 Task: Add Sprouts Organic Honey Nut O's to the cart.
Action: Mouse moved to (870, 326)
Screenshot: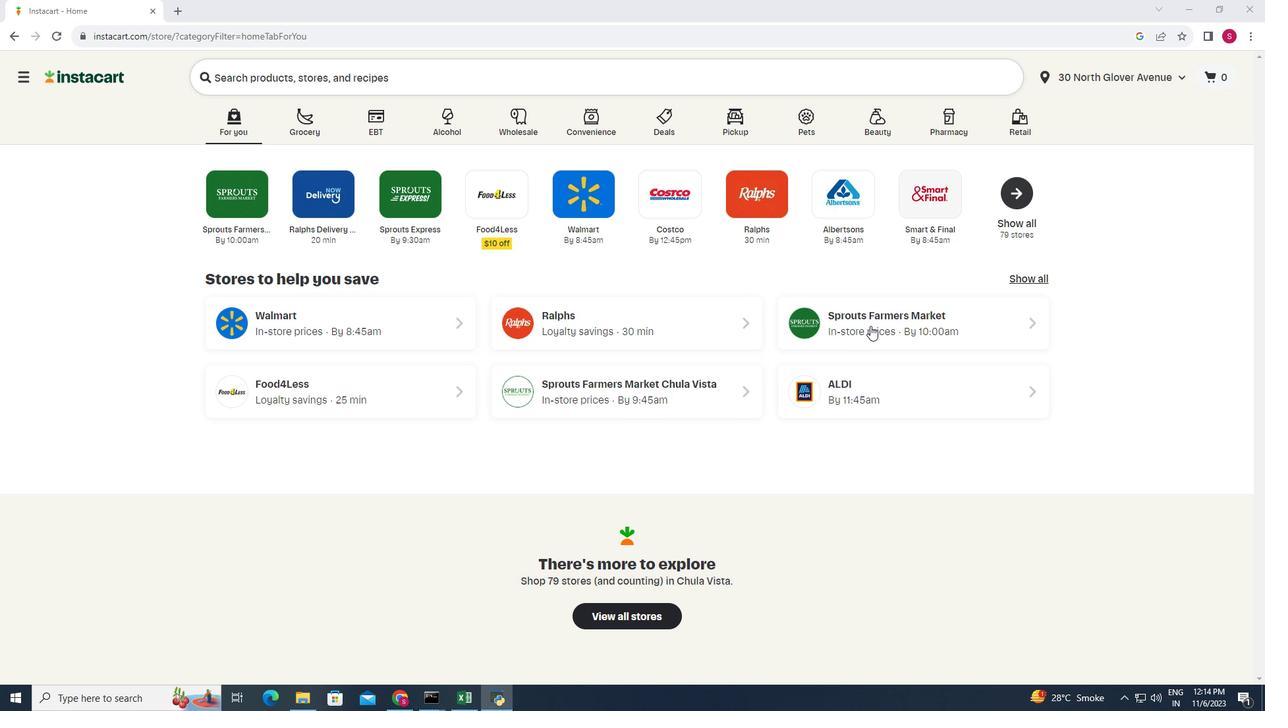 
Action: Mouse pressed left at (870, 326)
Screenshot: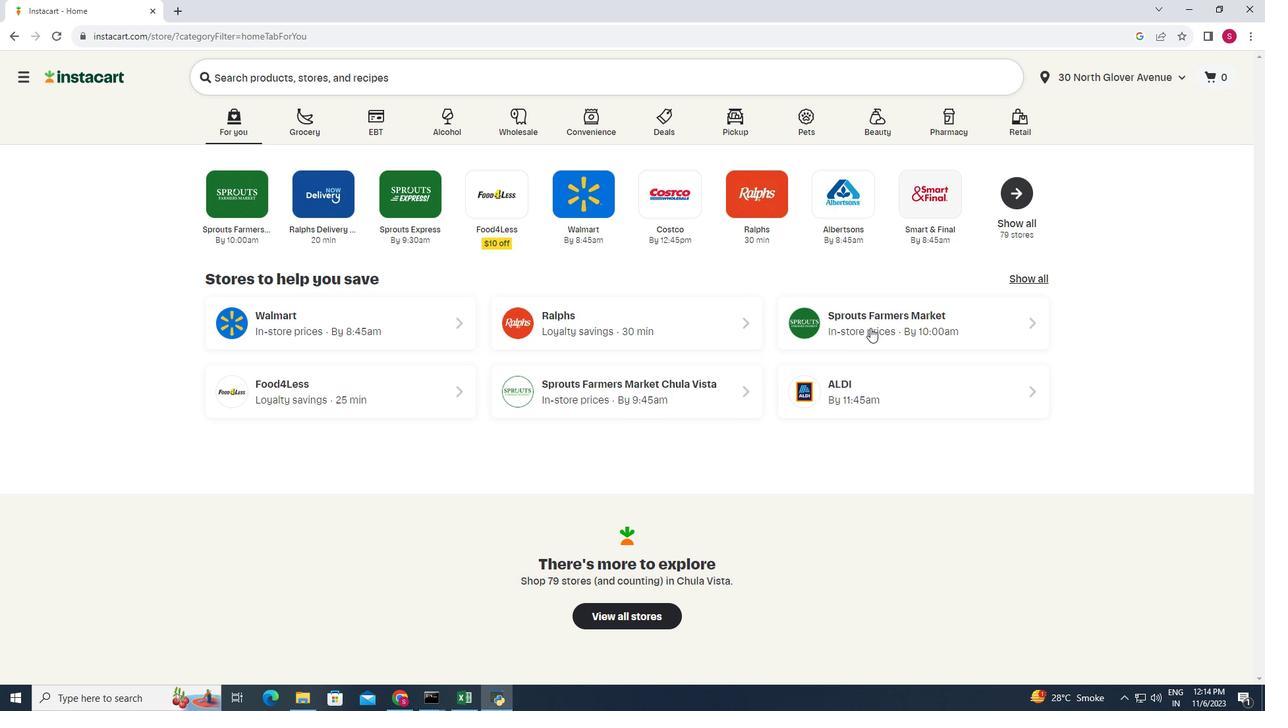 
Action: Mouse moved to (98, 417)
Screenshot: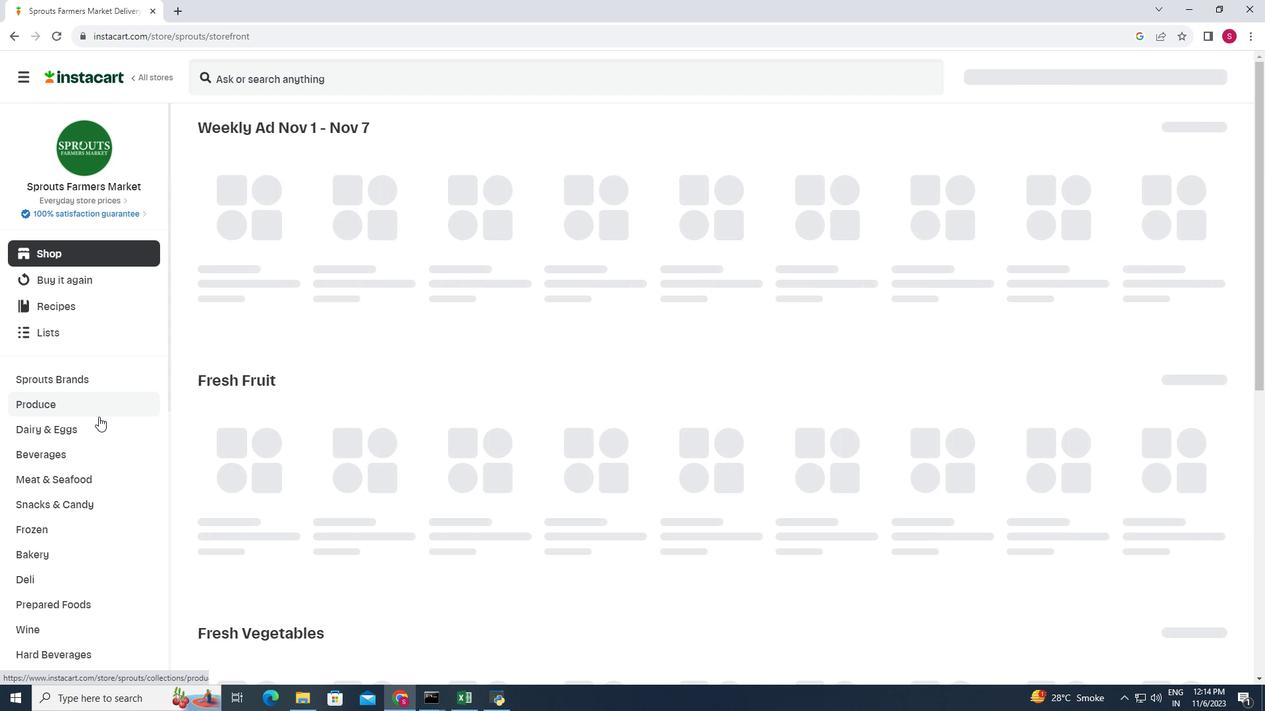 
Action: Mouse scrolled (98, 416) with delta (0, 0)
Screenshot: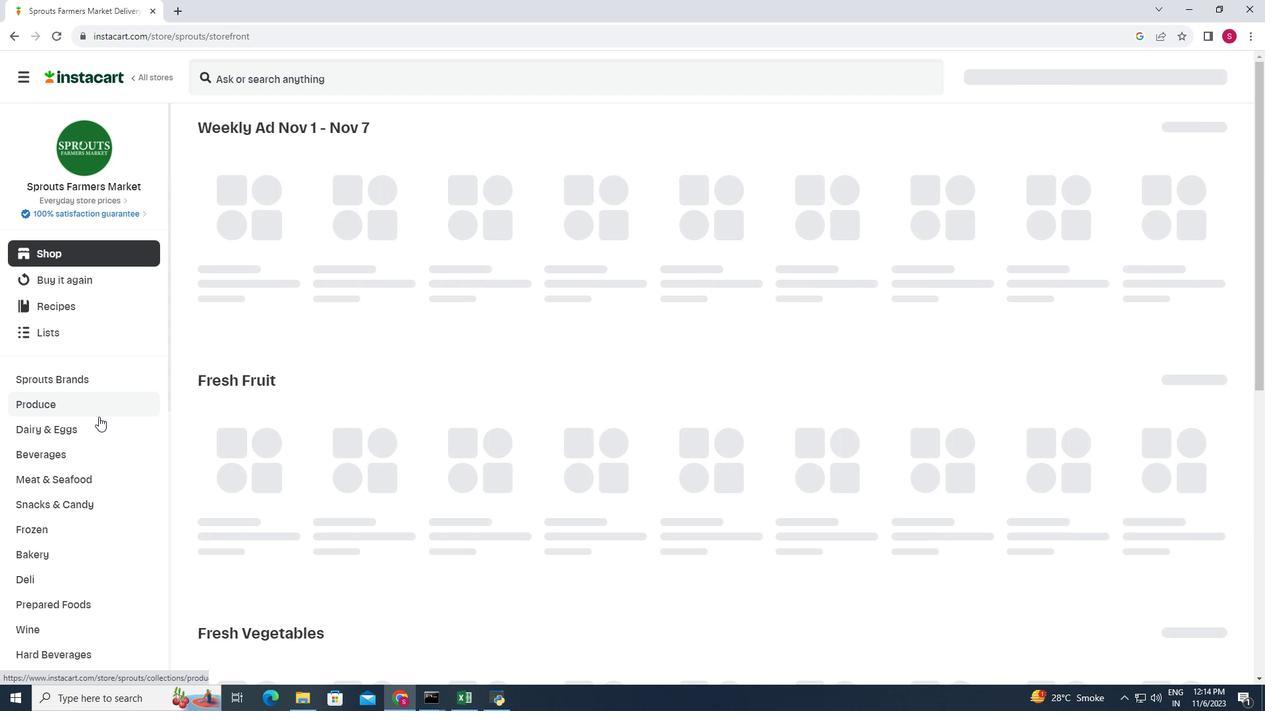 
Action: Mouse scrolled (98, 416) with delta (0, 0)
Screenshot: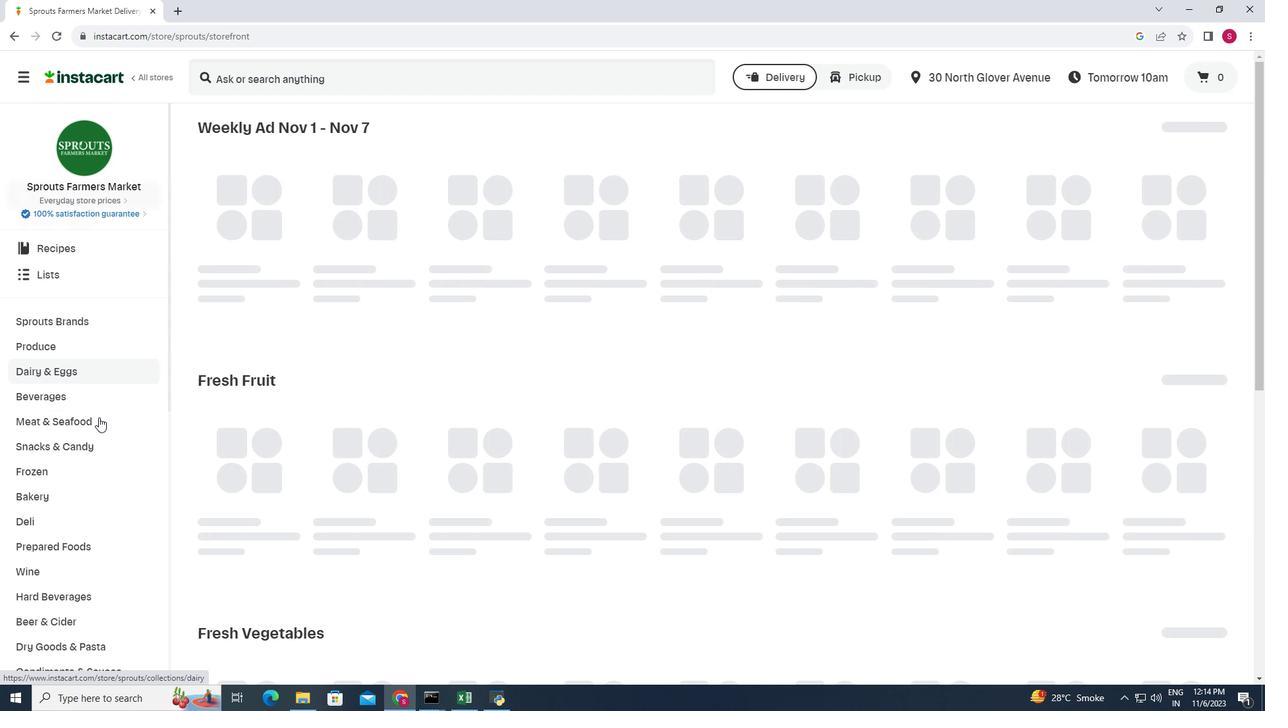 
Action: Mouse moved to (98, 417)
Screenshot: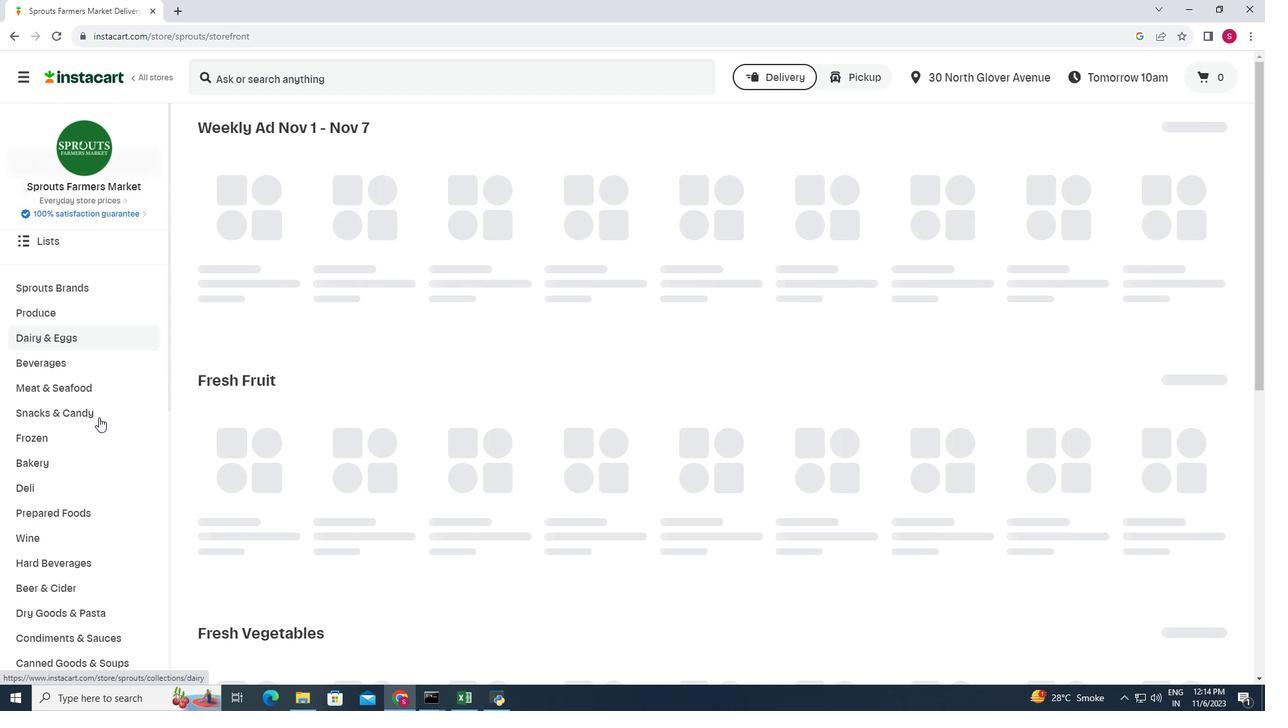 
Action: Mouse scrolled (98, 417) with delta (0, 0)
Screenshot: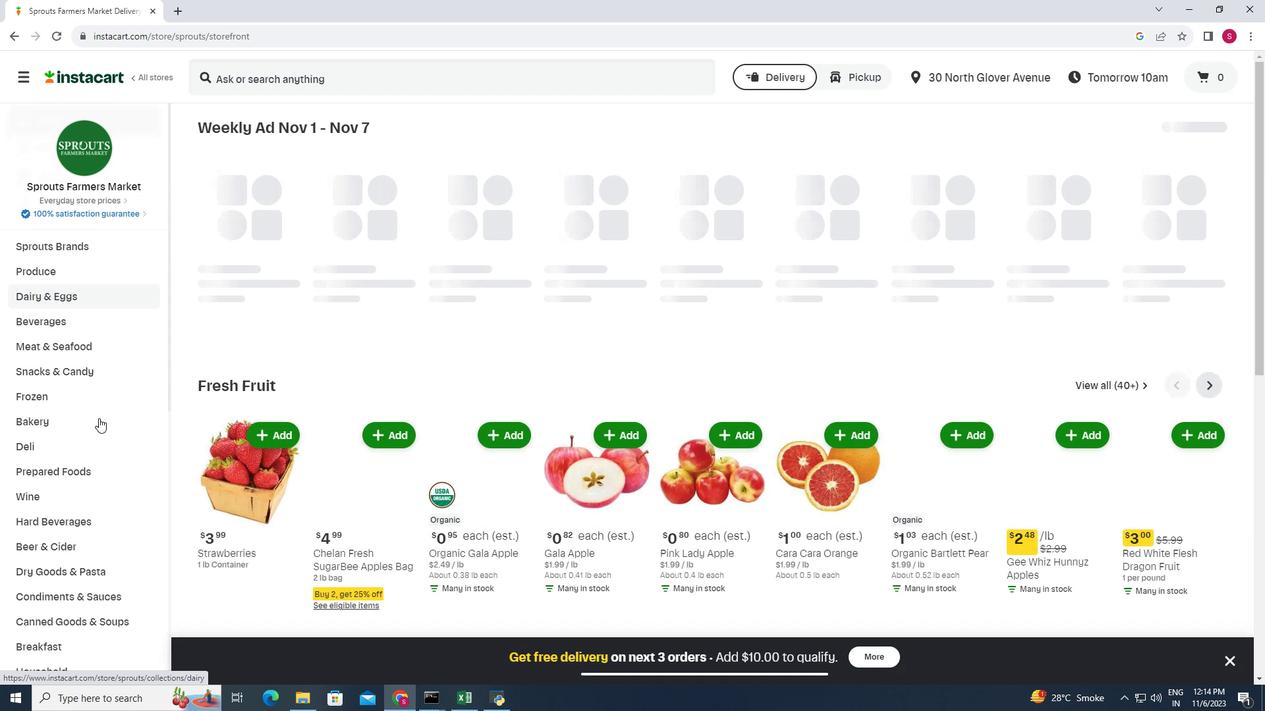 
Action: Mouse moved to (96, 580)
Screenshot: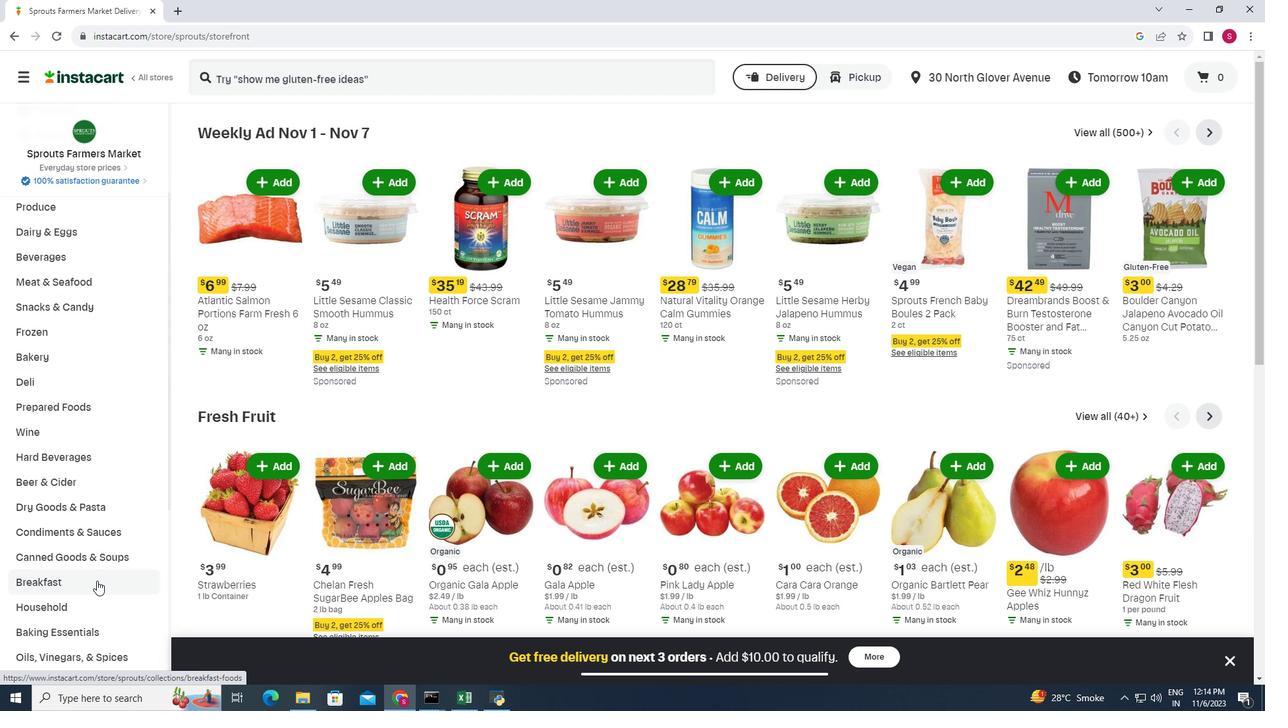 
Action: Mouse pressed left at (96, 580)
Screenshot: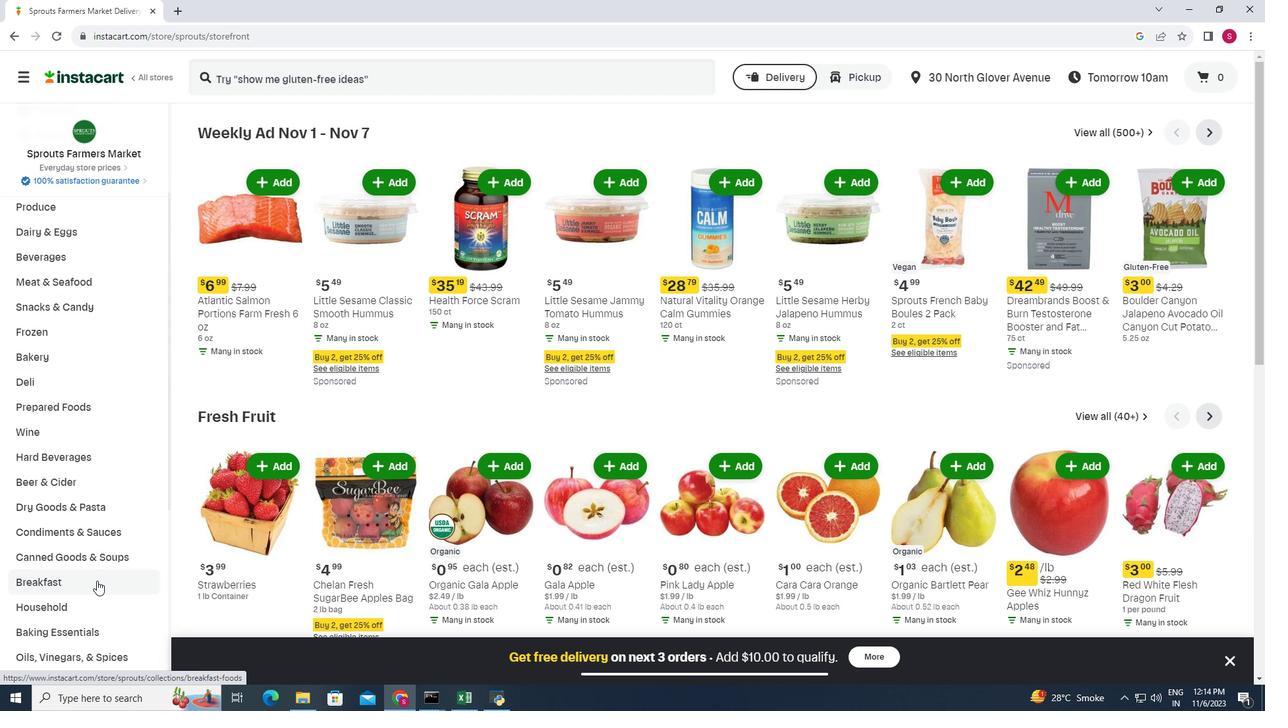 
Action: Mouse moved to (957, 166)
Screenshot: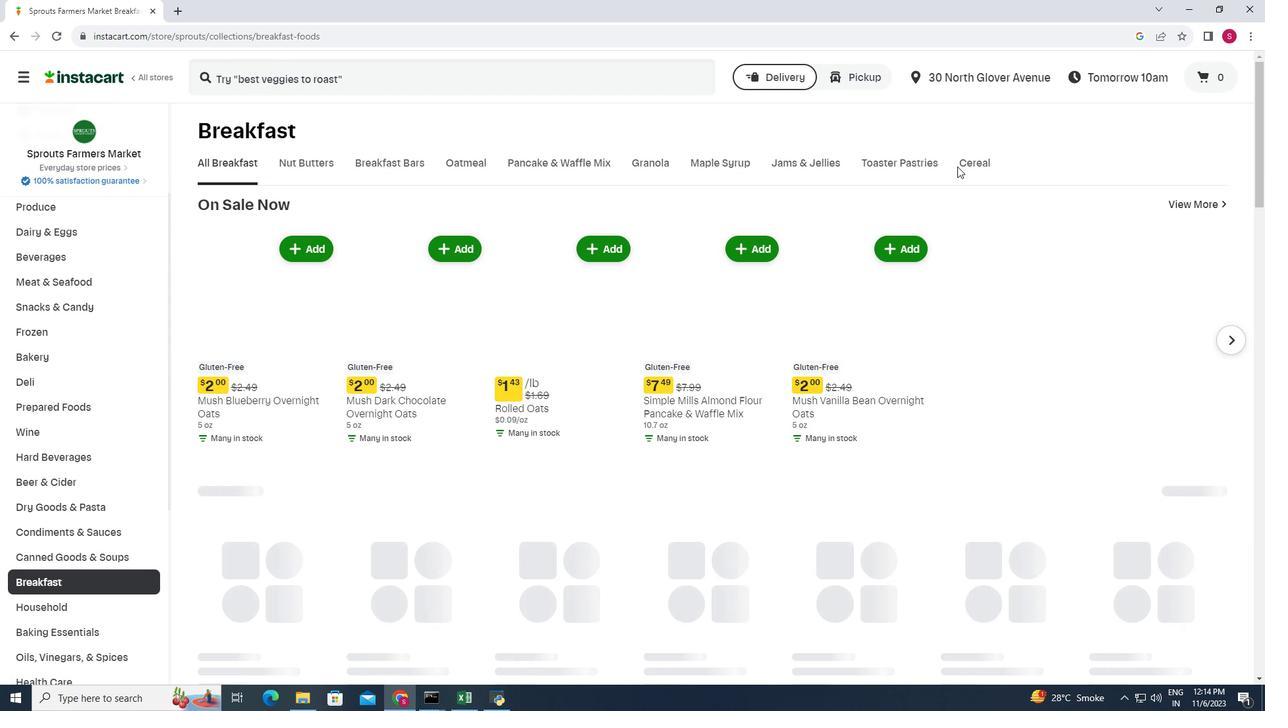 
Action: Mouse pressed left at (957, 166)
Screenshot: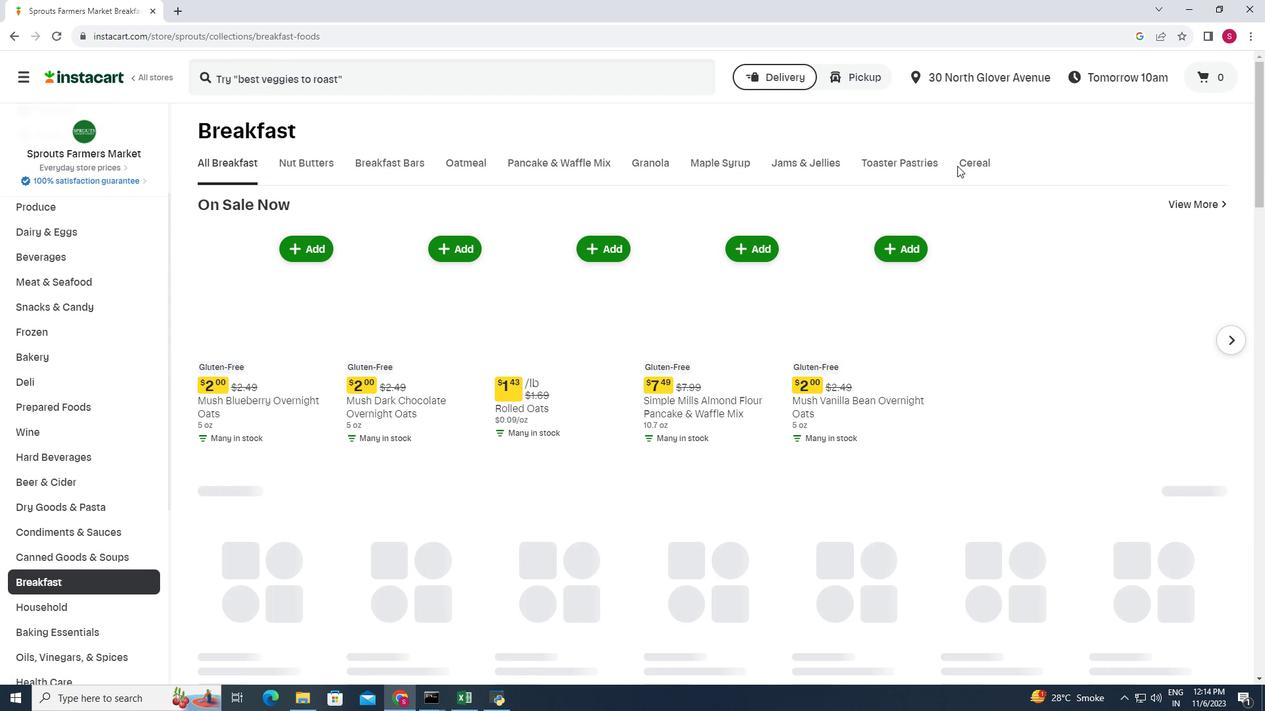 
Action: Mouse moved to (961, 165)
Screenshot: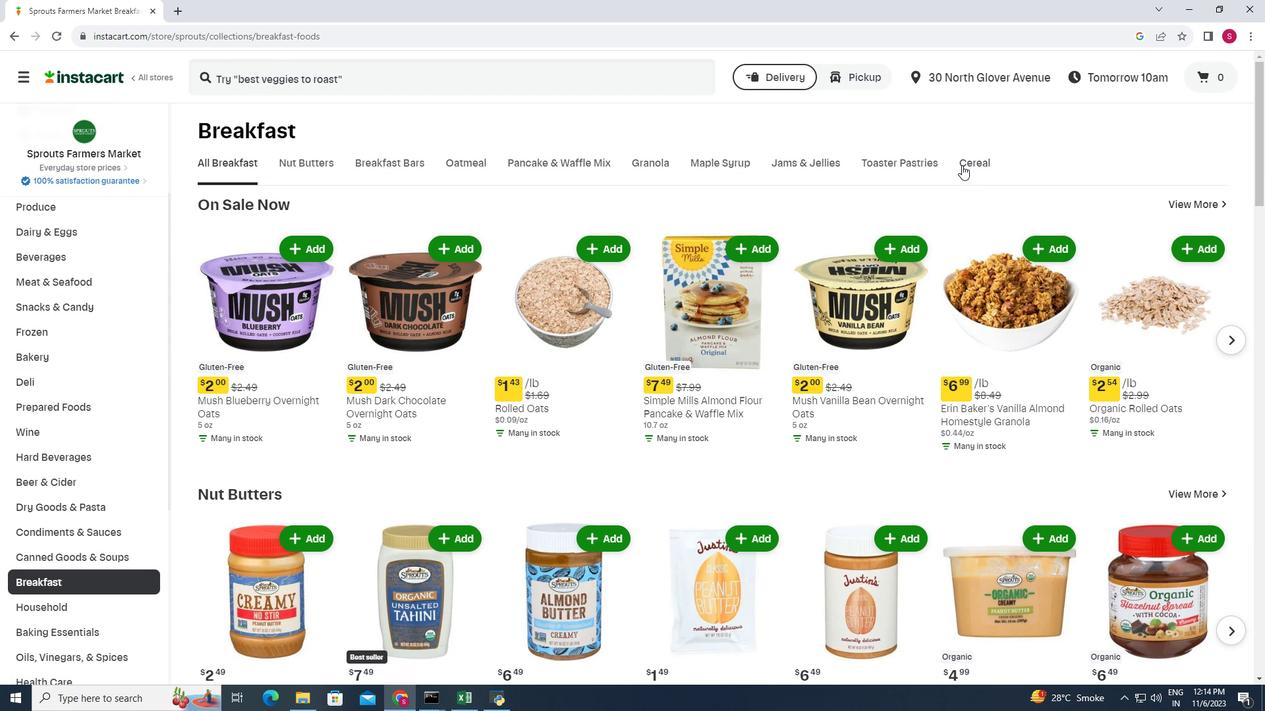 
Action: Mouse pressed left at (961, 165)
Screenshot: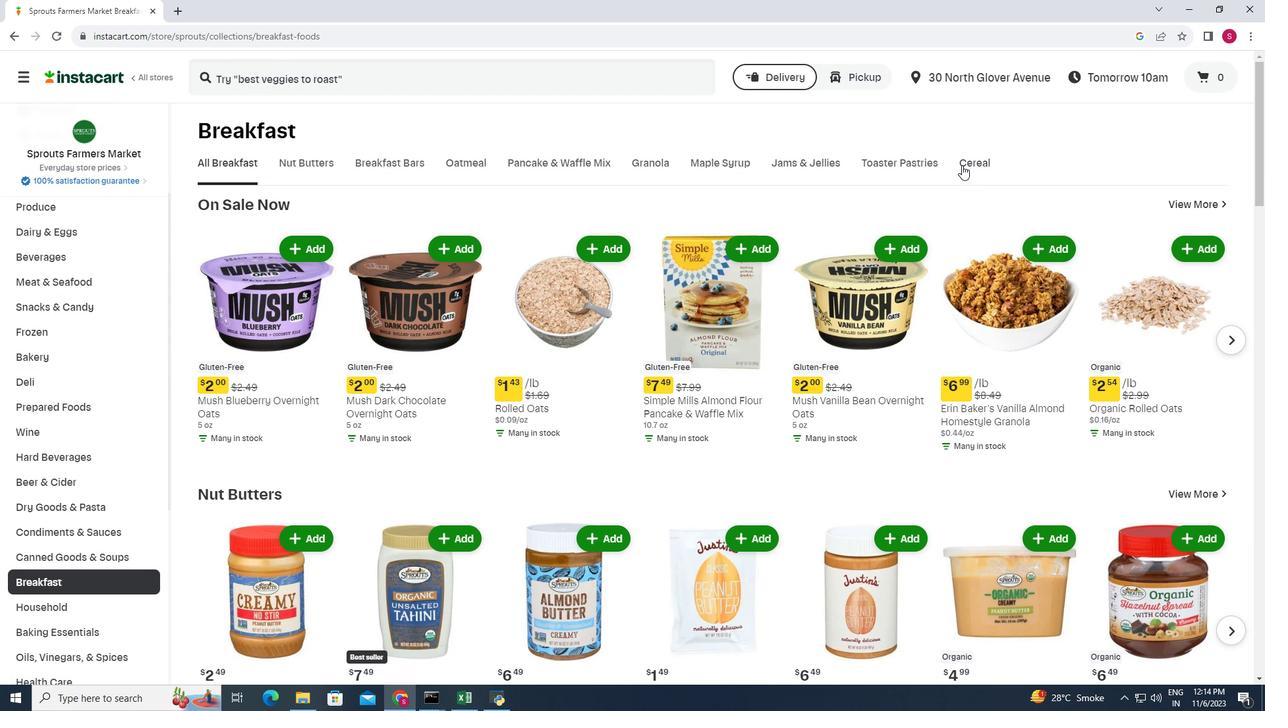 
Action: Mouse moved to (602, 231)
Screenshot: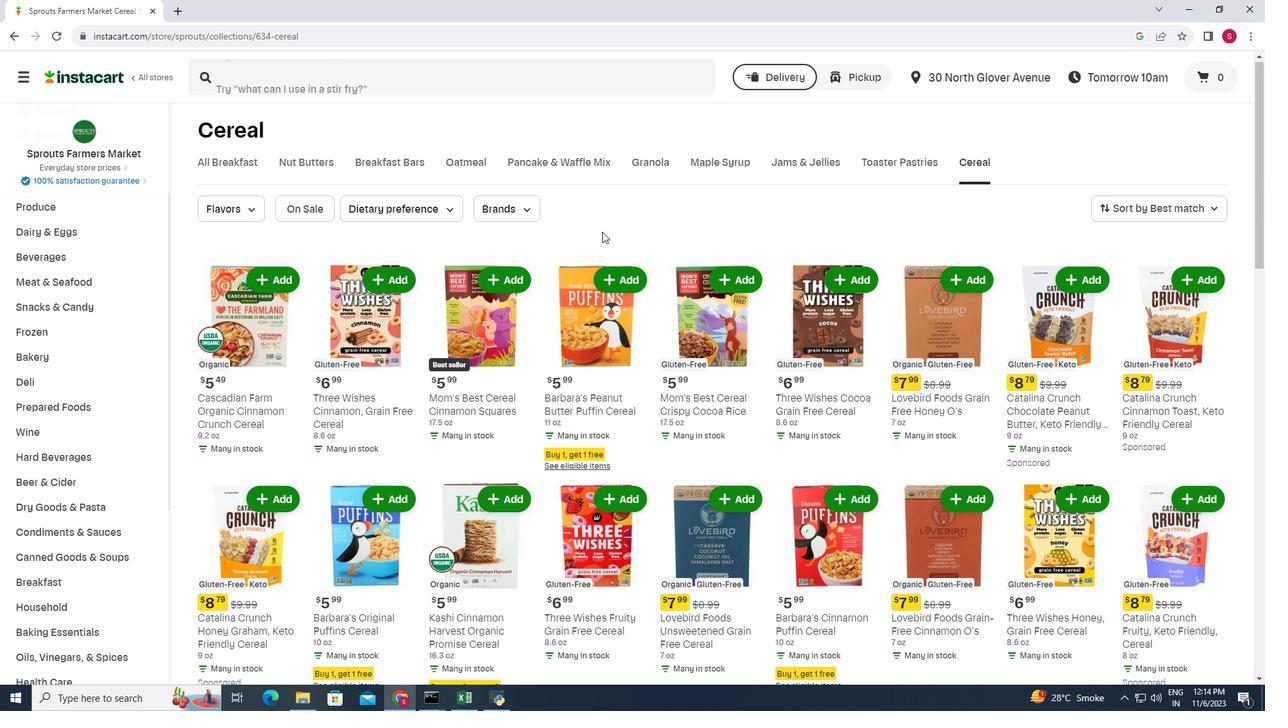 
Action: Mouse scrolled (602, 231) with delta (0, 0)
Screenshot: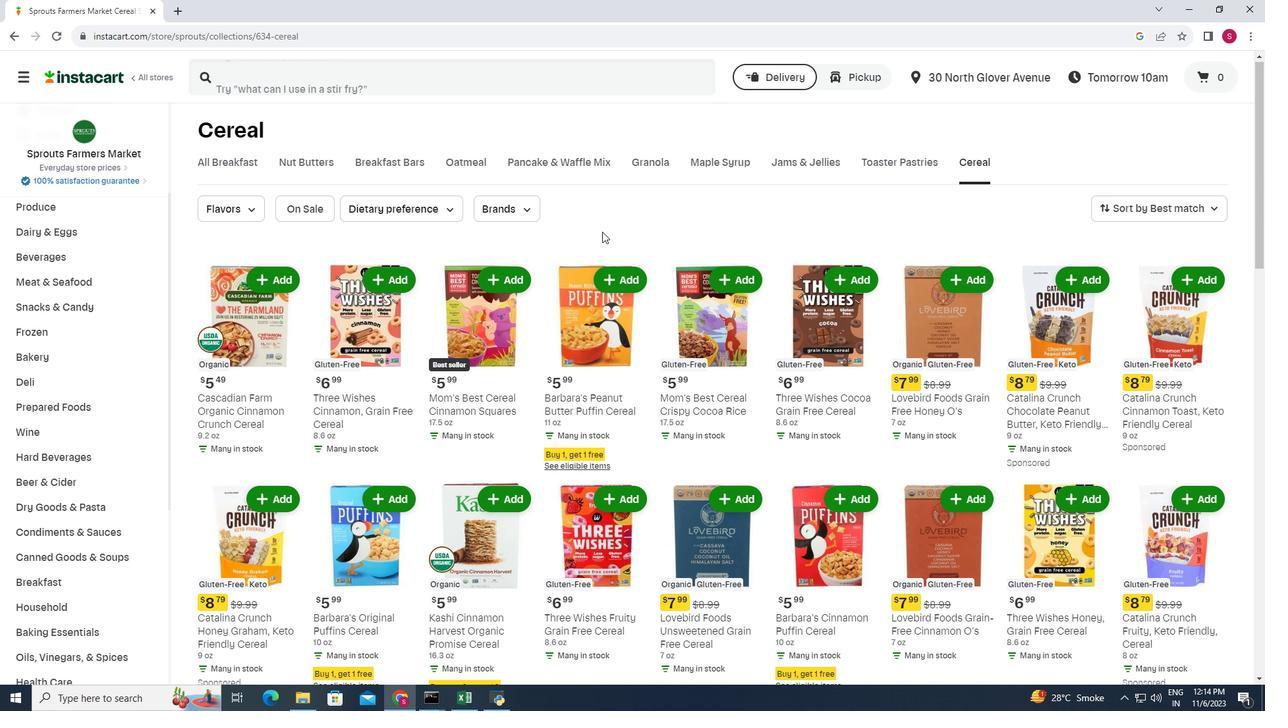 
Action: Mouse moved to (530, 365)
Screenshot: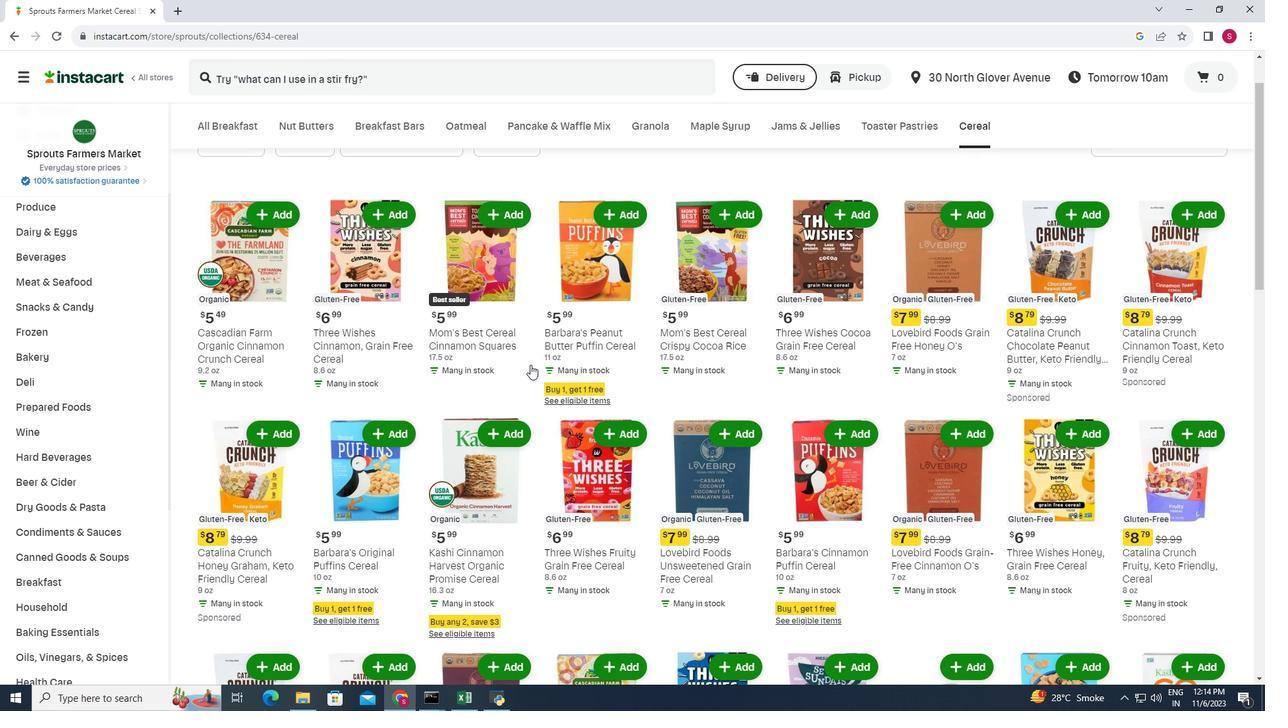 
Action: Mouse scrolled (530, 364) with delta (0, 0)
Screenshot: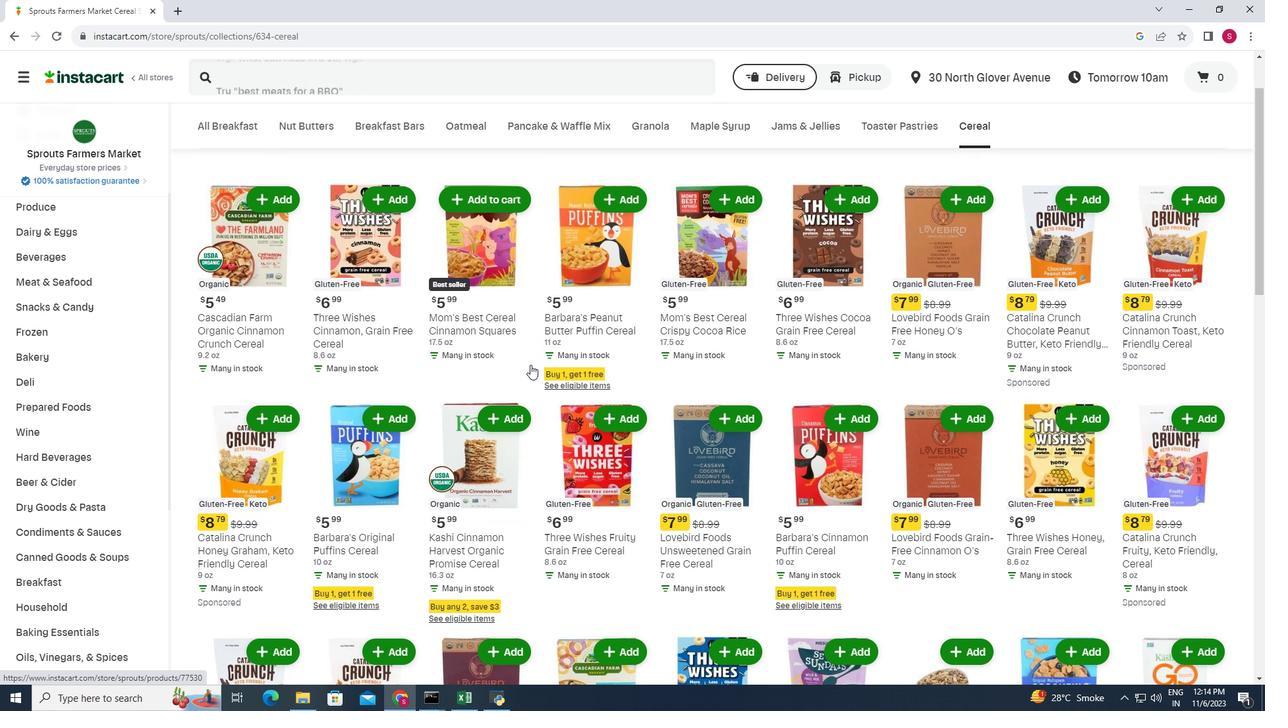 
Action: Mouse scrolled (530, 364) with delta (0, 0)
Screenshot: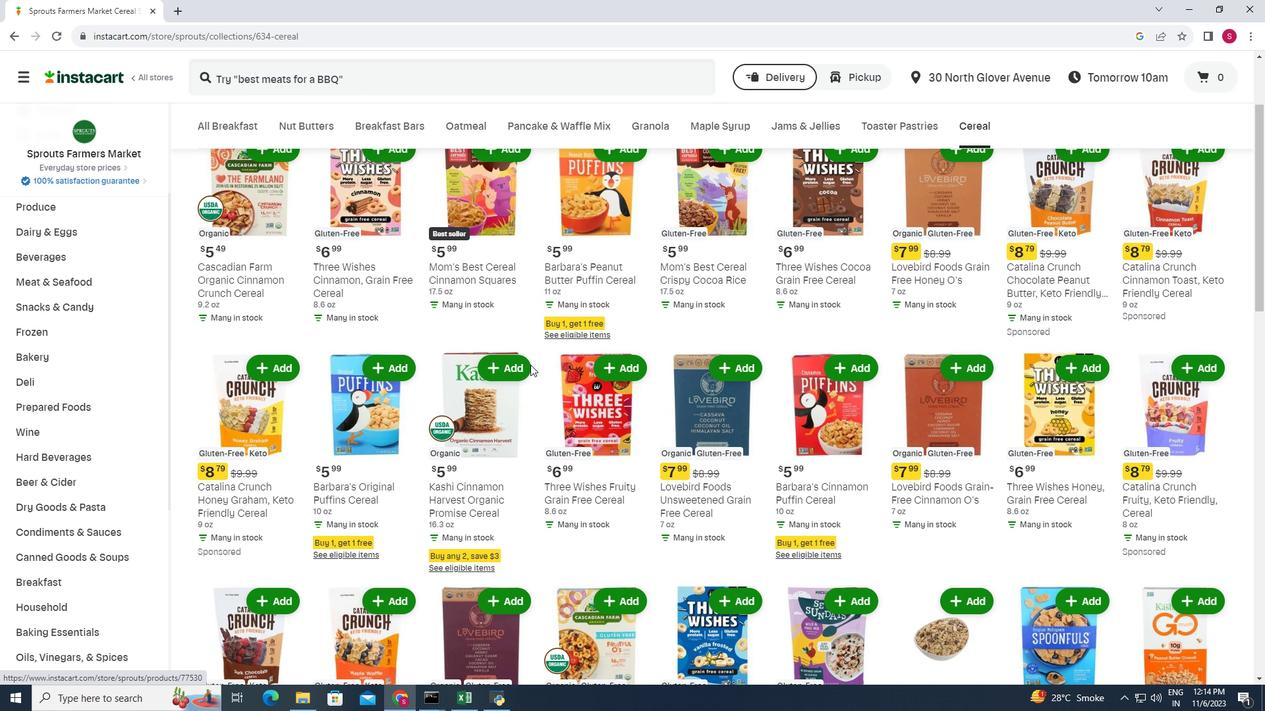 
Action: Mouse scrolled (530, 364) with delta (0, 0)
Screenshot: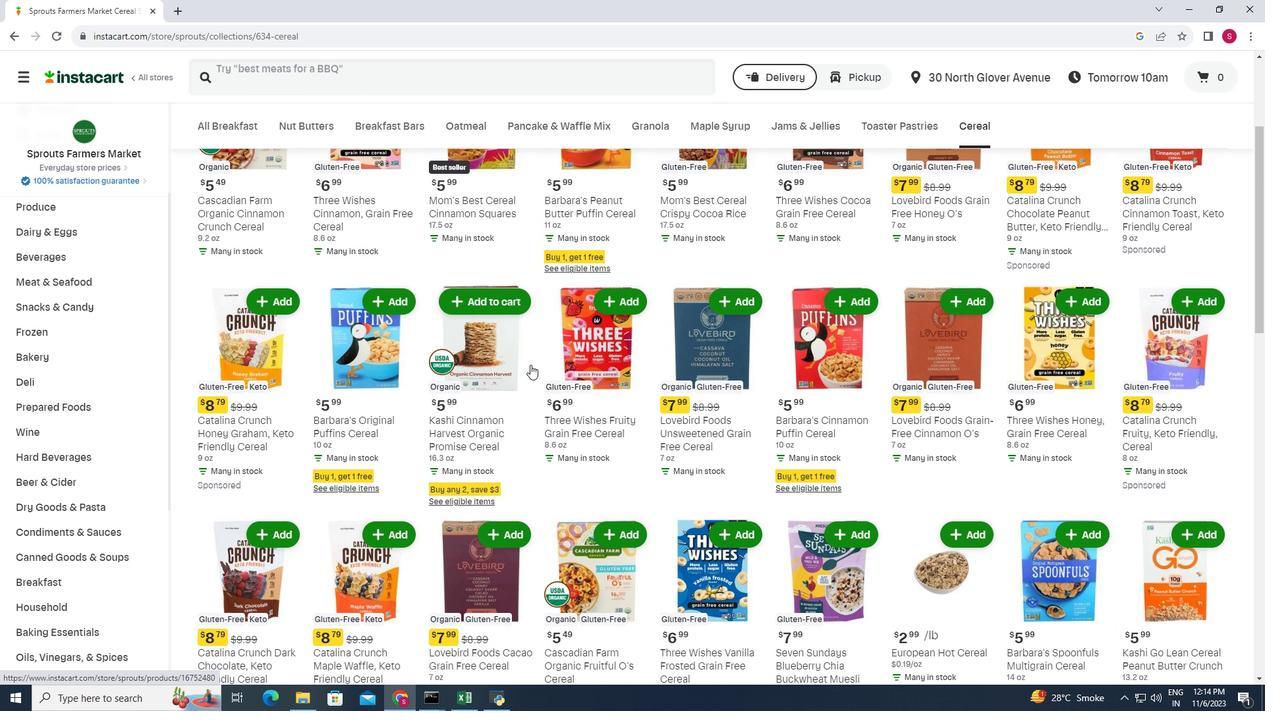 
Action: Mouse moved to (530, 365)
Screenshot: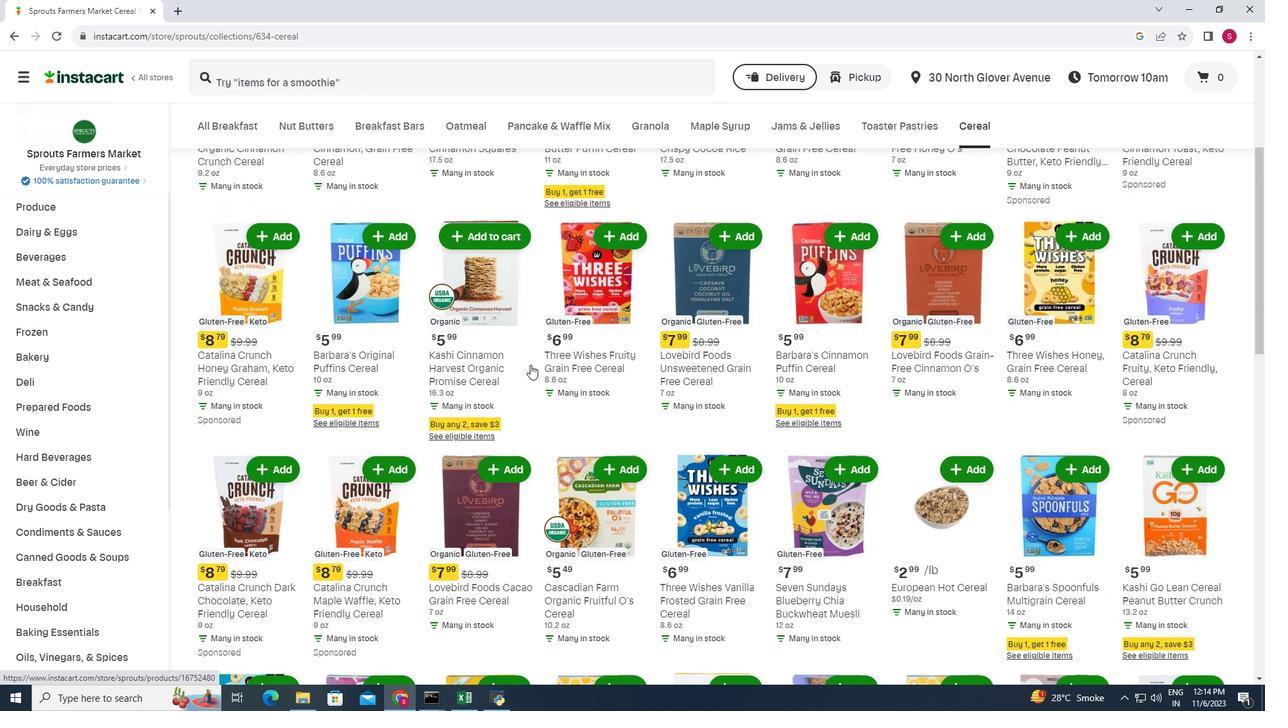 
Action: Mouse scrolled (530, 364) with delta (0, 0)
Screenshot: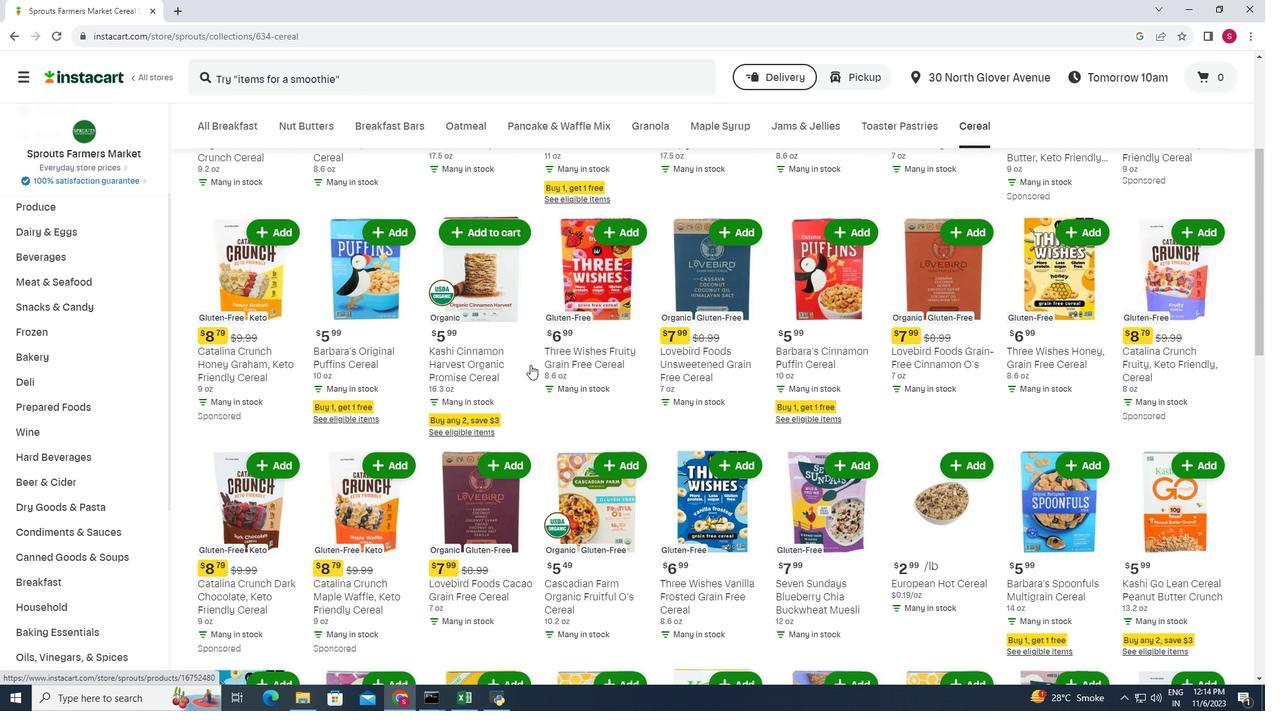 
Action: Mouse scrolled (530, 364) with delta (0, 0)
Screenshot: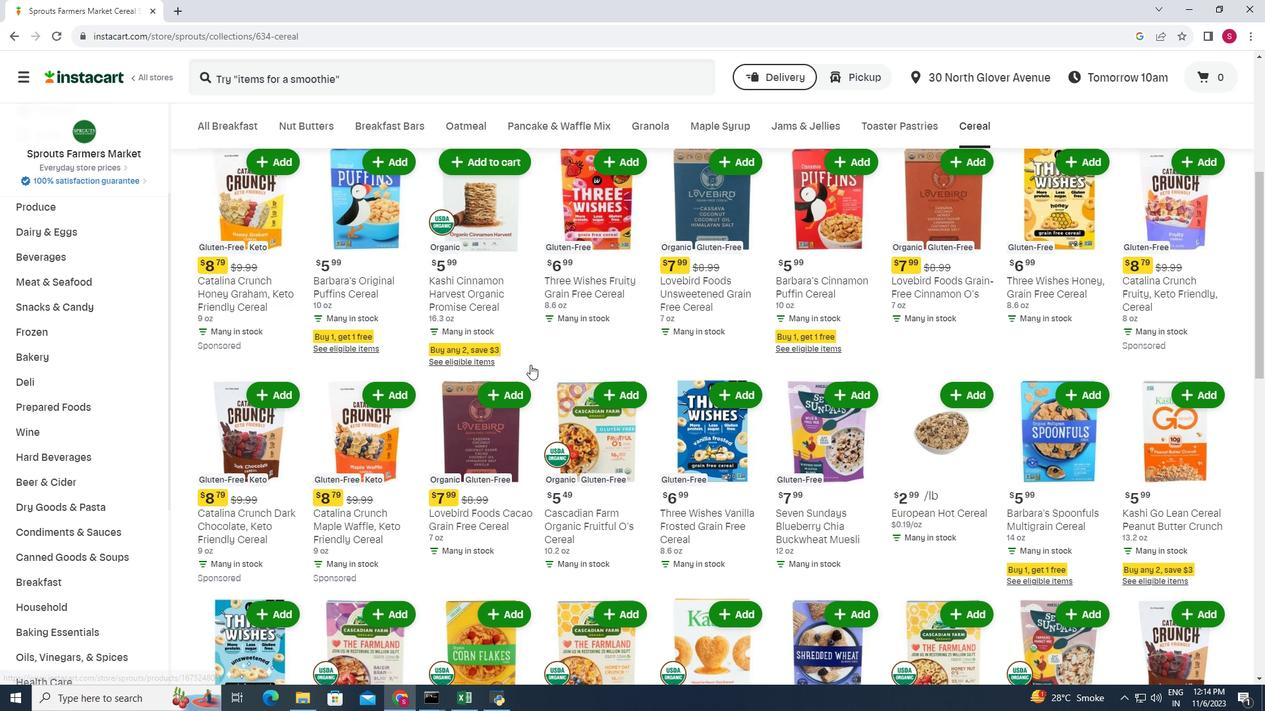 
Action: Mouse moved to (536, 370)
Screenshot: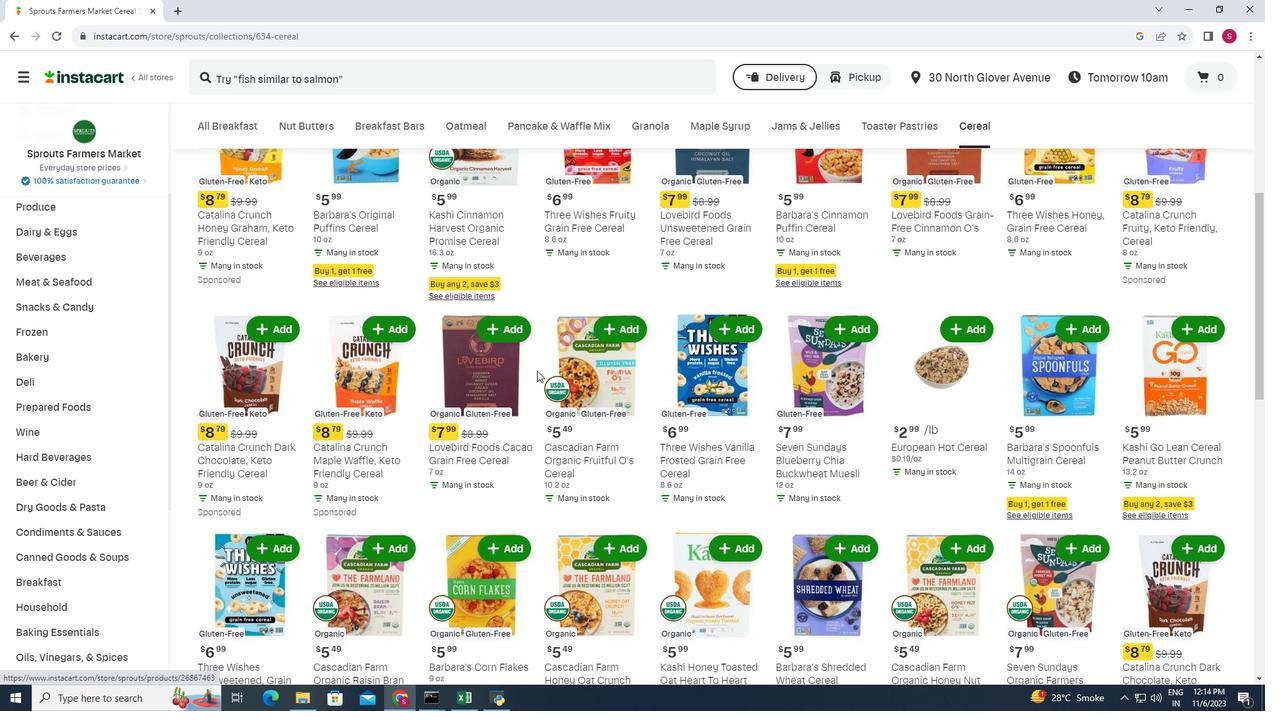 
Action: Mouse scrolled (536, 370) with delta (0, 0)
Screenshot: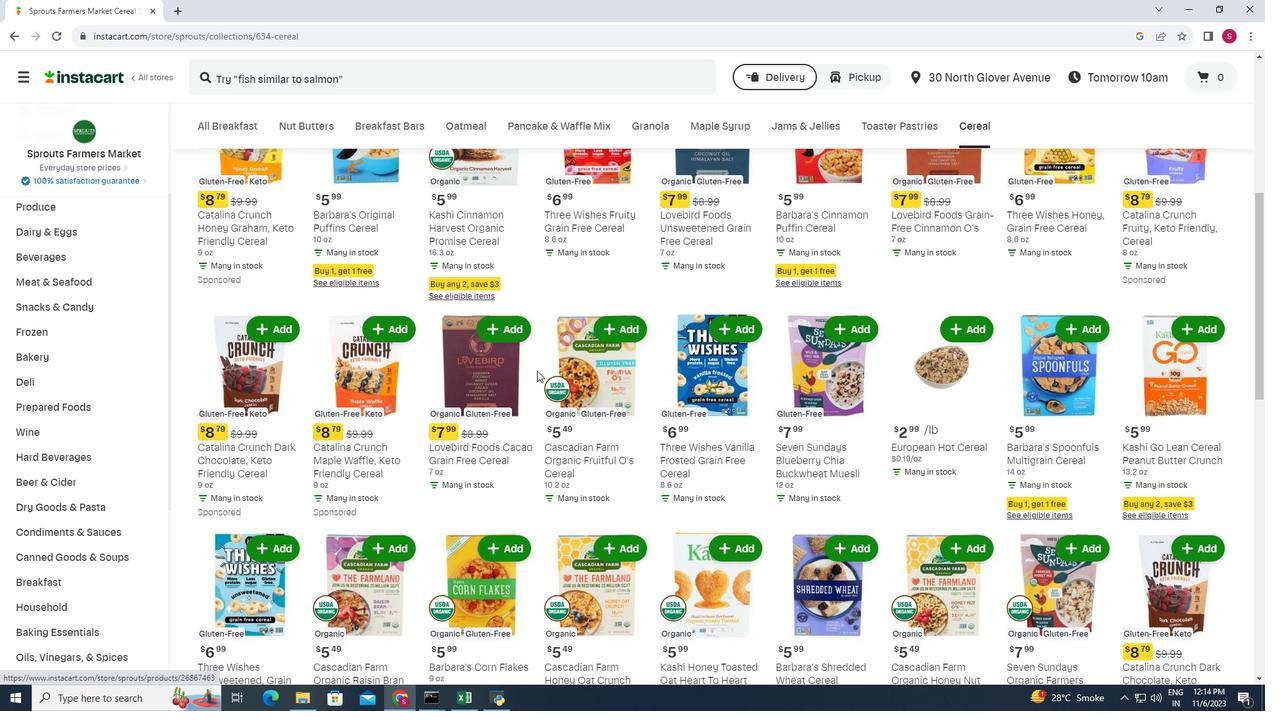 
Action: Mouse moved to (538, 370)
Screenshot: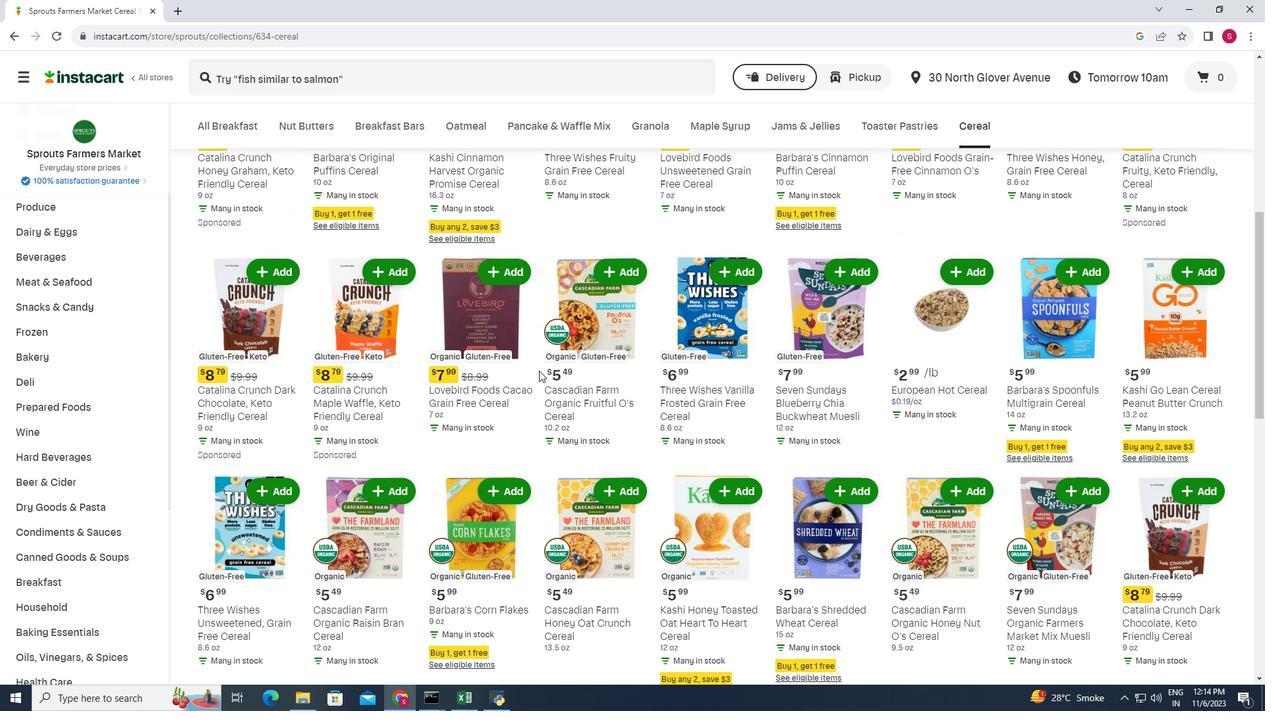 
Action: Mouse scrolled (538, 370) with delta (0, 0)
Screenshot: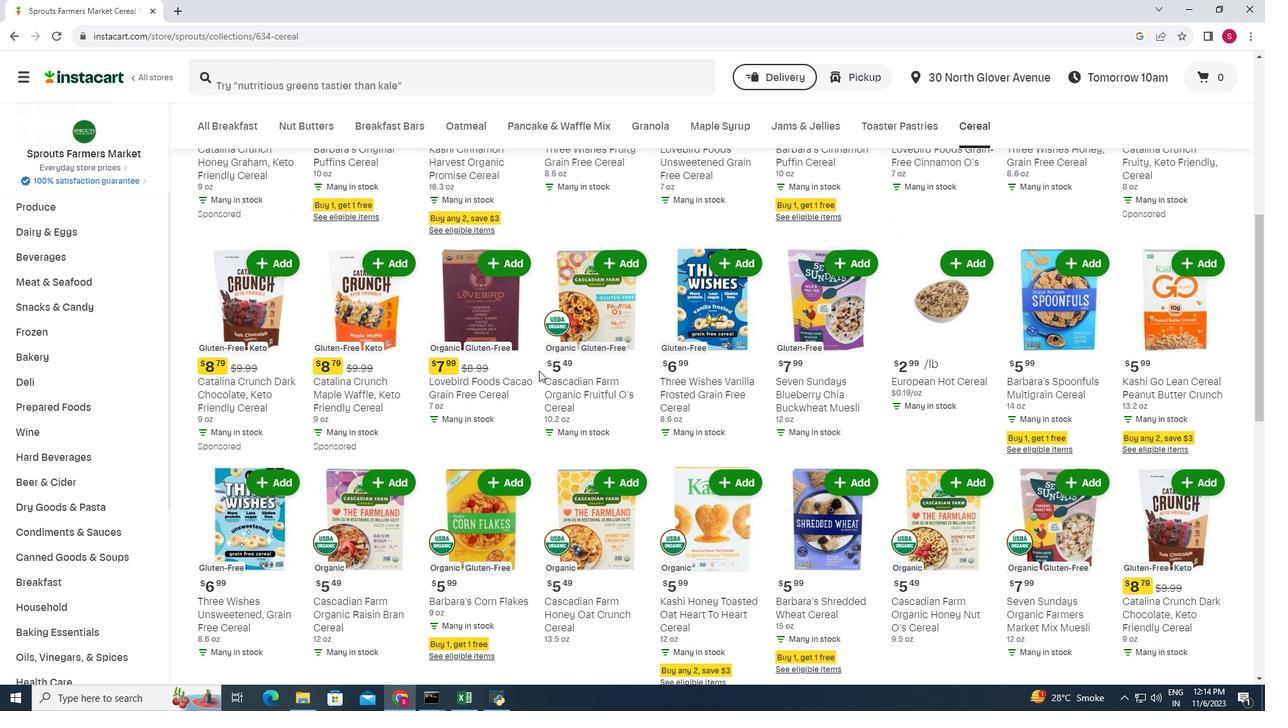 
Action: Mouse scrolled (538, 370) with delta (0, 0)
Screenshot: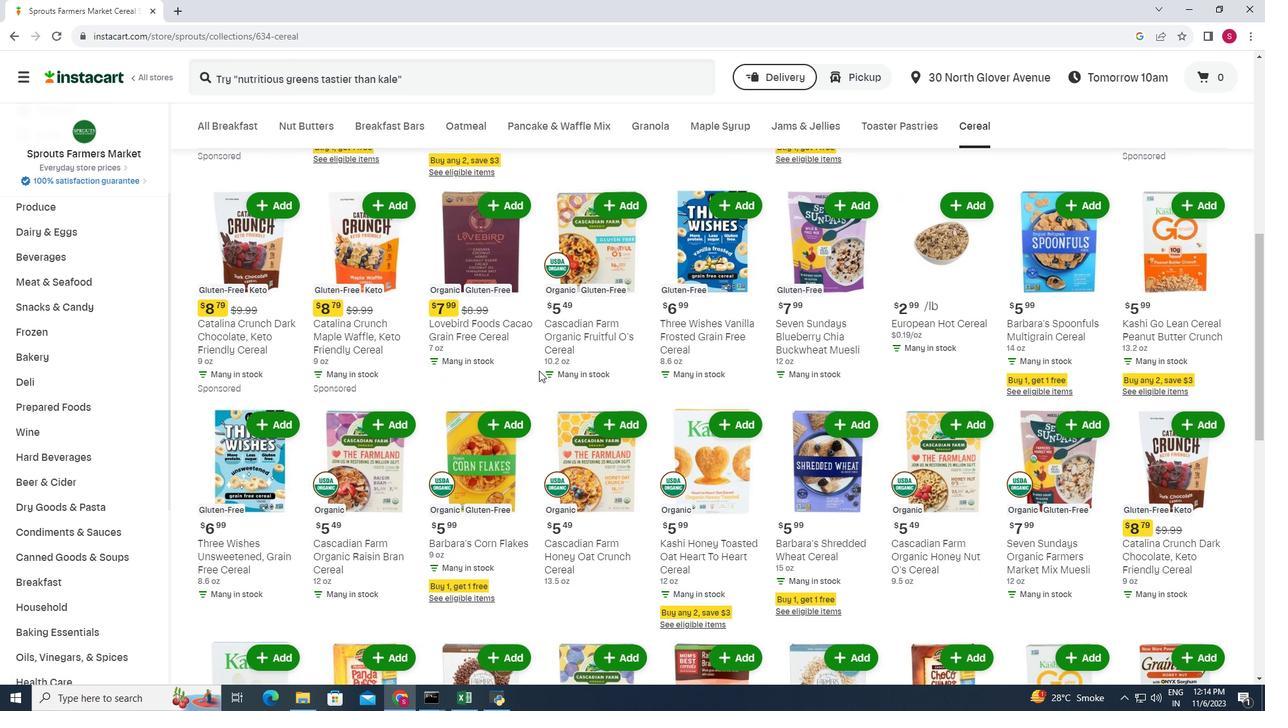 
Action: Mouse moved to (538, 370)
Screenshot: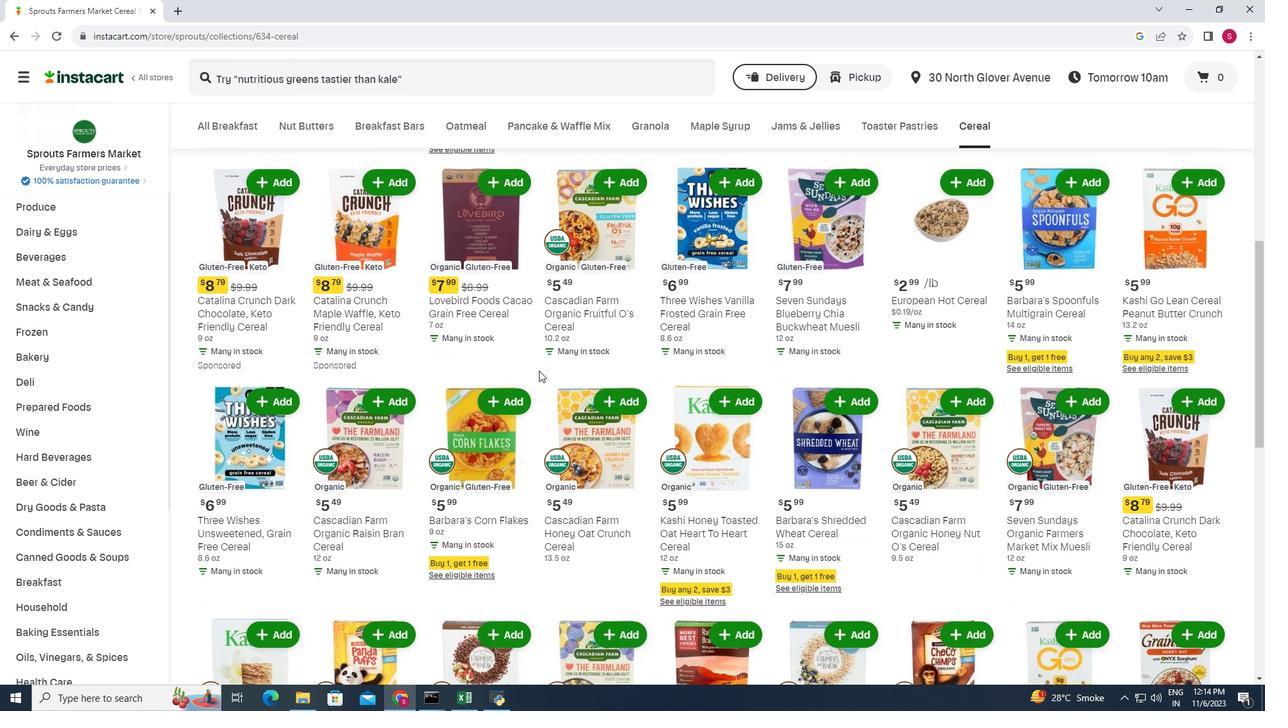 
Action: Mouse scrolled (538, 370) with delta (0, 0)
Screenshot: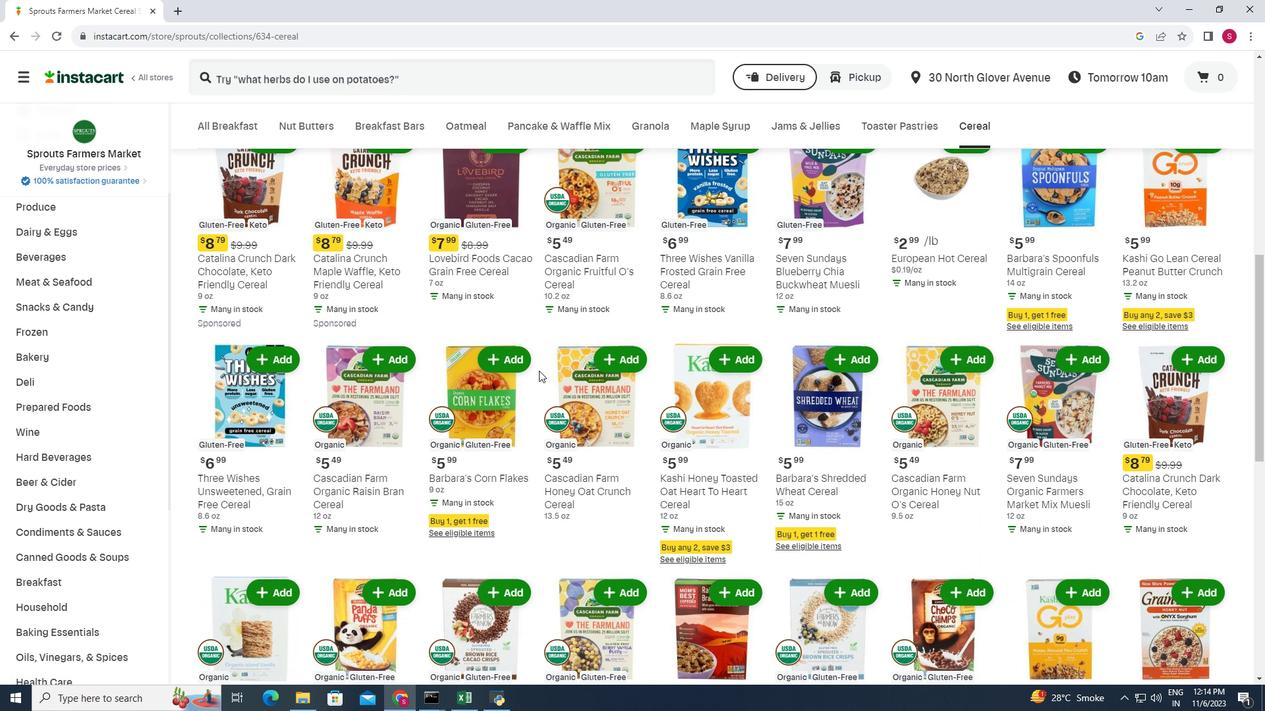 
Action: Mouse moved to (538, 370)
Screenshot: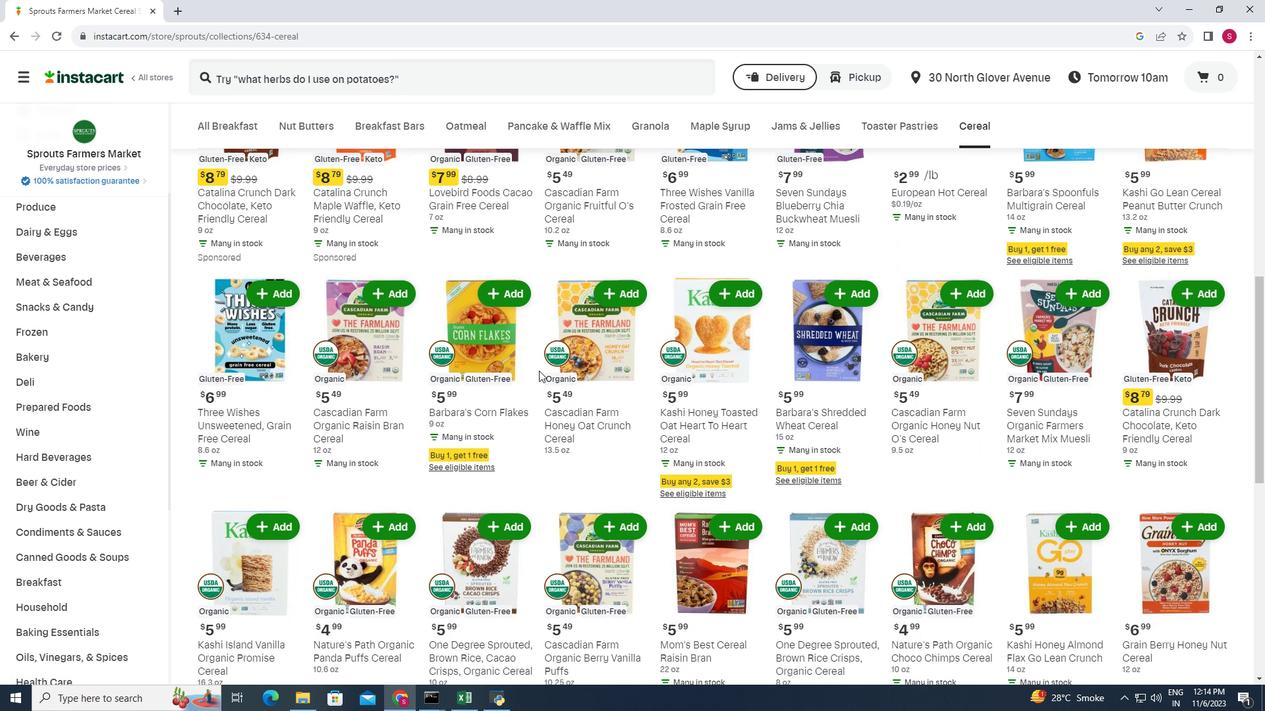 
Action: Mouse scrolled (538, 370) with delta (0, 0)
Screenshot: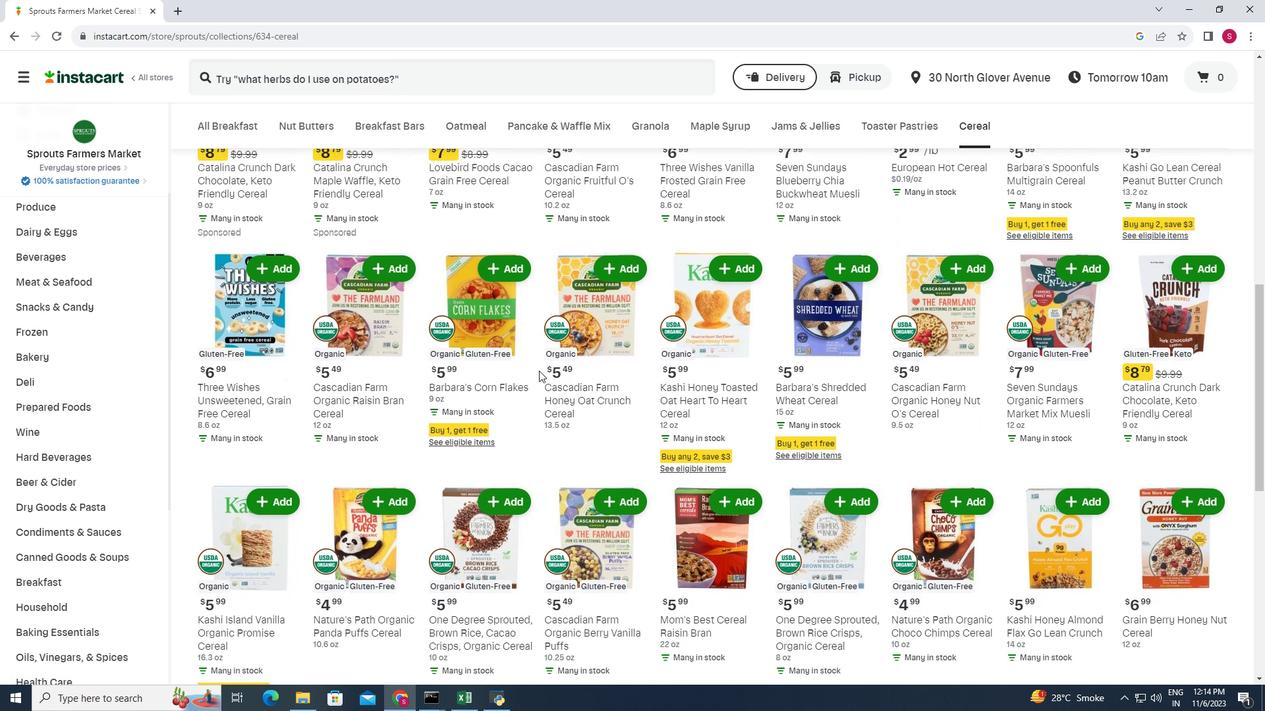 
Action: Mouse scrolled (538, 370) with delta (0, 0)
Screenshot: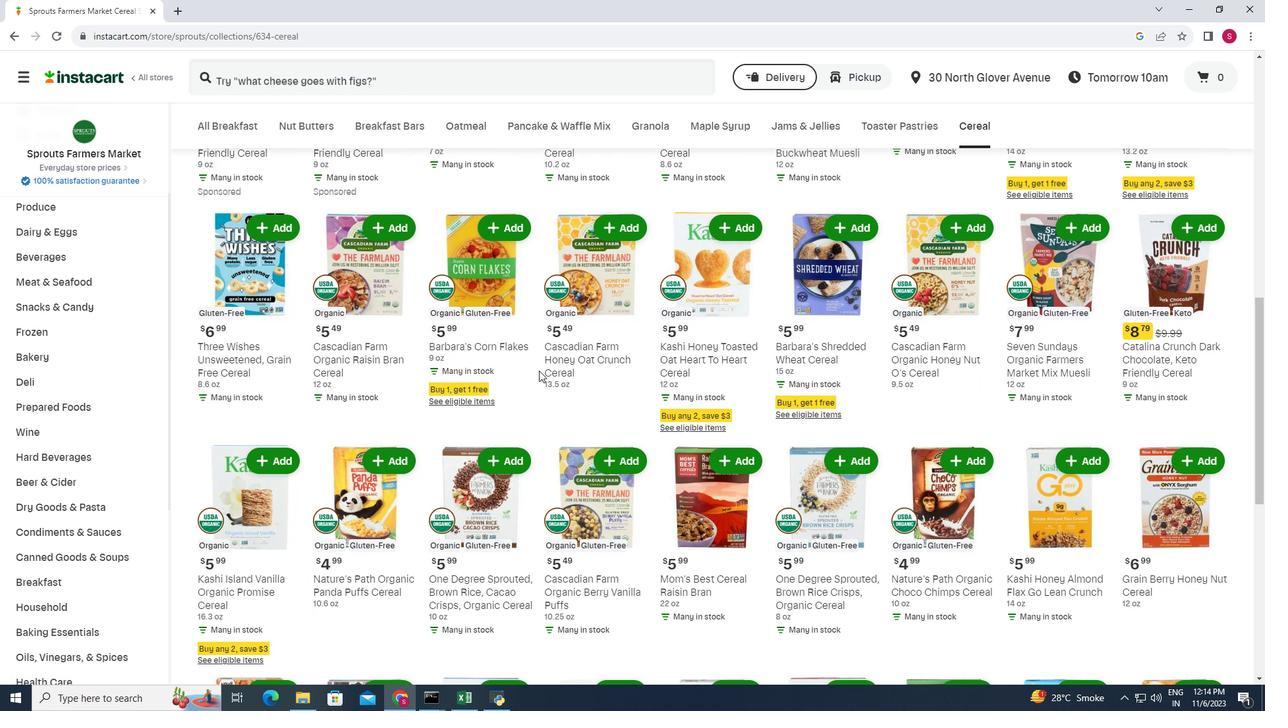 
Action: Mouse moved to (538, 370)
Screenshot: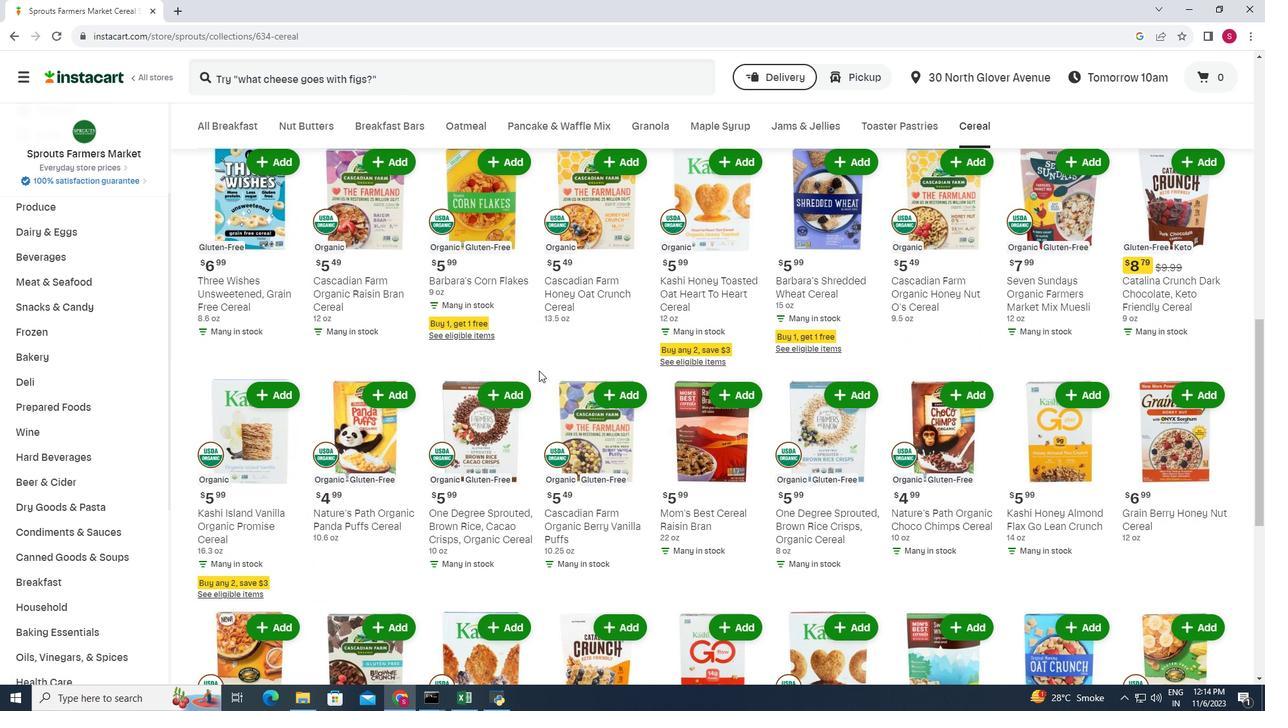 
Action: Mouse scrolled (538, 370) with delta (0, 0)
Screenshot: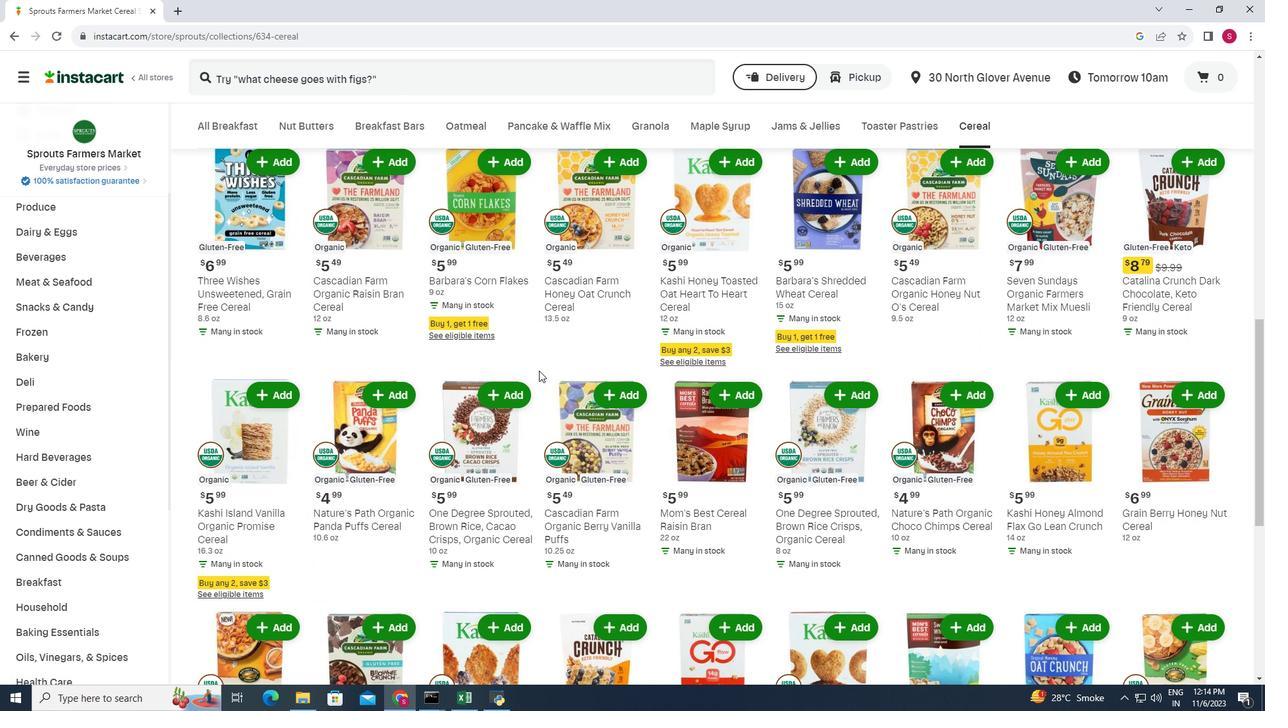 
Action: Mouse moved to (538, 370)
Screenshot: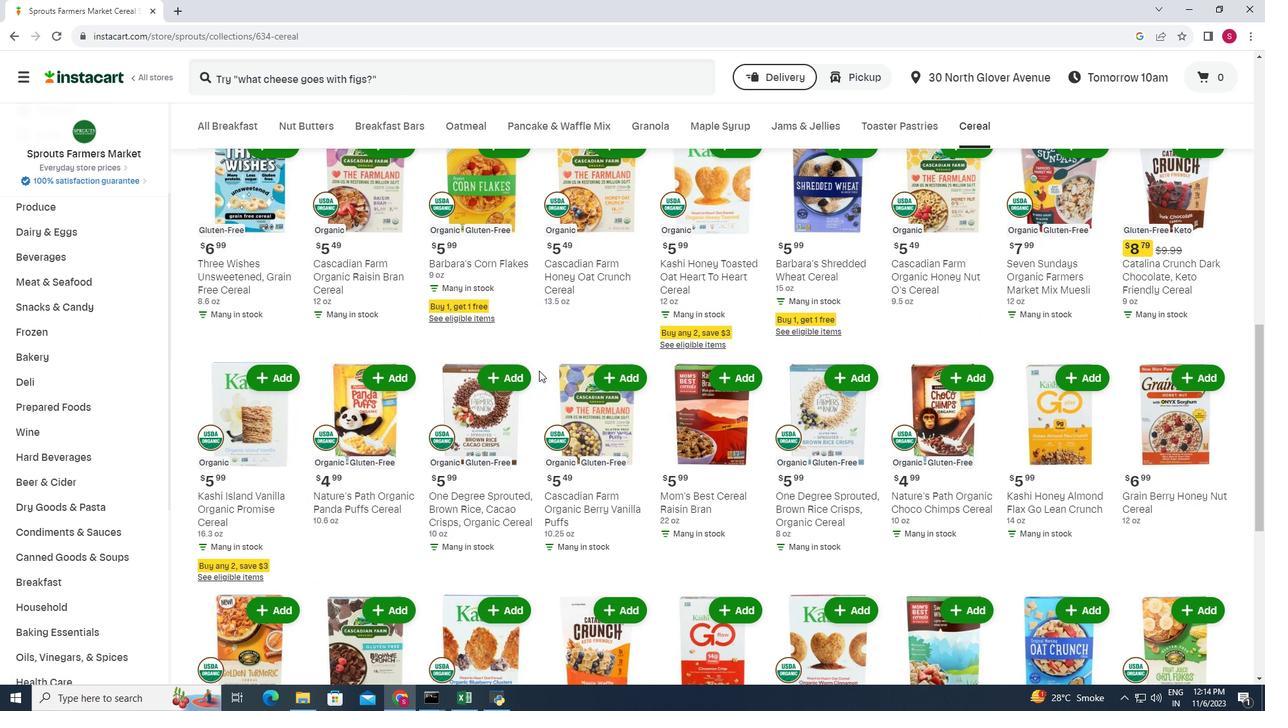
Action: Mouse scrolled (538, 370) with delta (0, 0)
Screenshot: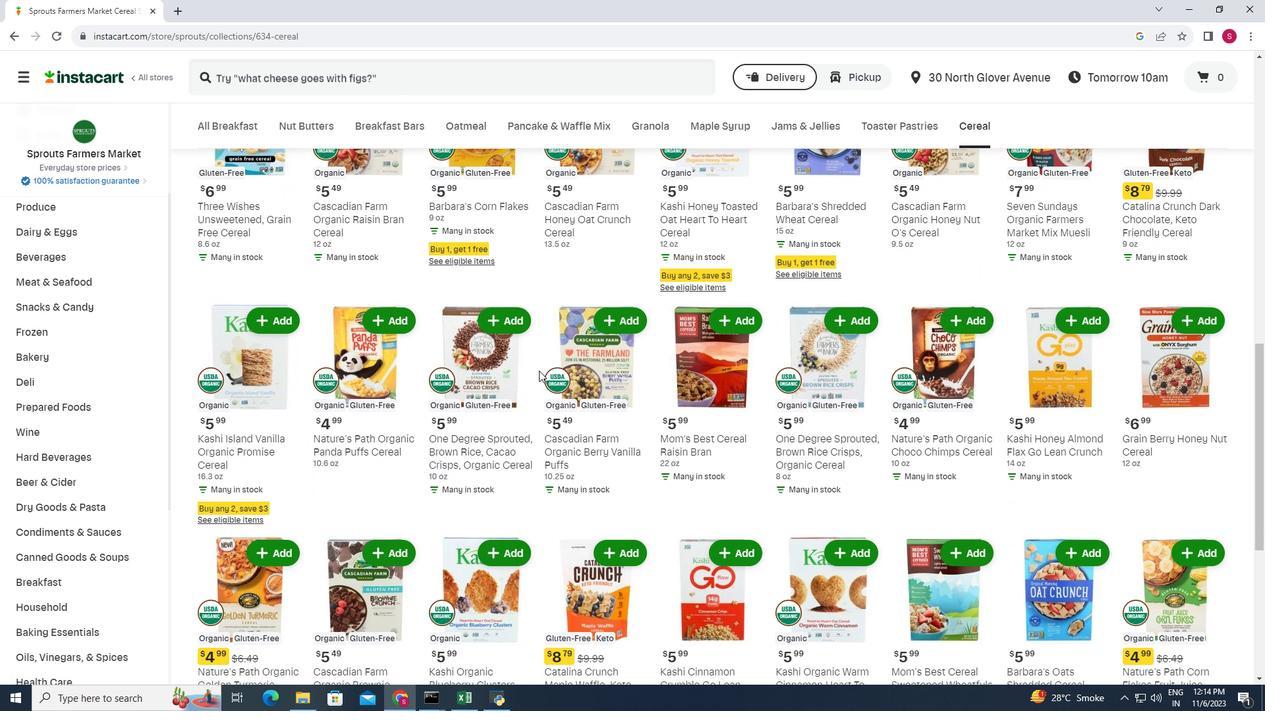 
Action: Mouse moved to (538, 371)
Screenshot: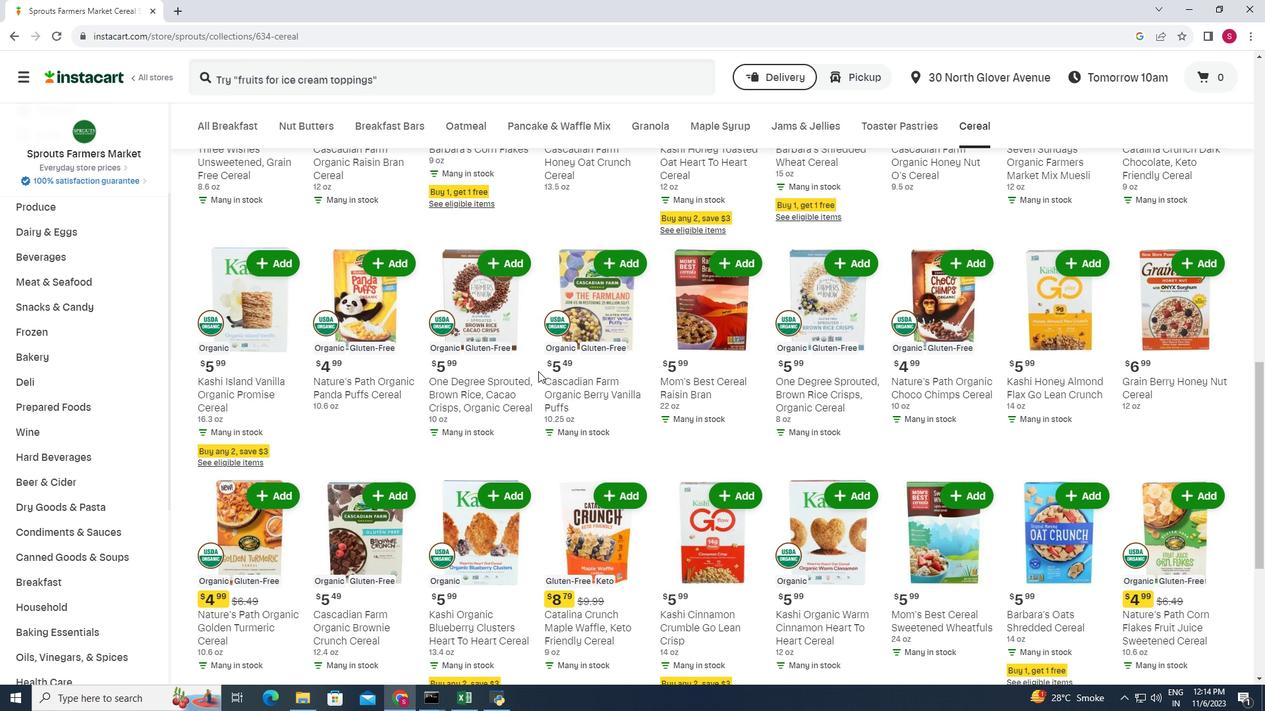 
Action: Mouse scrolled (538, 370) with delta (0, 0)
Screenshot: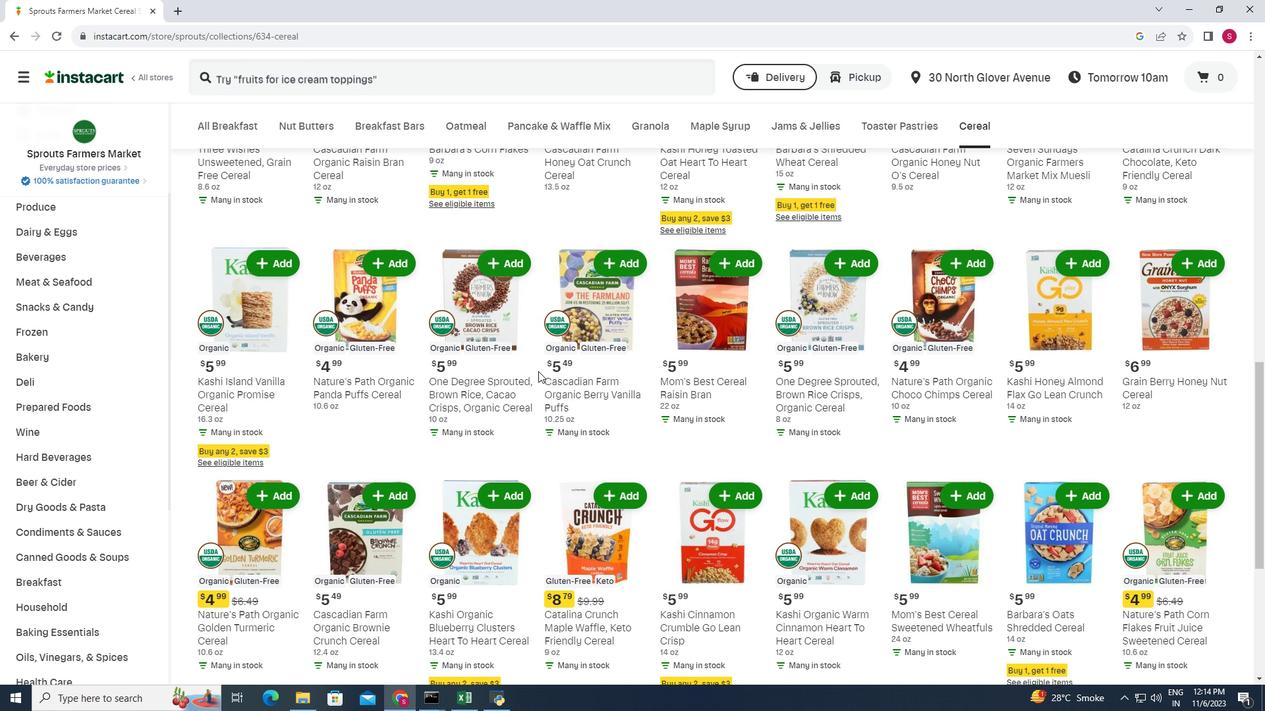 
Action: Mouse moved to (537, 372)
Screenshot: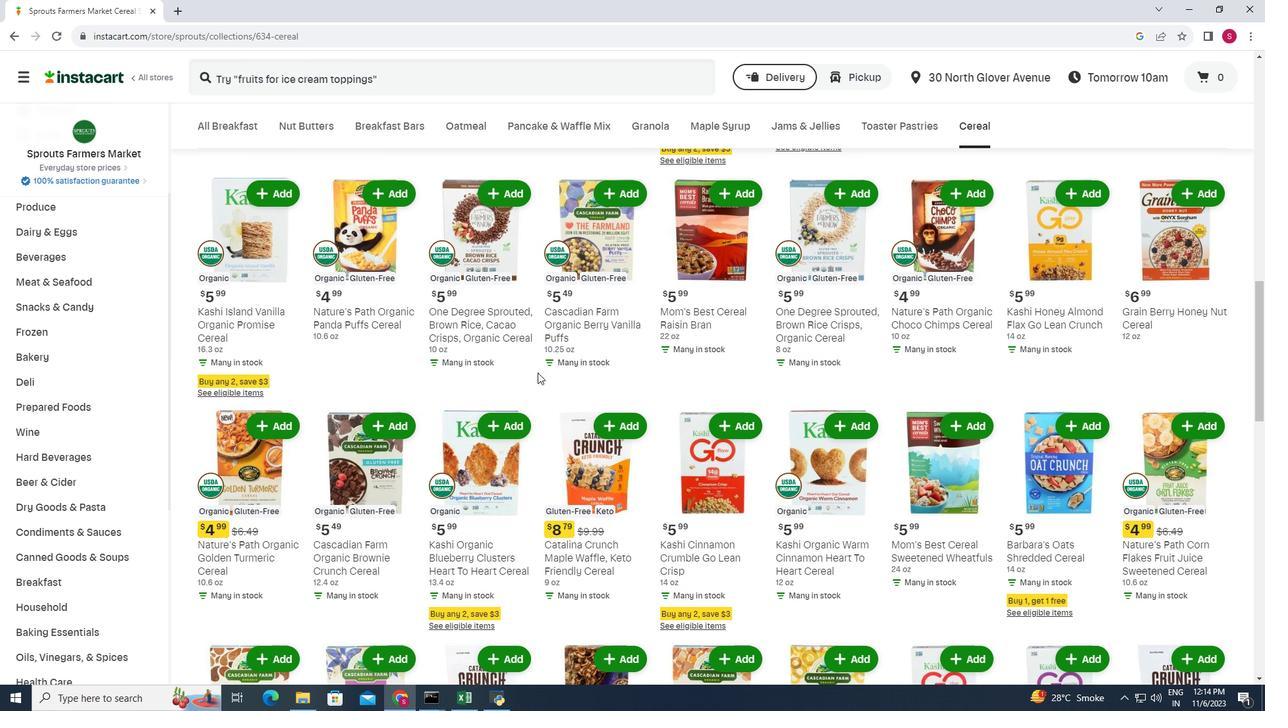 
Action: Mouse scrolled (537, 372) with delta (0, 0)
Screenshot: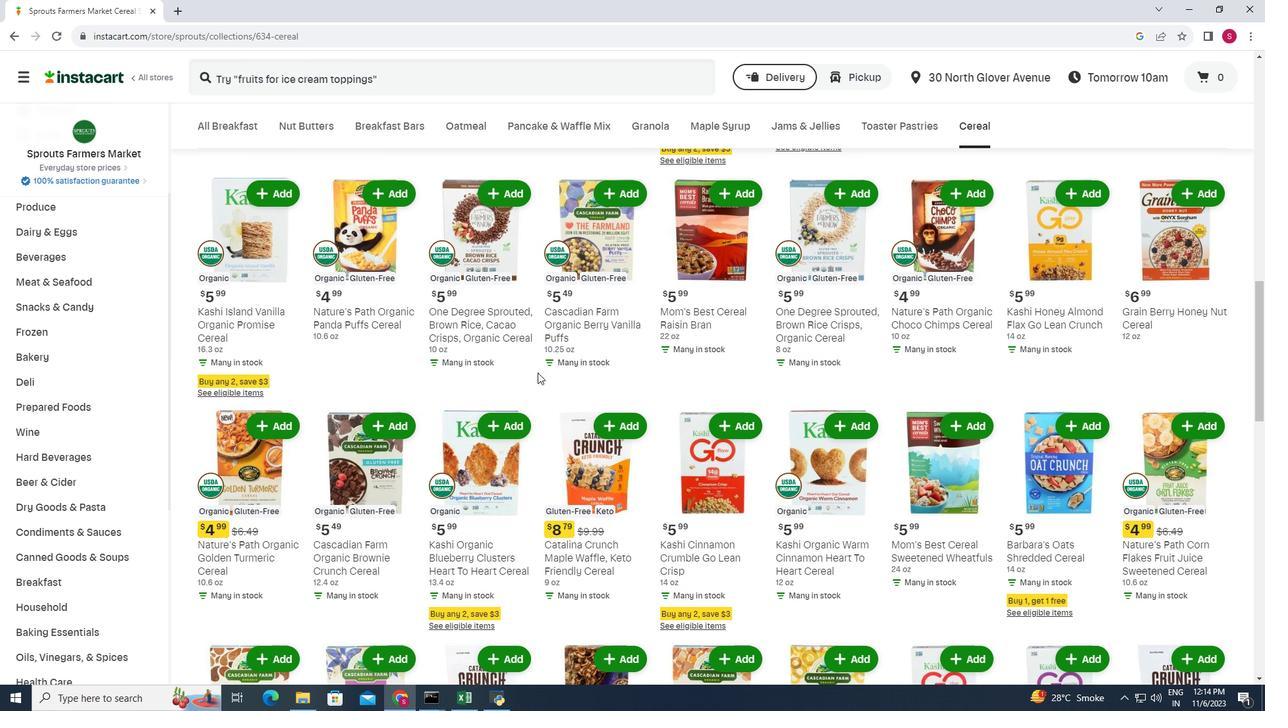 
Action: Mouse moved to (536, 372)
Screenshot: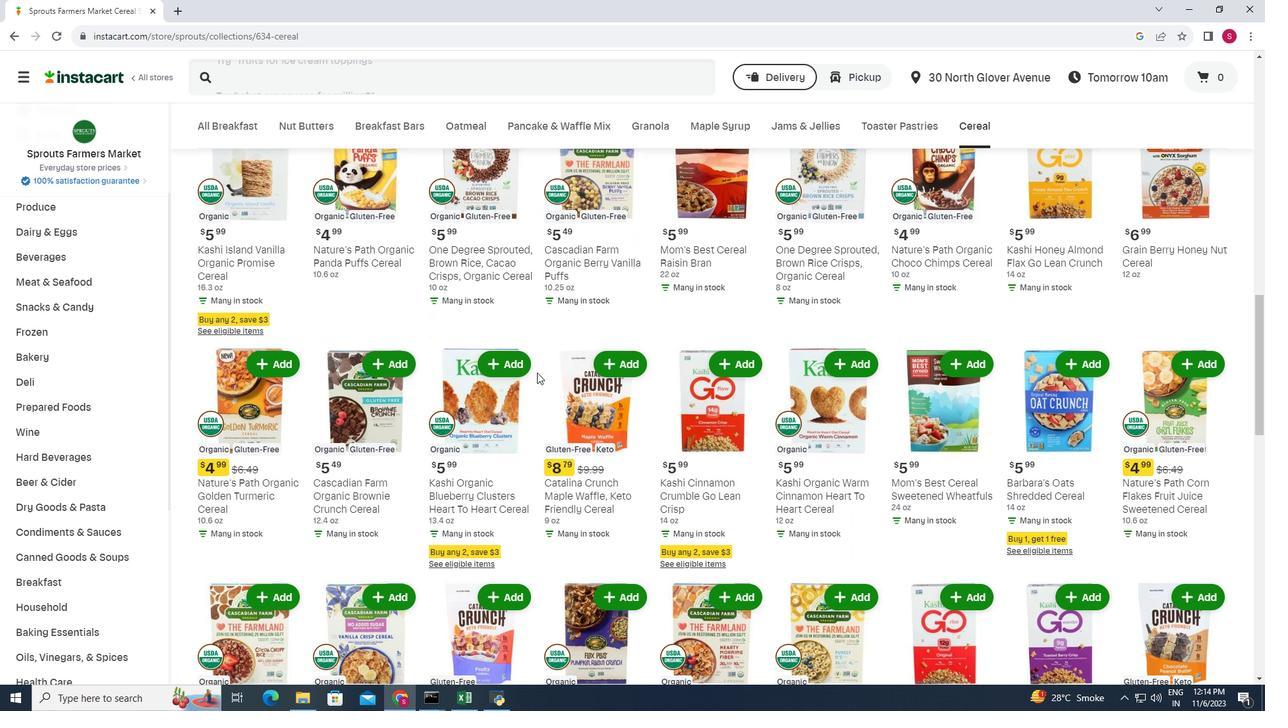 
Action: Mouse scrolled (536, 372) with delta (0, 0)
Screenshot: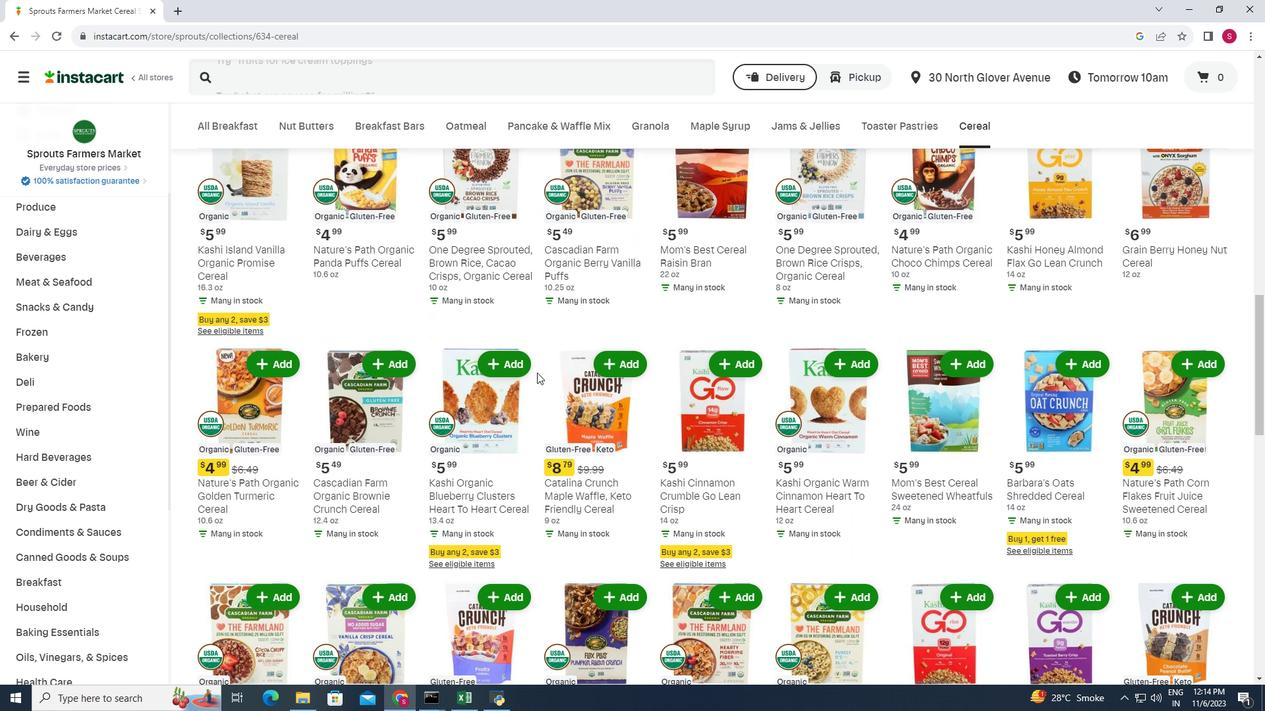 
Action: Mouse moved to (535, 373)
Screenshot: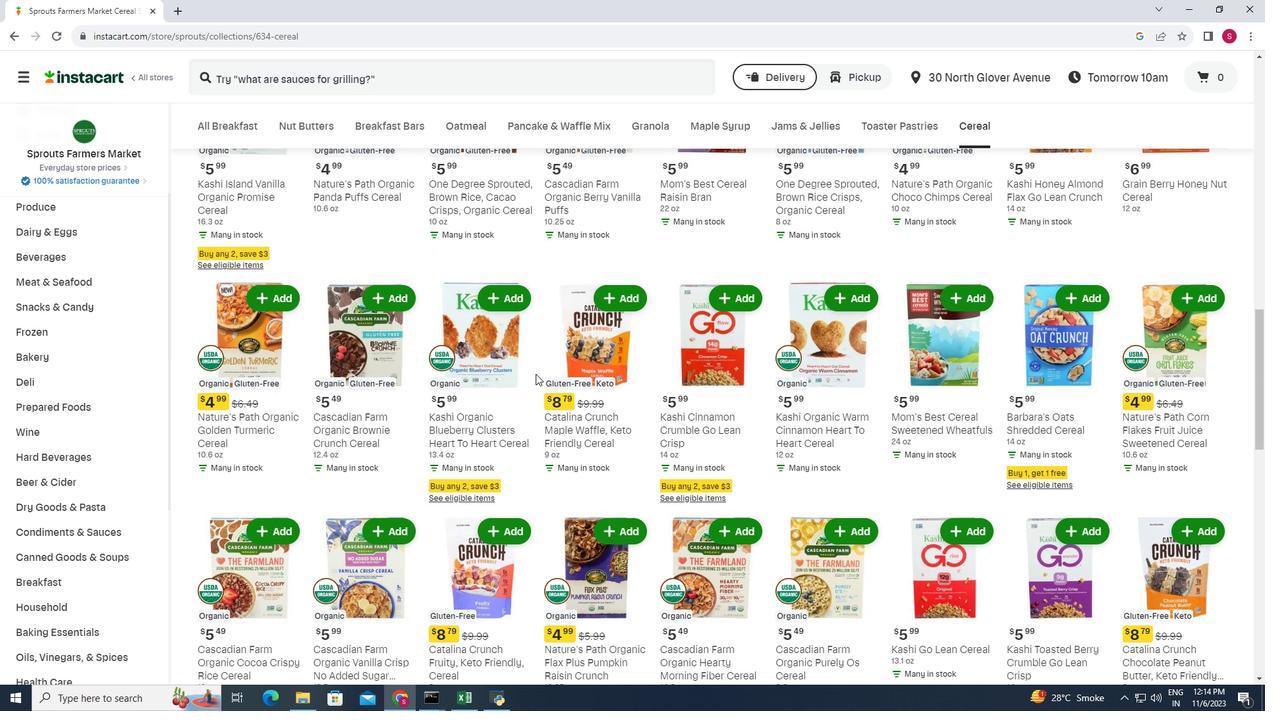 
Action: Mouse scrolled (535, 372) with delta (0, 0)
Screenshot: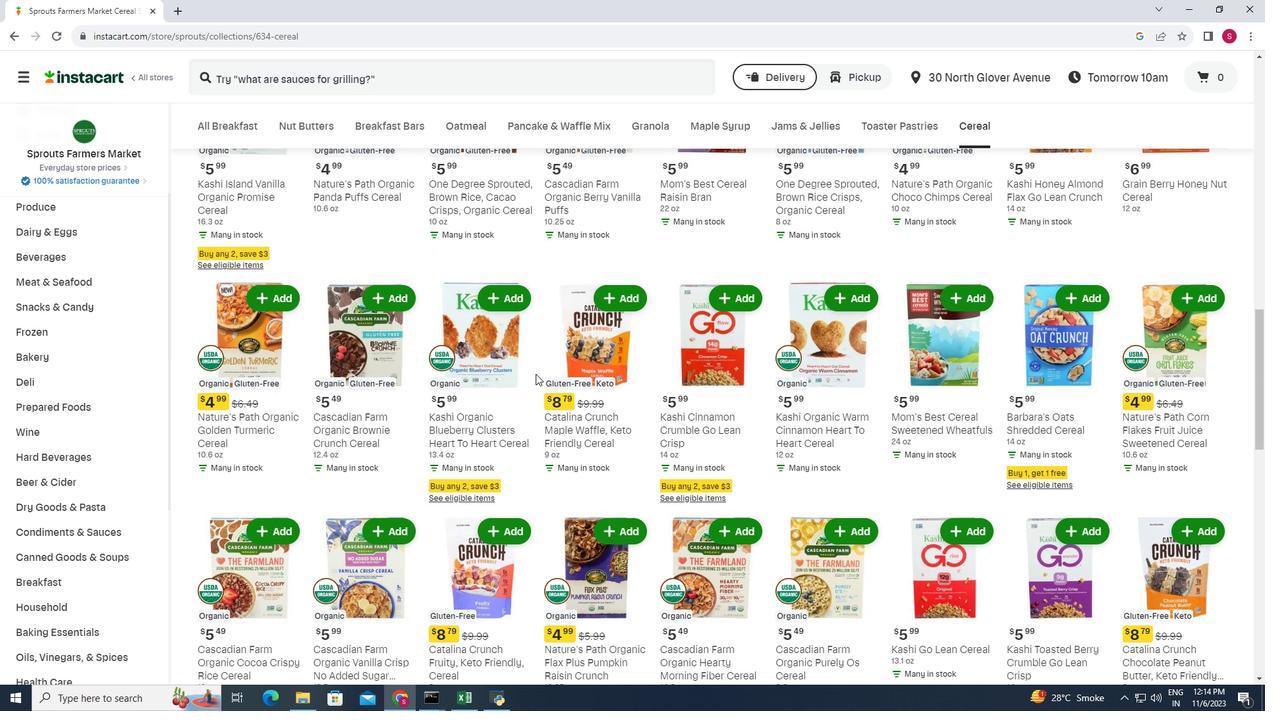 
Action: Mouse moved to (534, 374)
Screenshot: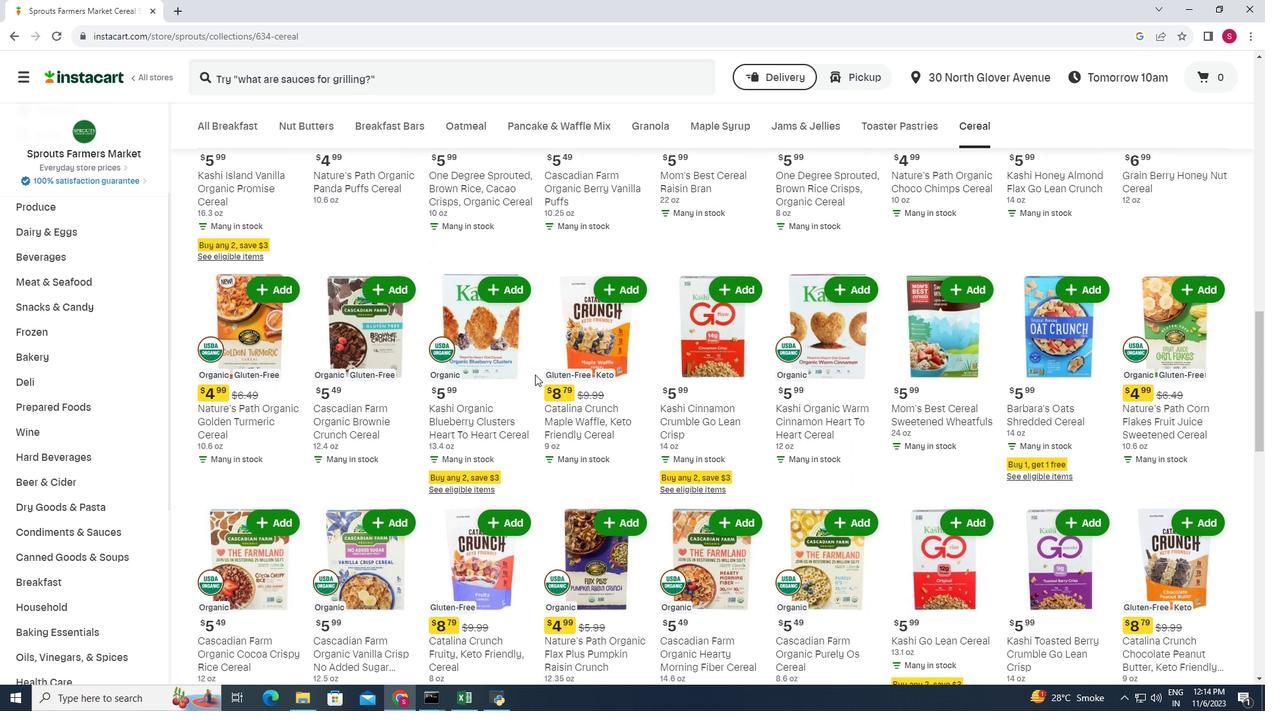 
Action: Mouse scrolled (534, 374) with delta (0, 0)
Screenshot: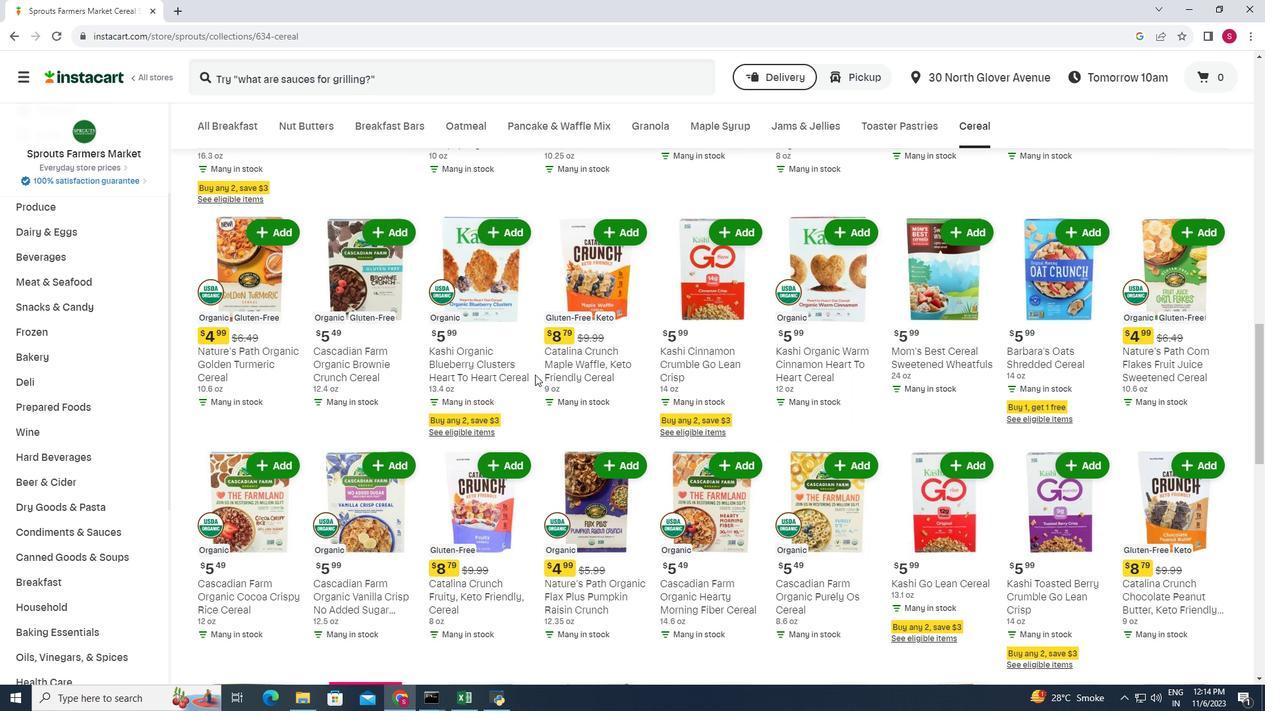 
Action: Mouse moved to (534, 375)
Screenshot: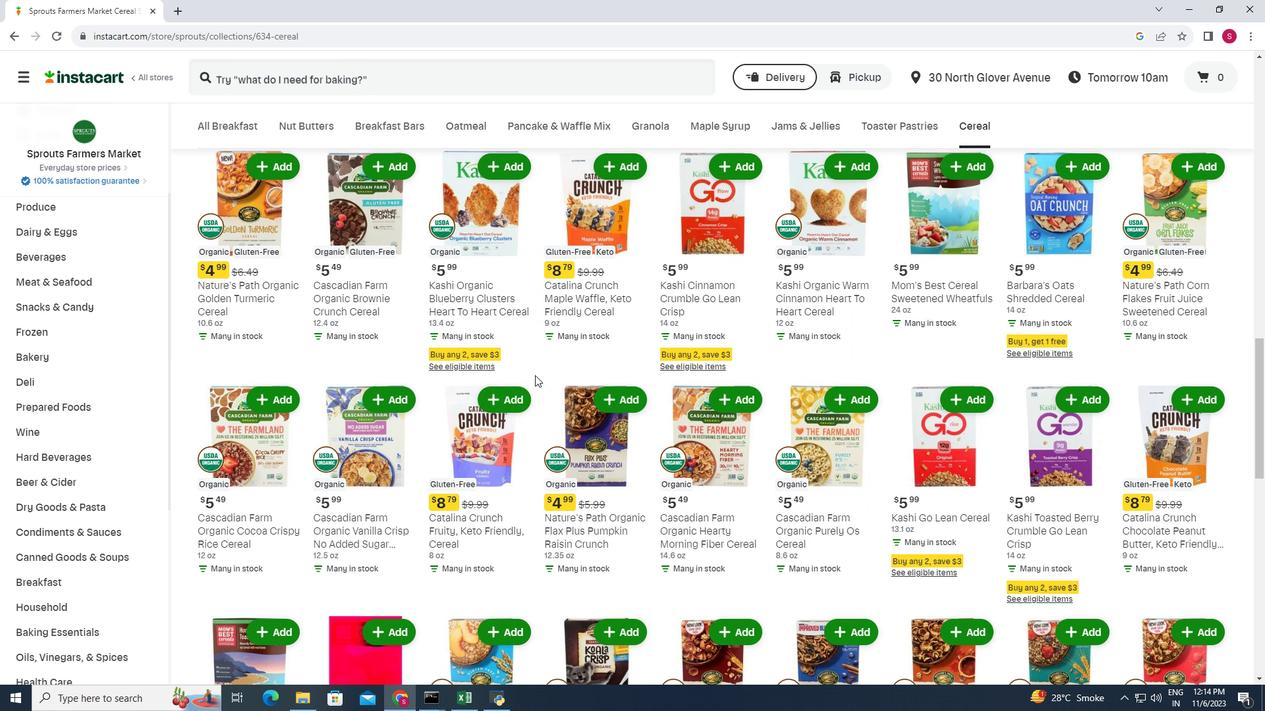 
Action: Mouse scrolled (534, 374) with delta (0, 0)
Screenshot: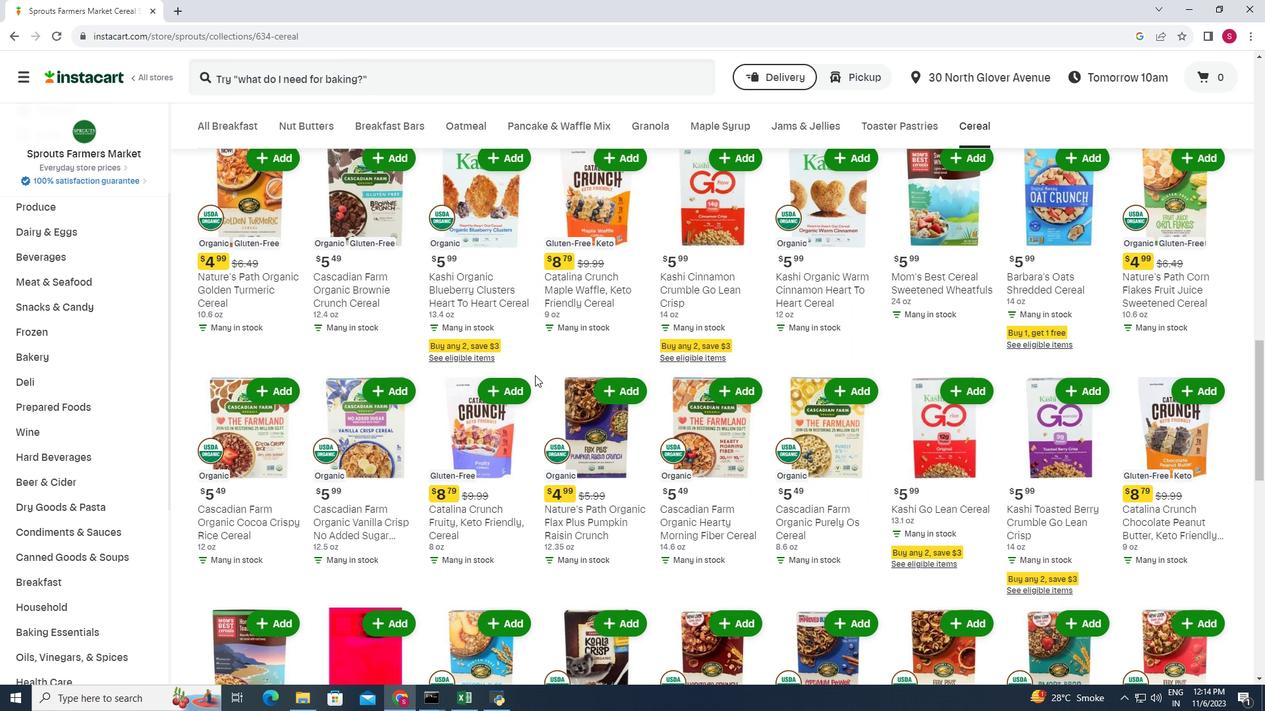 
Action: Mouse scrolled (534, 374) with delta (0, 0)
Screenshot: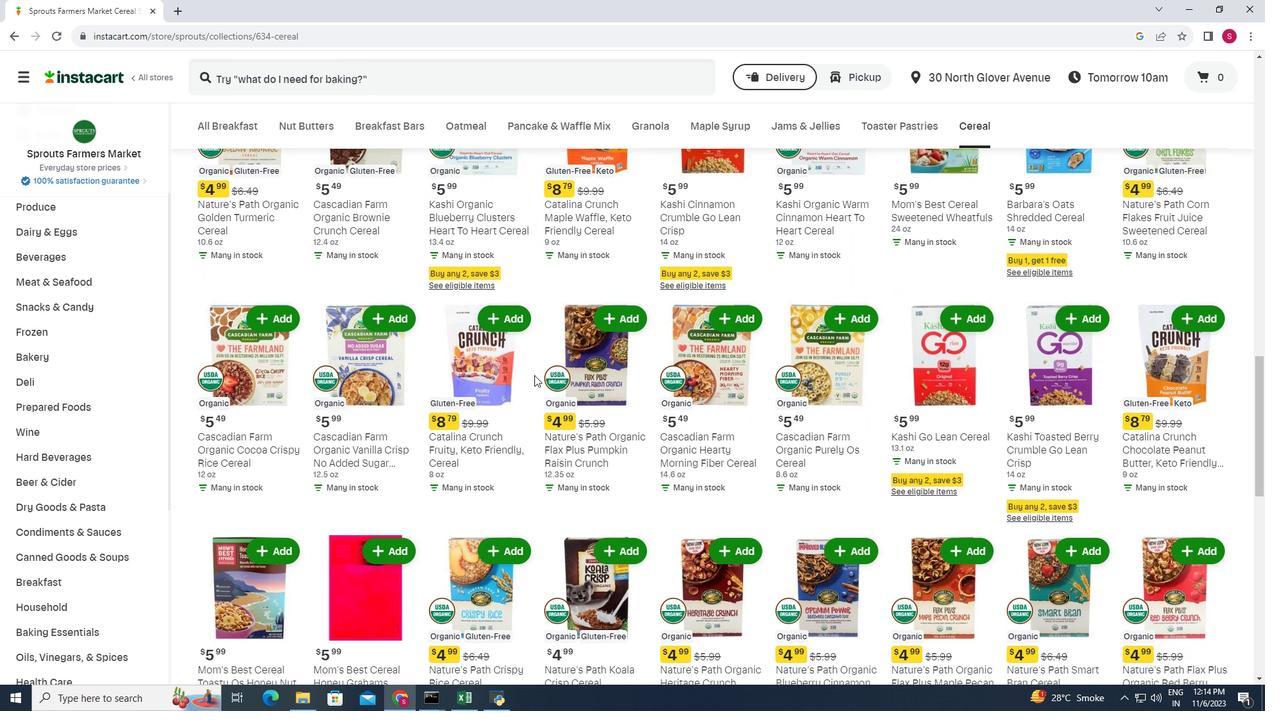 
Action: Mouse moved to (534, 376)
Screenshot: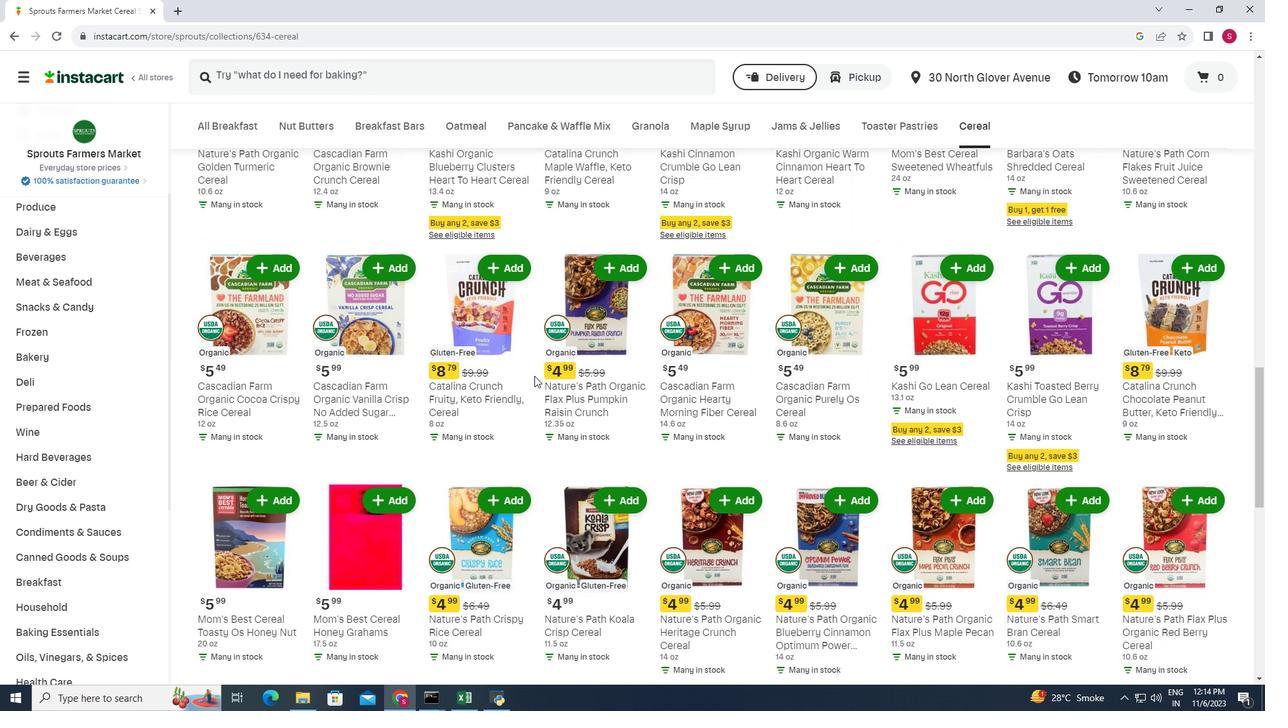 
Action: Mouse scrolled (534, 375) with delta (0, 0)
Screenshot: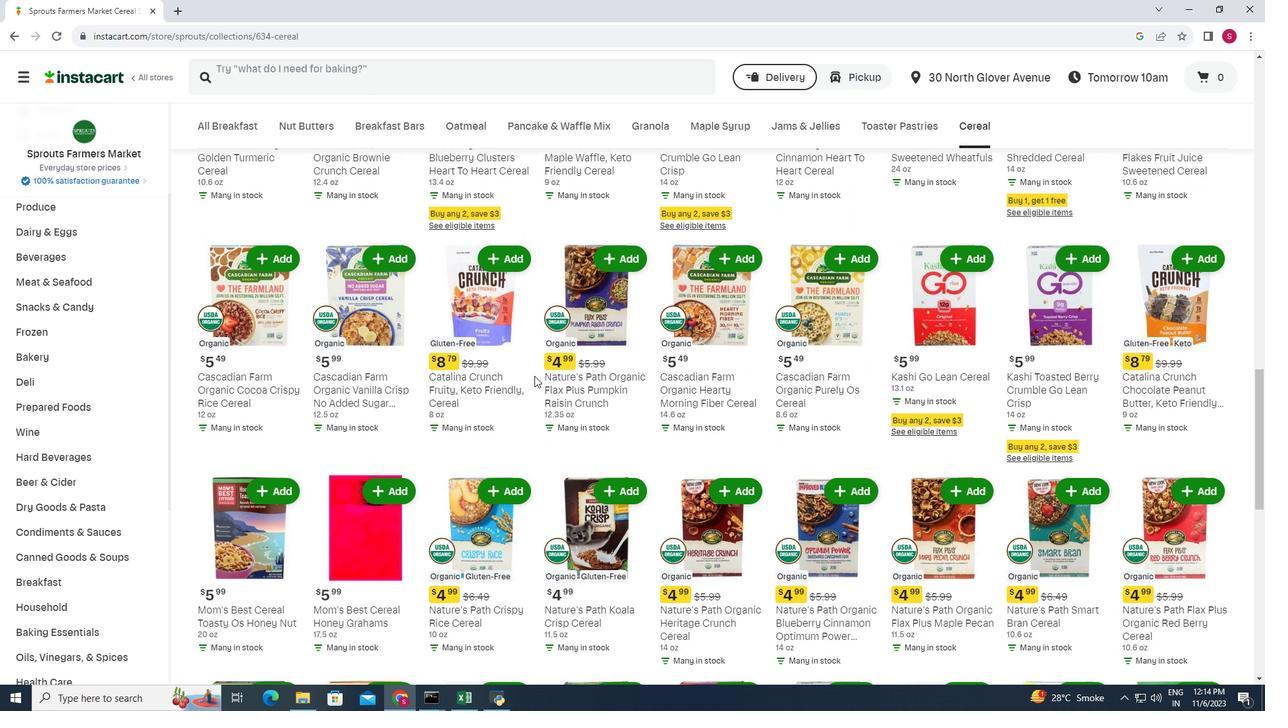 
Action: Mouse moved to (534, 376)
Screenshot: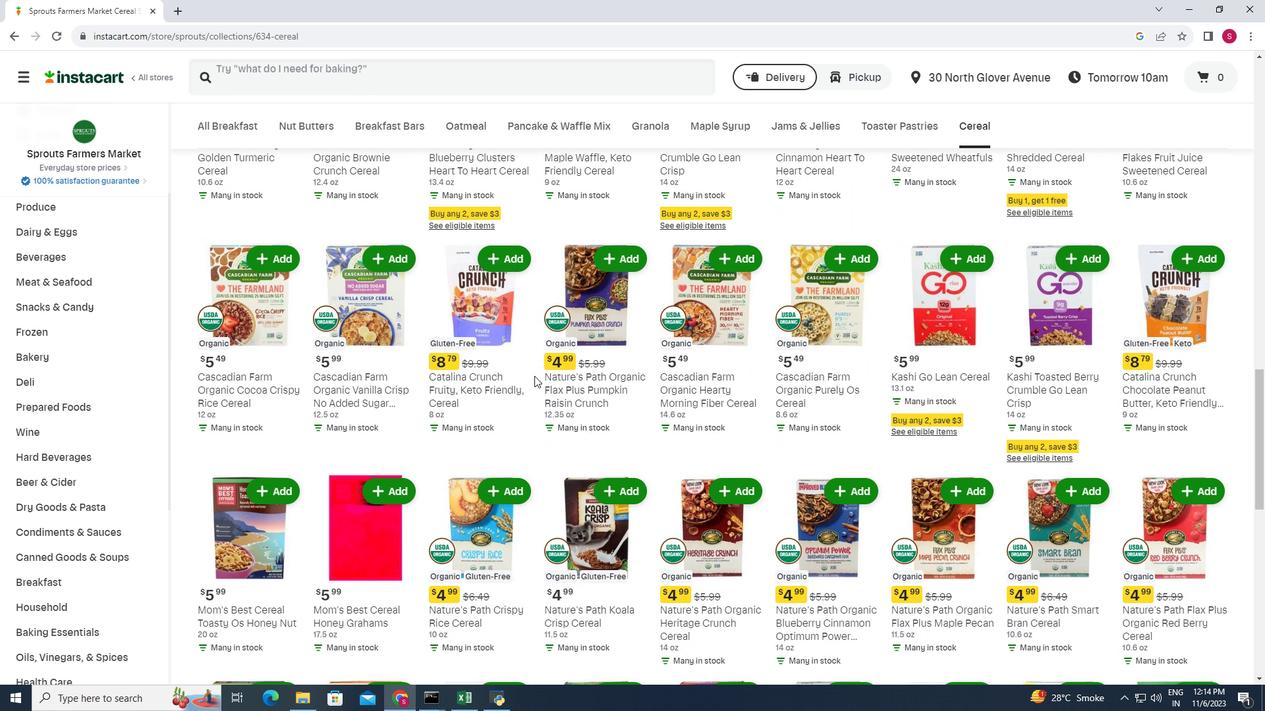
Action: Mouse scrolled (534, 375) with delta (0, 0)
Screenshot: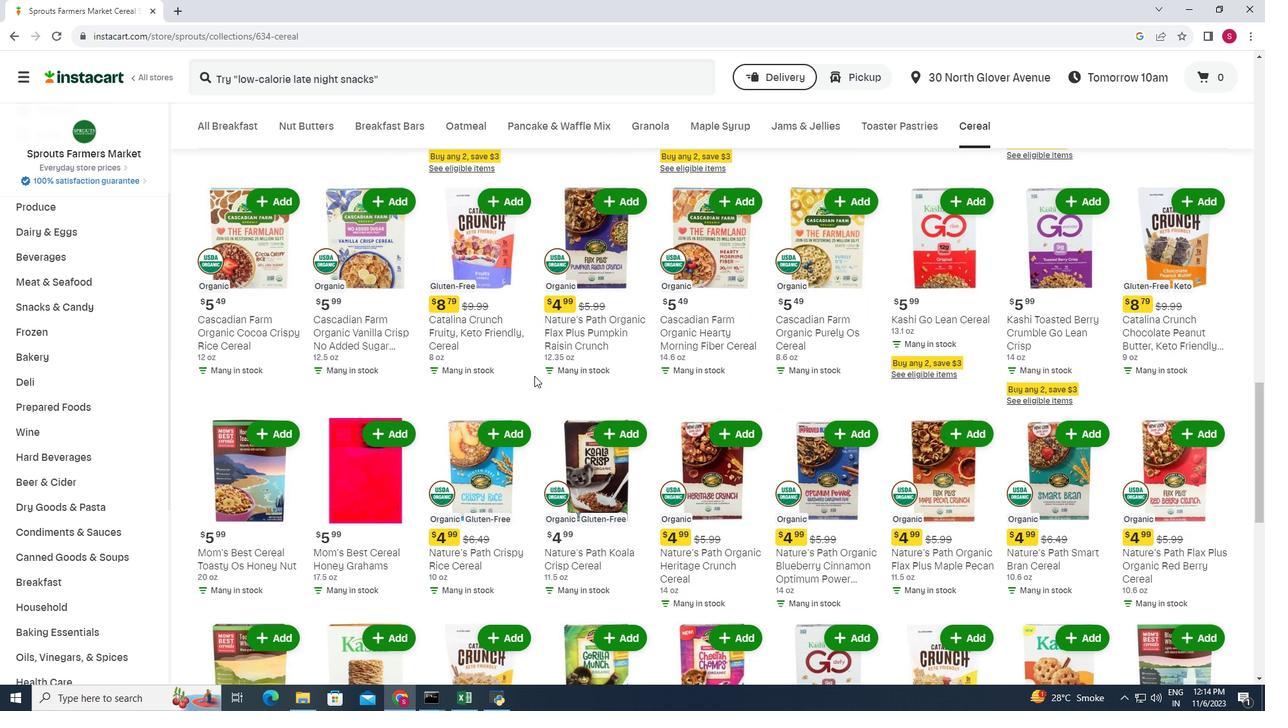 
Action: Mouse scrolled (534, 375) with delta (0, 0)
Screenshot: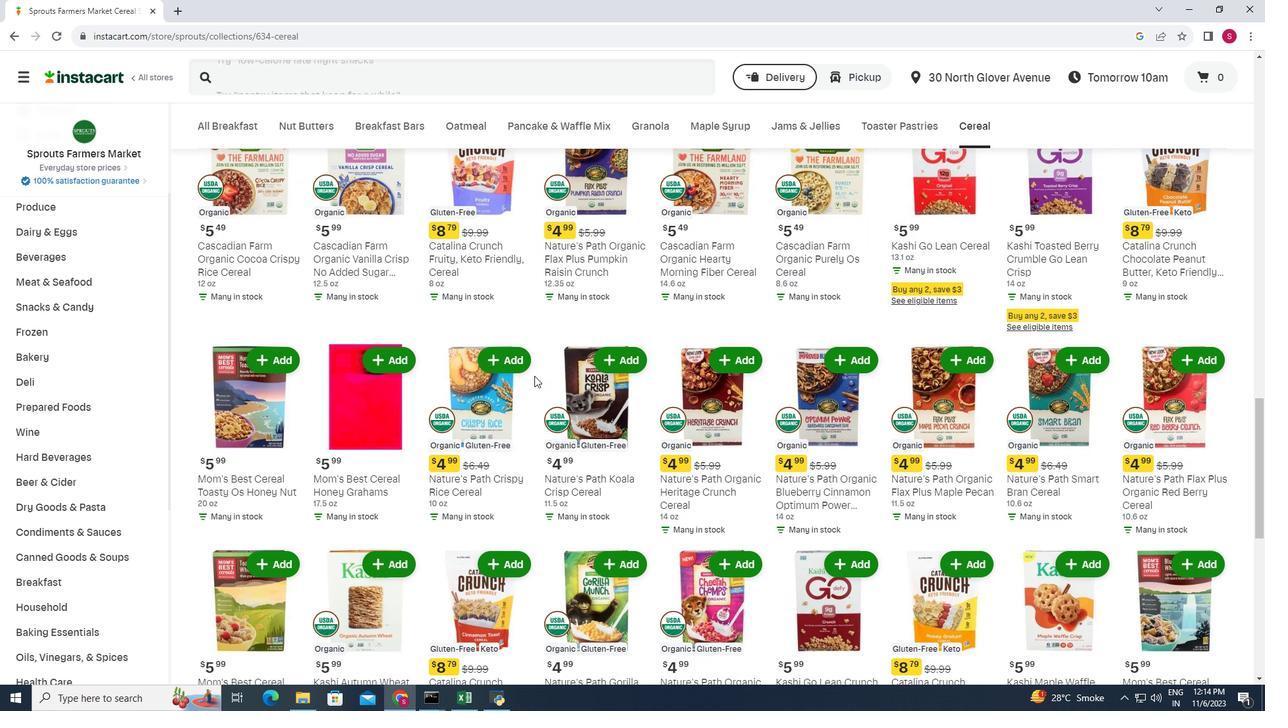 
Action: Mouse scrolled (534, 375) with delta (0, 0)
Screenshot: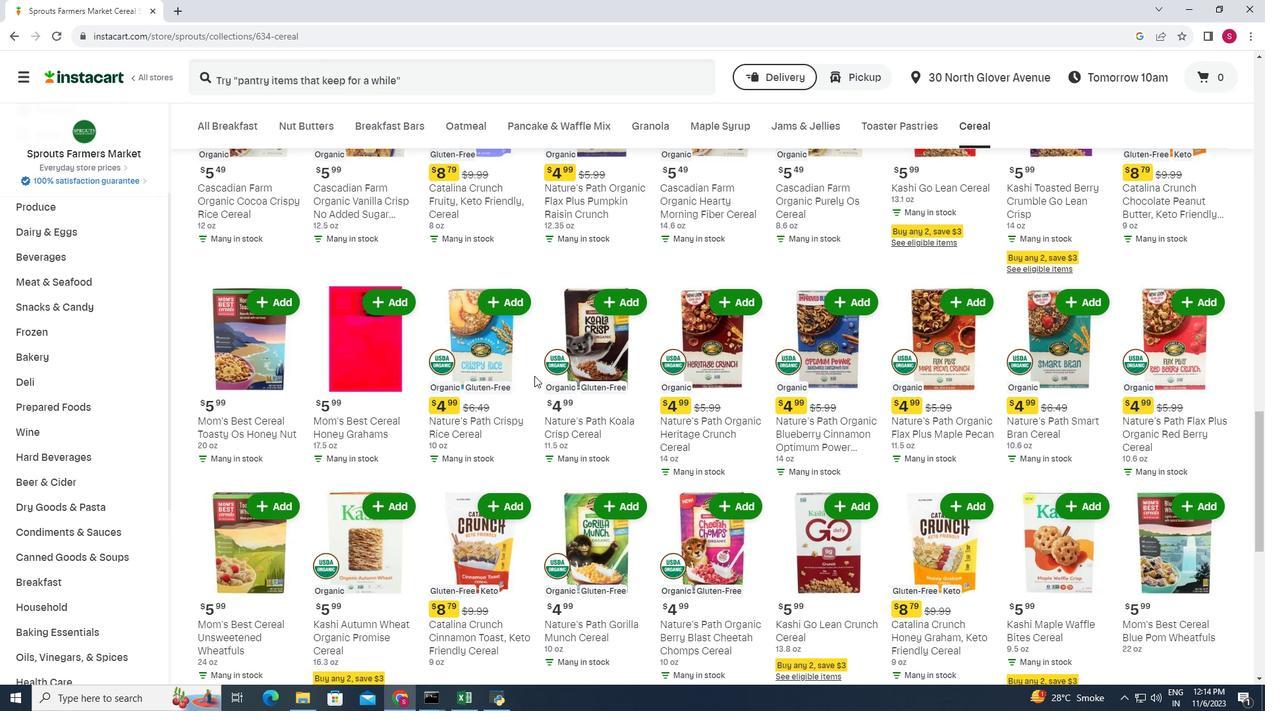 
Action: Mouse moved to (533, 376)
Screenshot: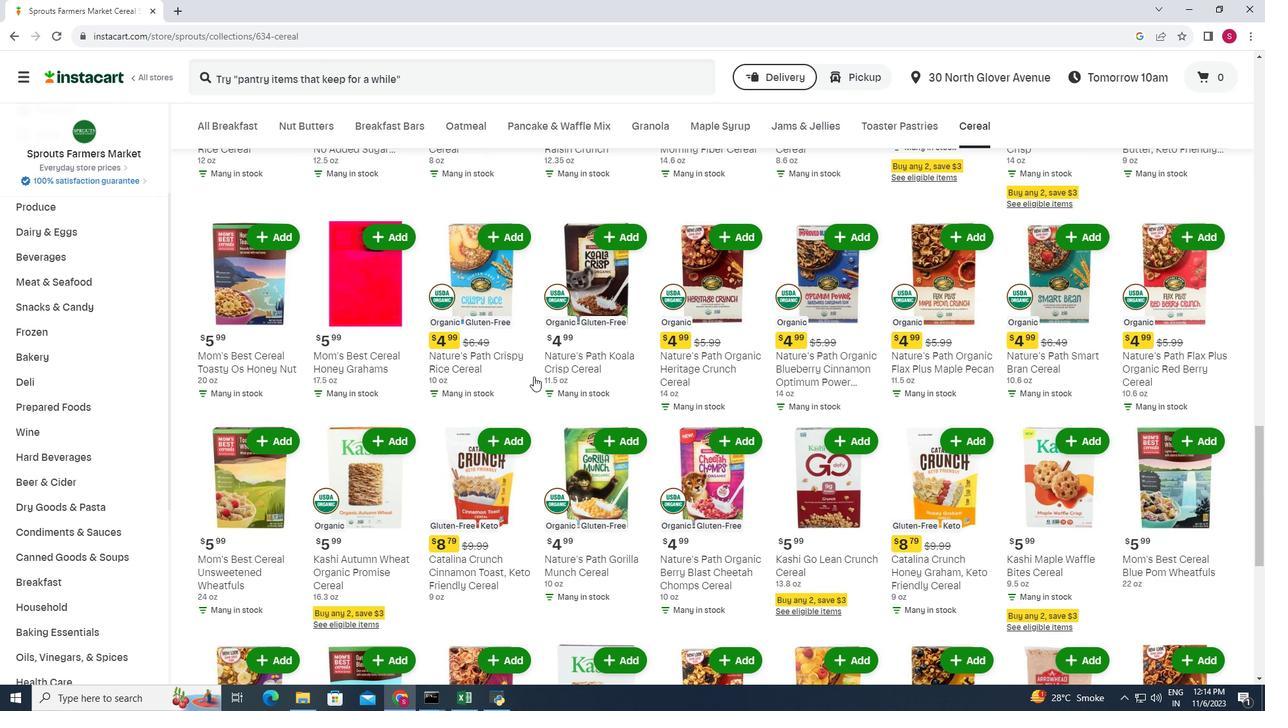 
Action: Mouse scrolled (533, 376) with delta (0, 0)
Screenshot: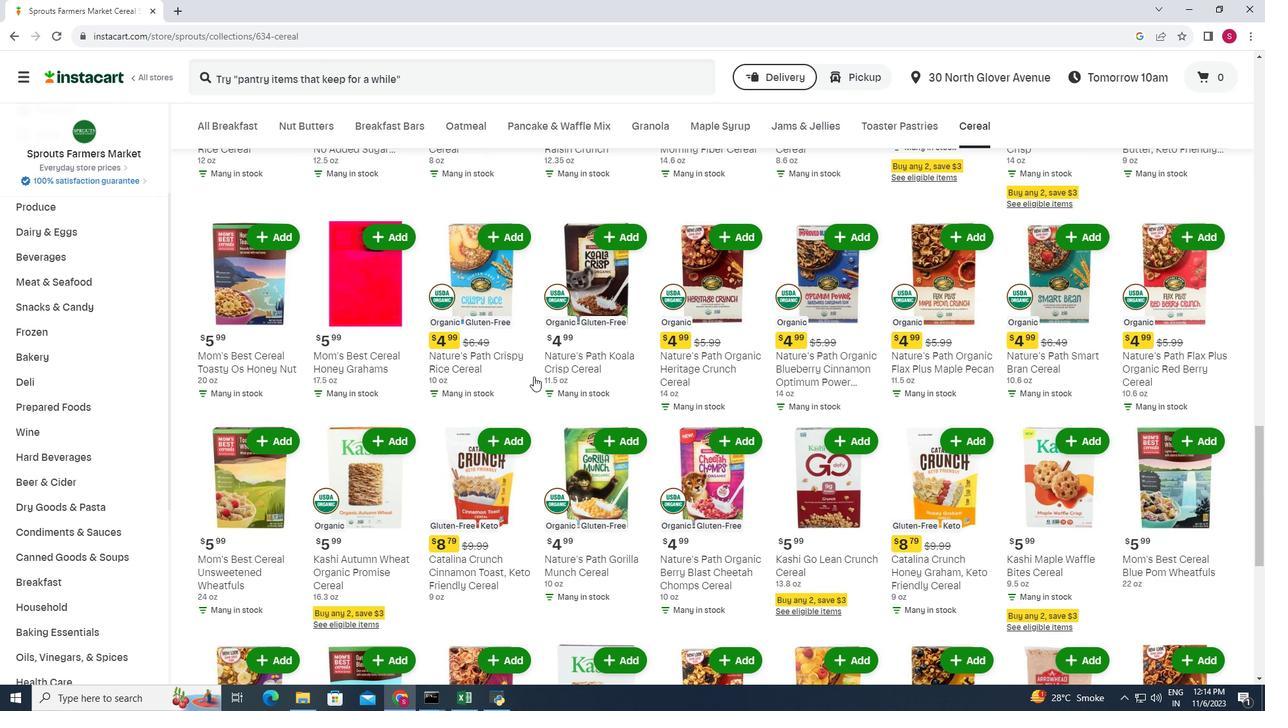 
Action: Mouse moved to (533, 380)
Screenshot: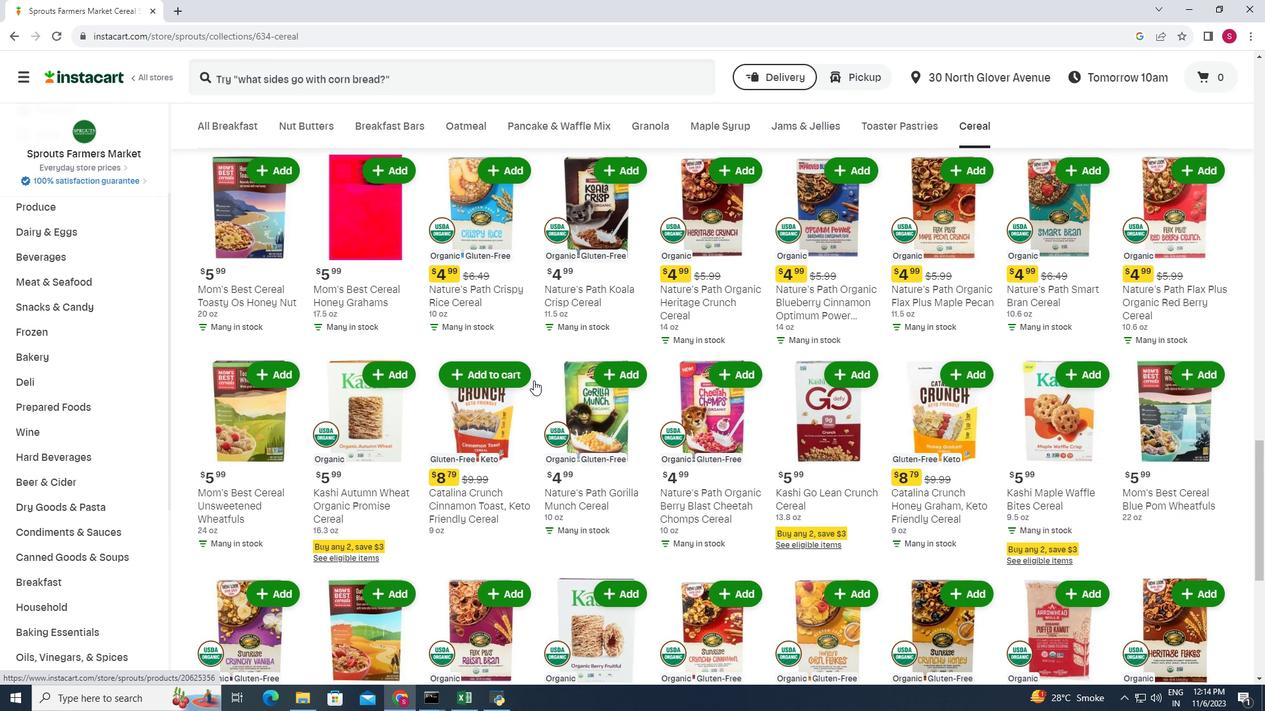 
Action: Mouse scrolled (533, 379) with delta (0, 0)
Screenshot: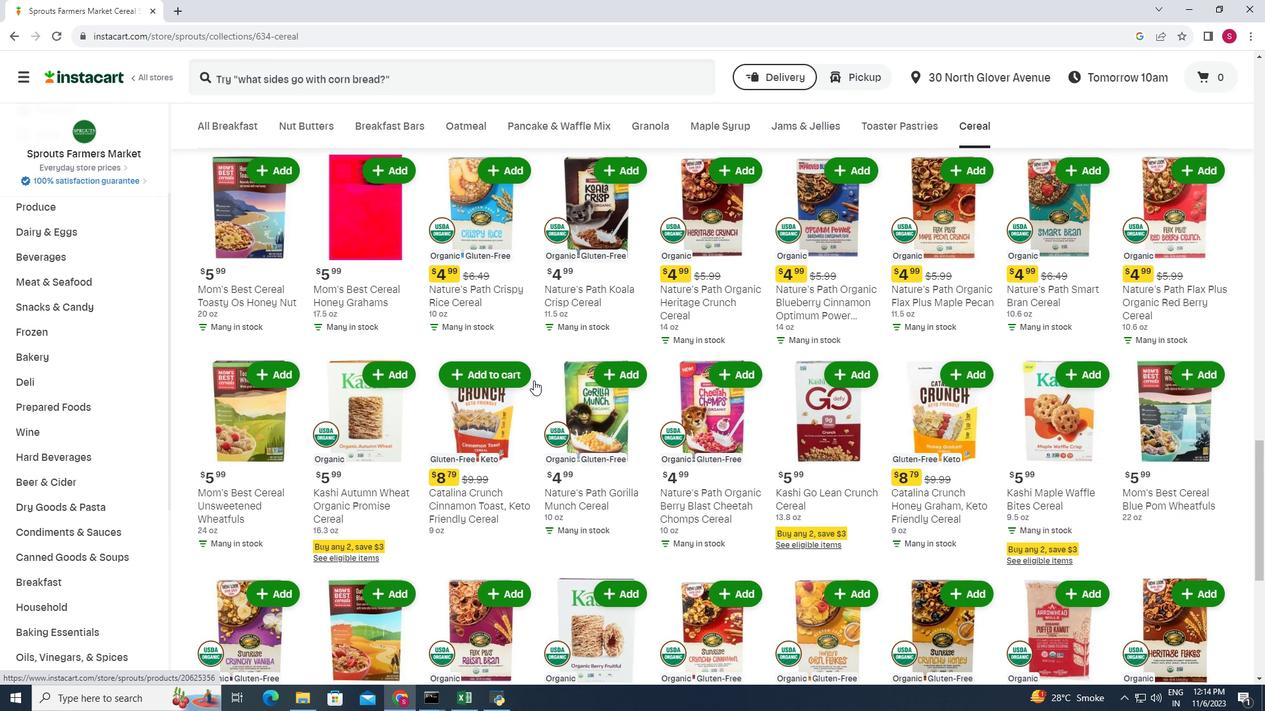 
Action: Mouse moved to (534, 381)
Screenshot: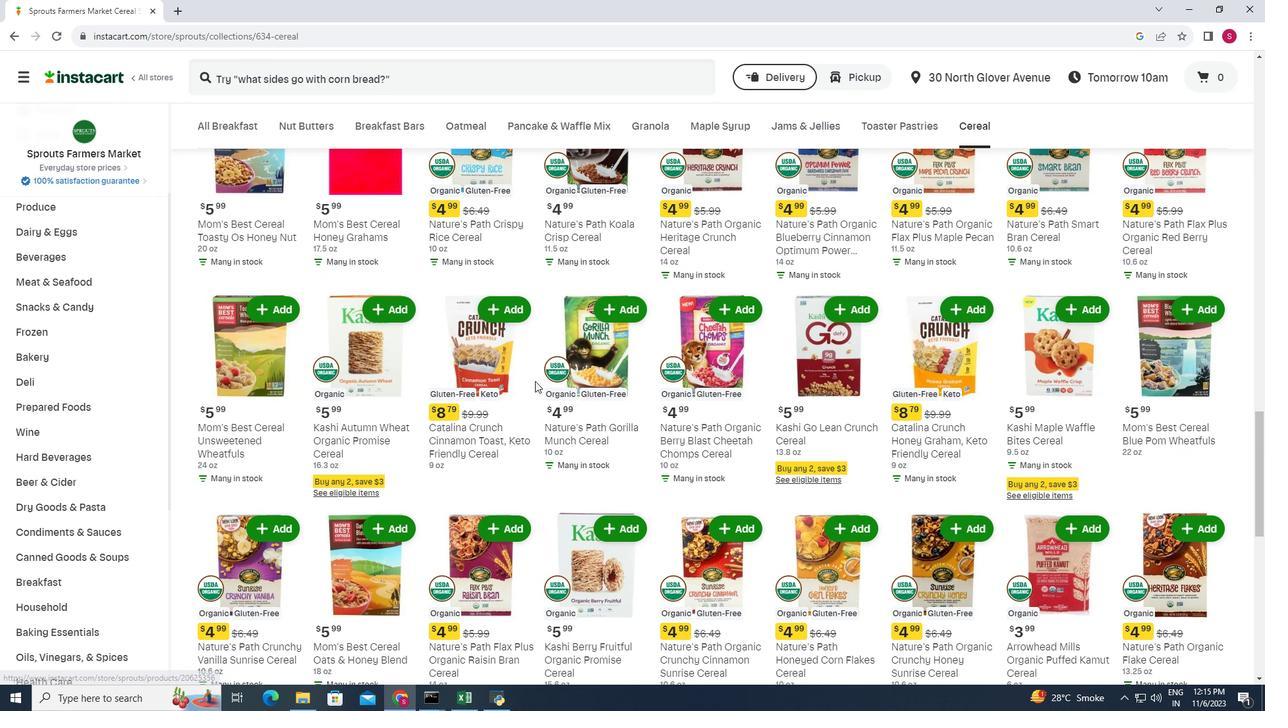 
Action: Mouse scrolled (534, 380) with delta (0, 0)
Screenshot: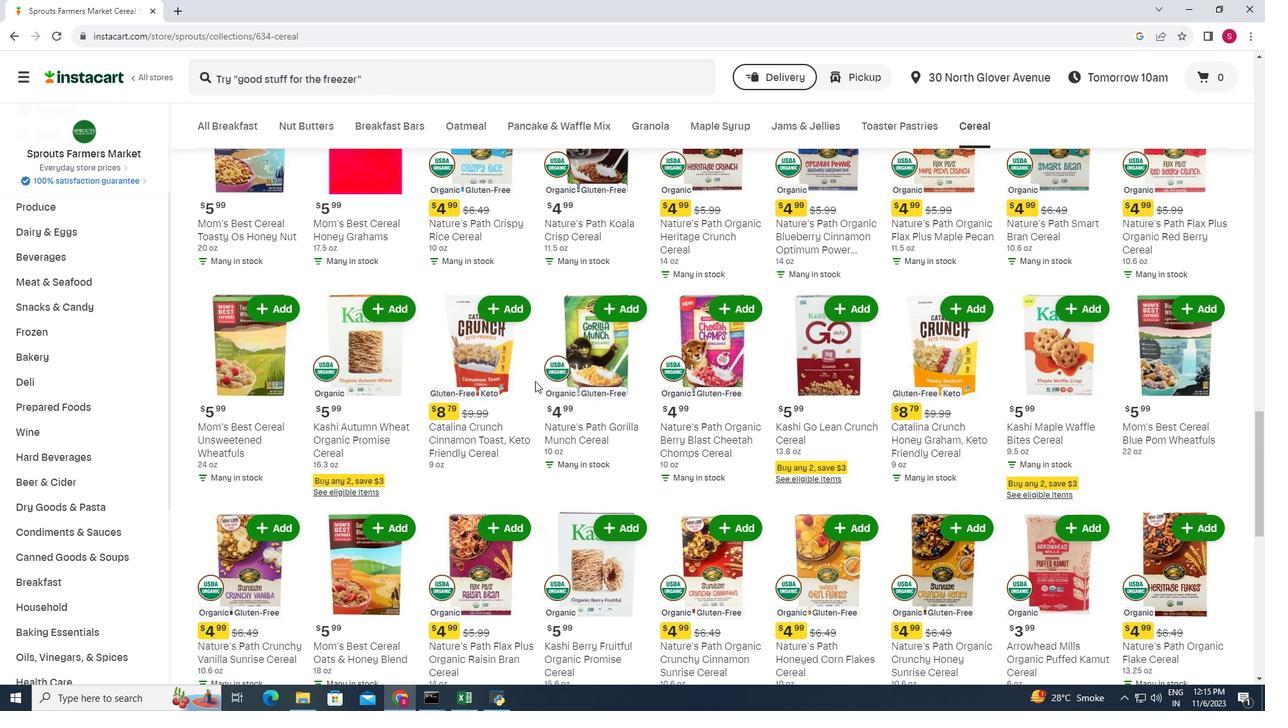 
Action: Mouse moved to (534, 381)
Screenshot: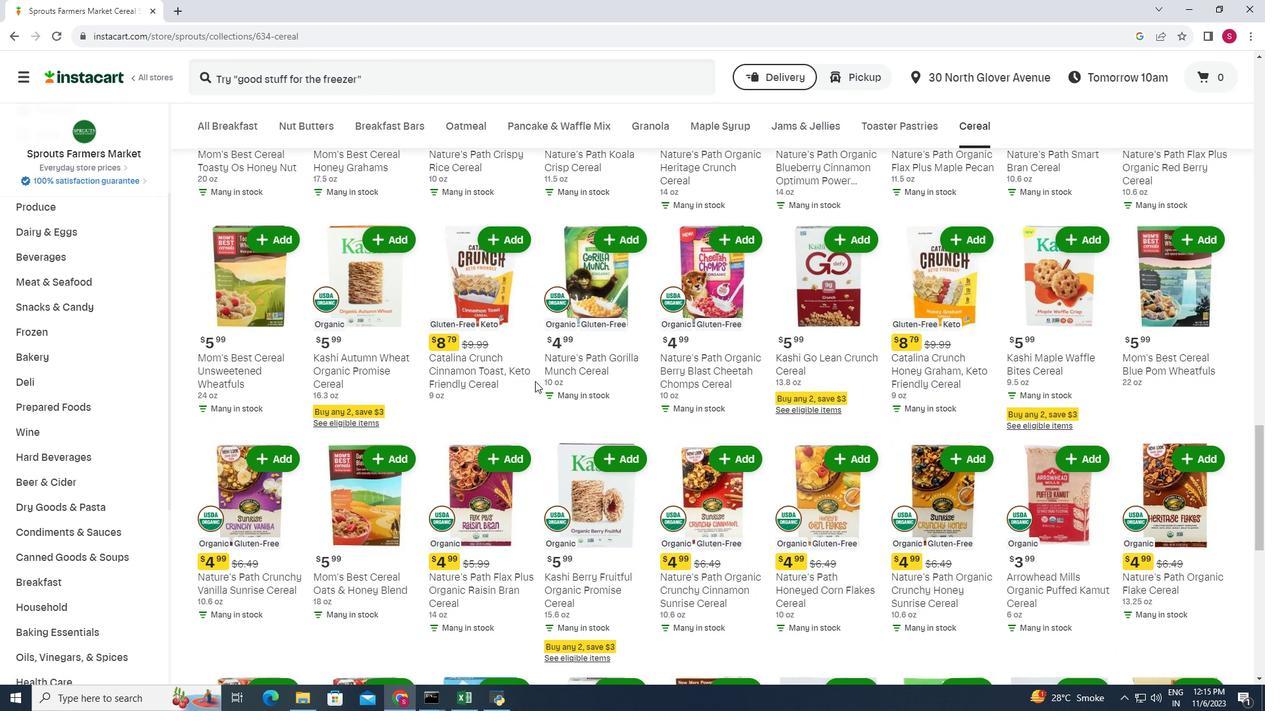 
Action: Mouse scrolled (534, 380) with delta (0, 0)
Screenshot: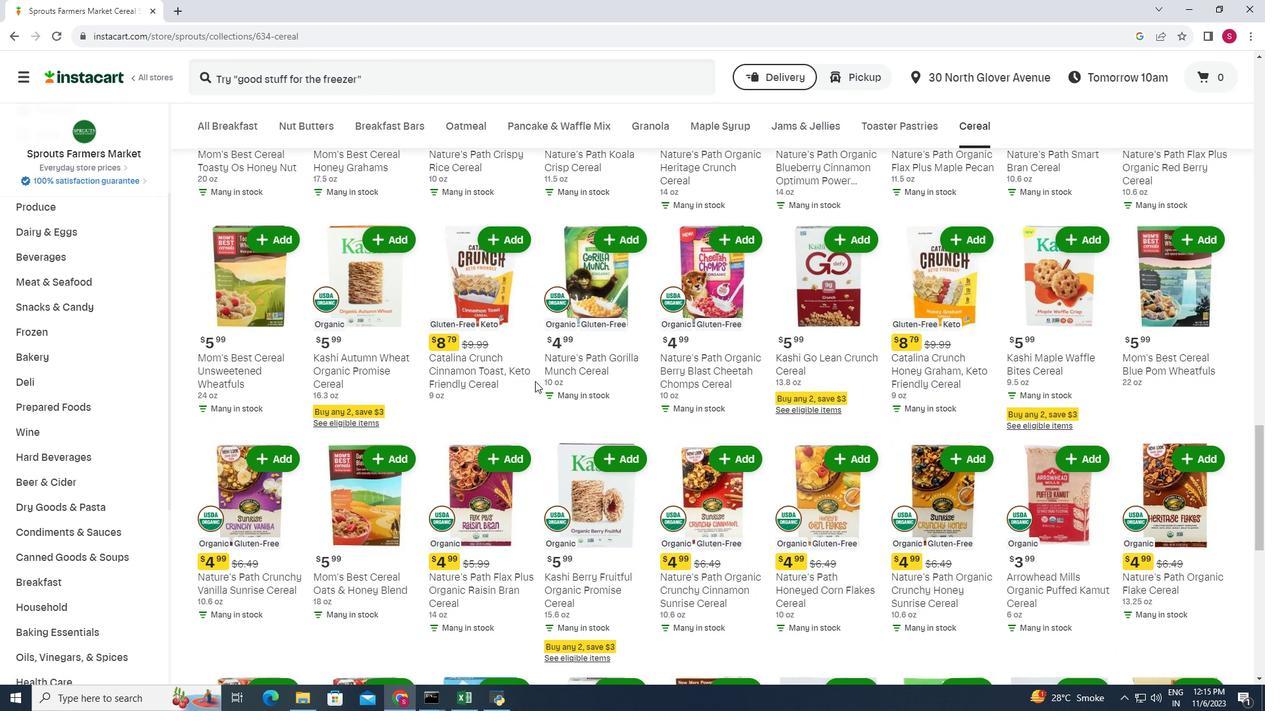 
Action: Mouse scrolled (534, 380) with delta (0, 0)
Screenshot: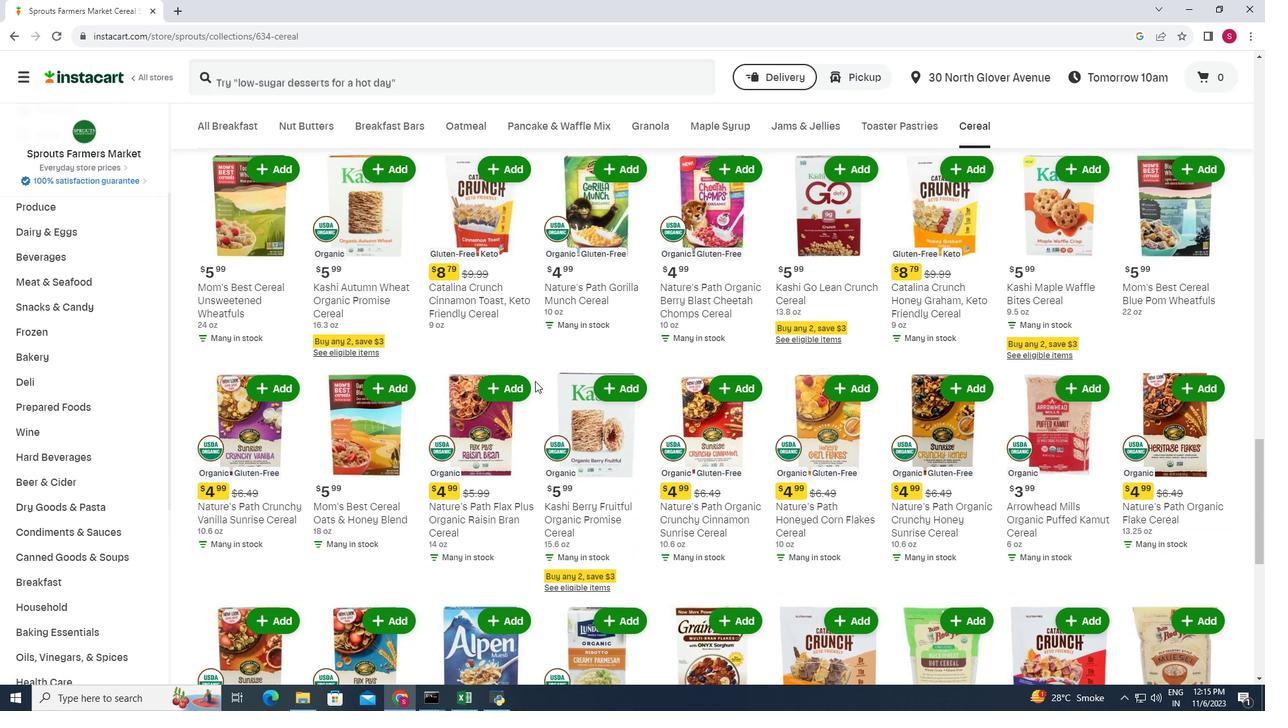 
Action: Mouse moved to (534, 381)
Screenshot: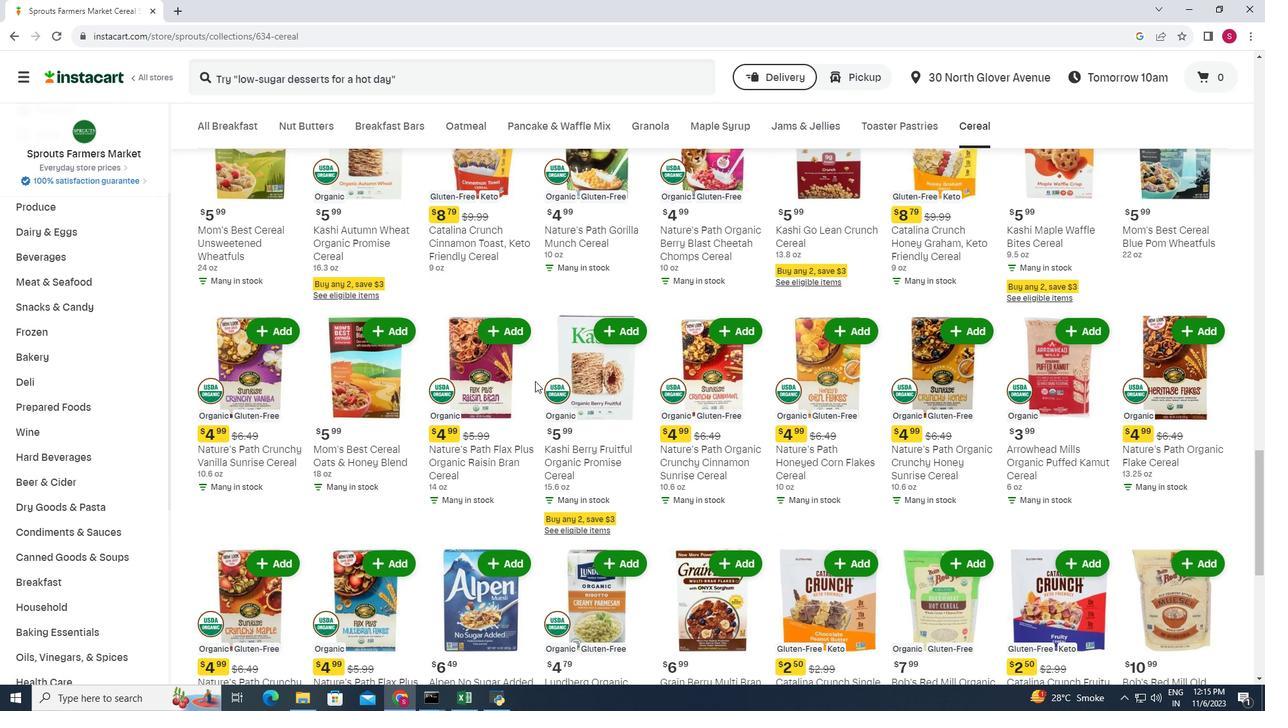 
Action: Mouse scrolled (534, 380) with delta (0, 0)
Screenshot: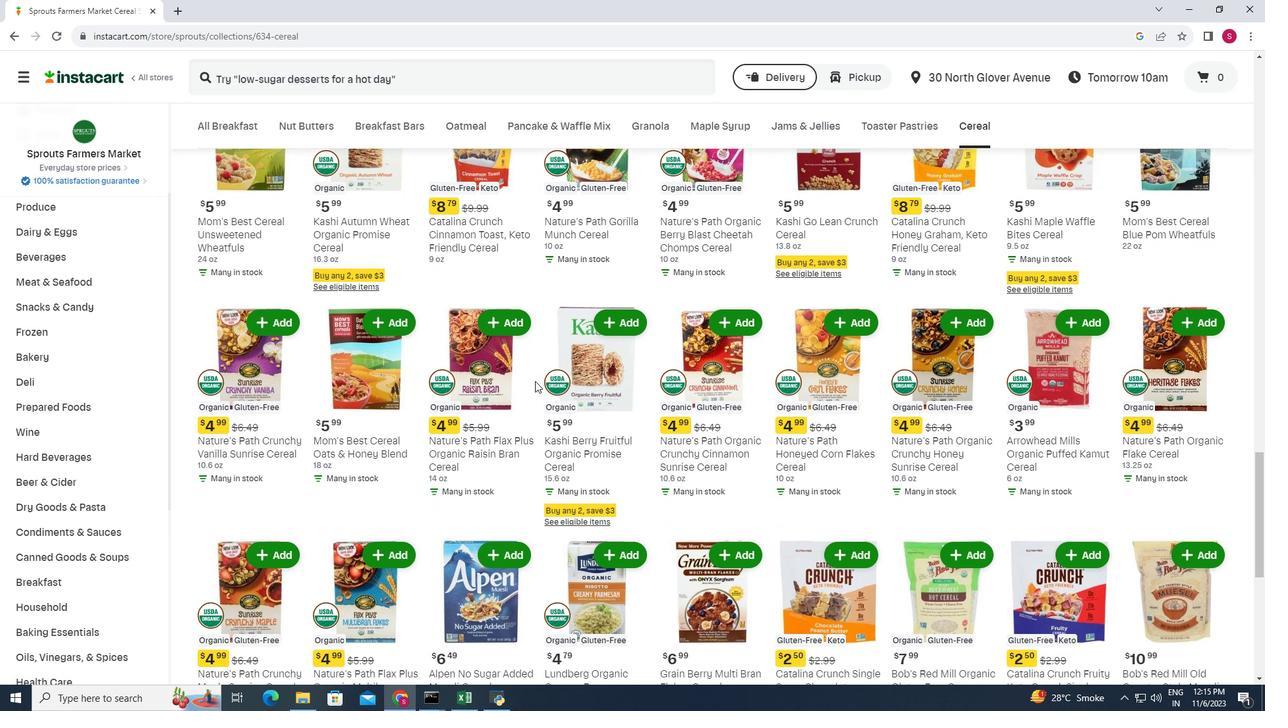 
Action: Mouse moved to (534, 381)
Screenshot: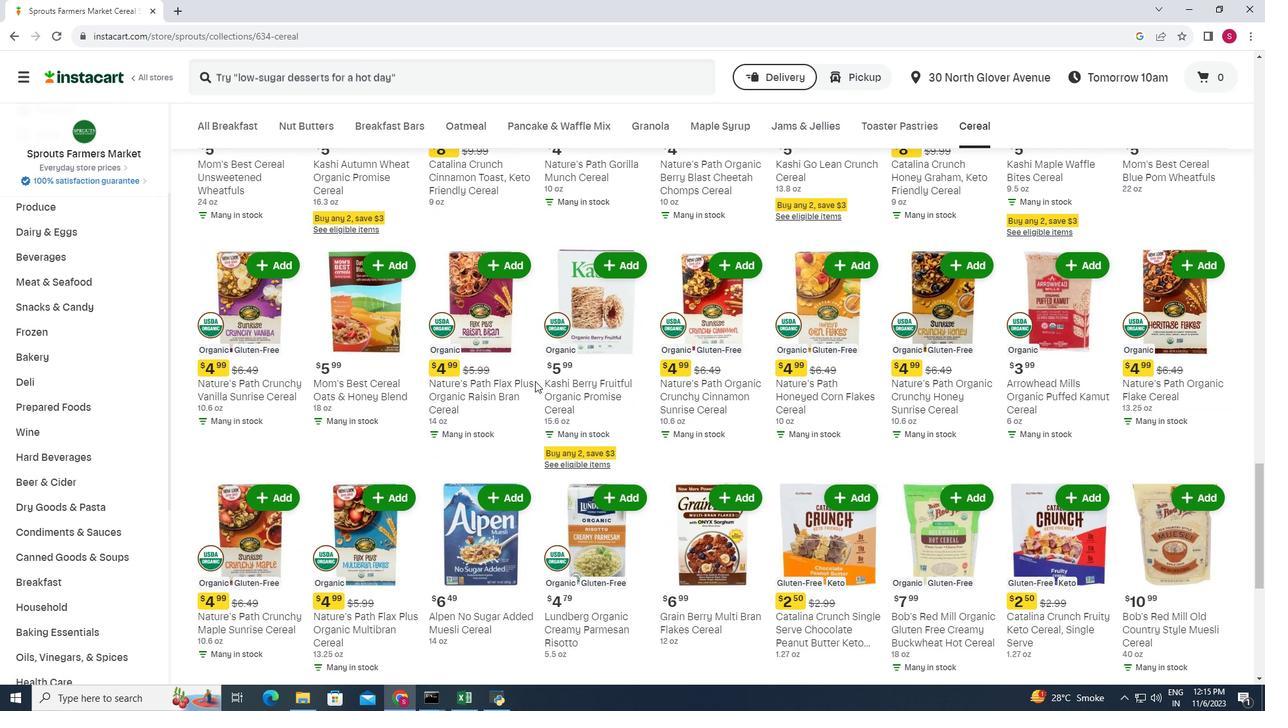 
Action: Mouse scrolled (534, 380) with delta (0, 0)
Screenshot: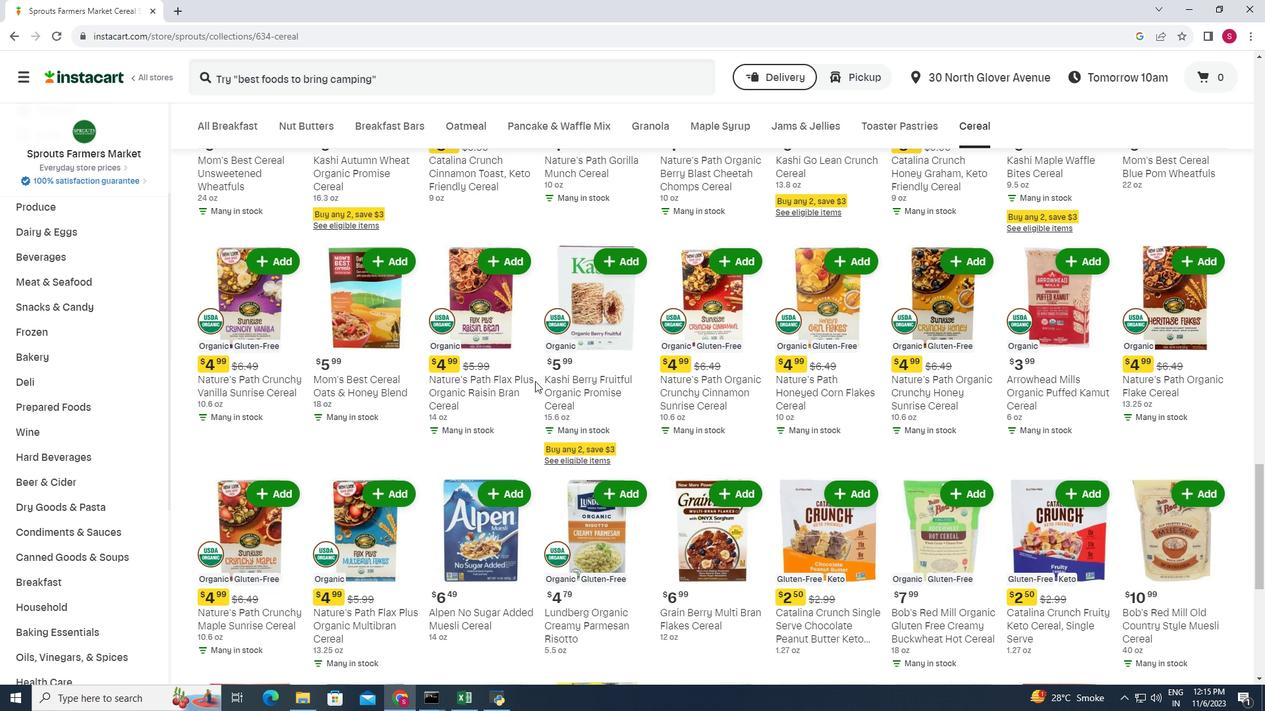 
Action: Mouse scrolled (534, 380) with delta (0, 0)
Screenshot: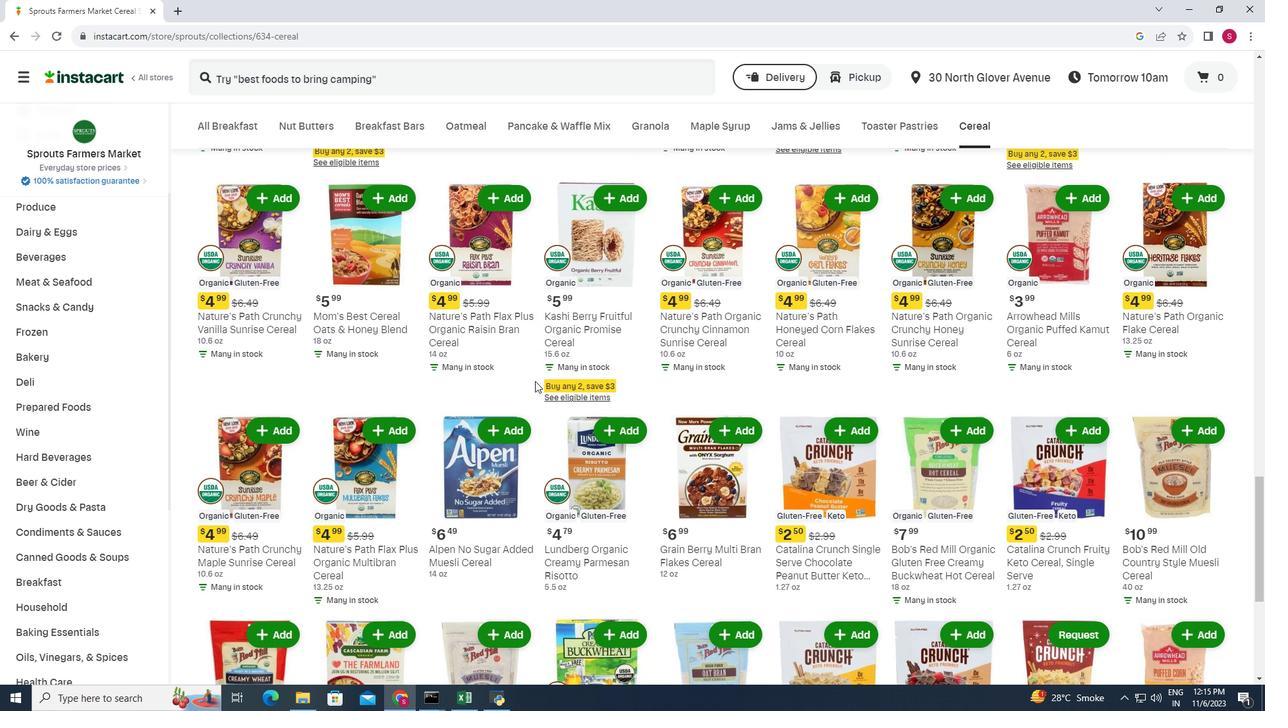 
Action: Mouse moved to (534, 380)
Screenshot: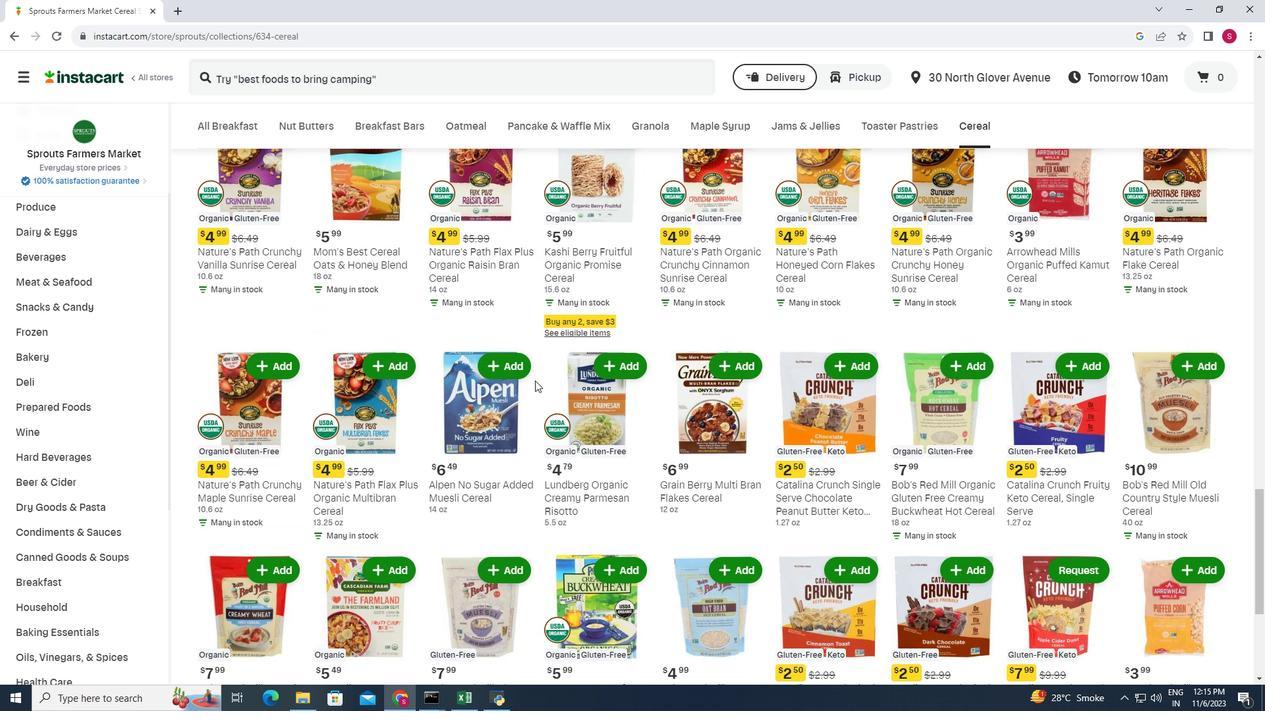 
Action: Mouse scrolled (534, 380) with delta (0, 0)
Screenshot: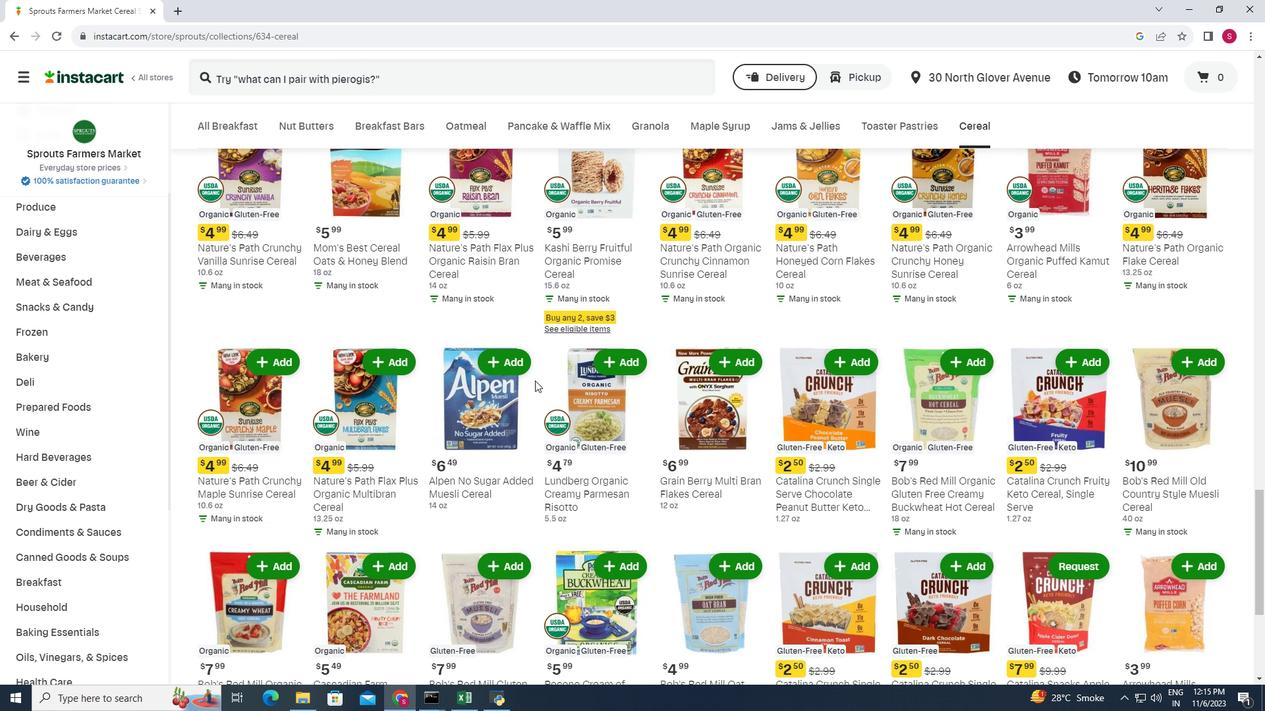 
Action: Mouse moved to (536, 380)
Screenshot: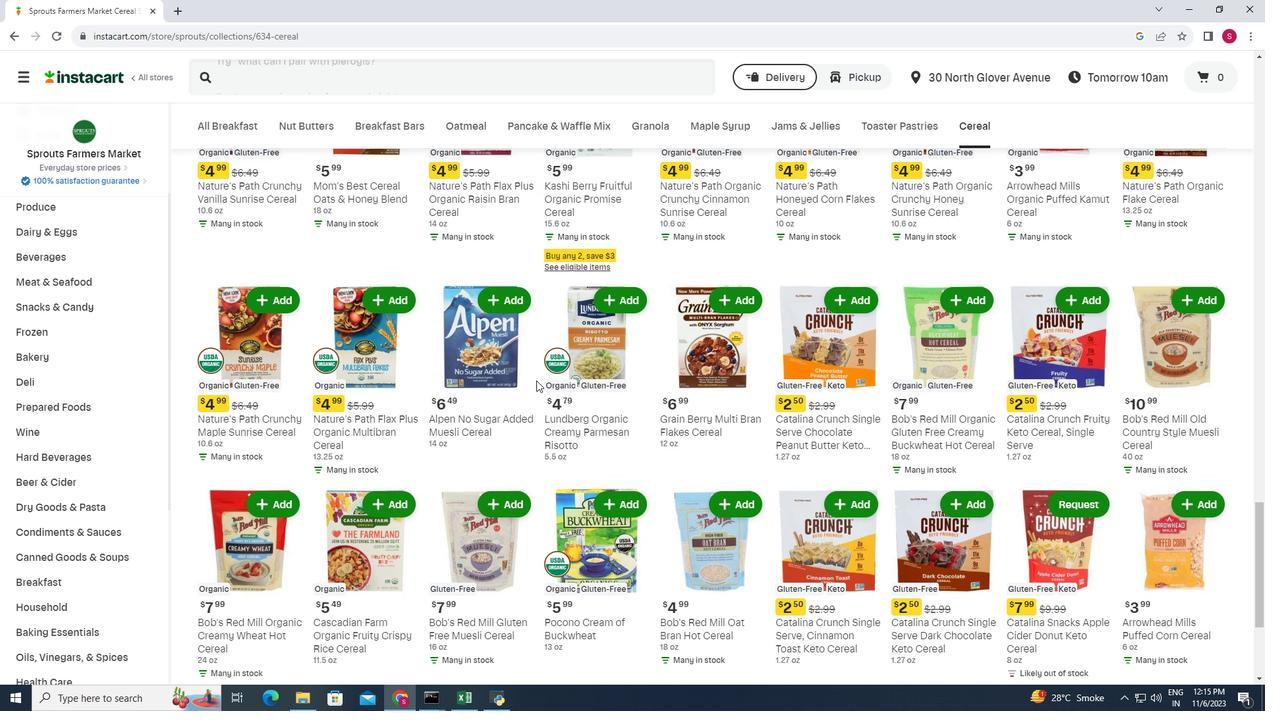 
Action: Mouse scrolled (536, 380) with delta (0, 0)
Screenshot: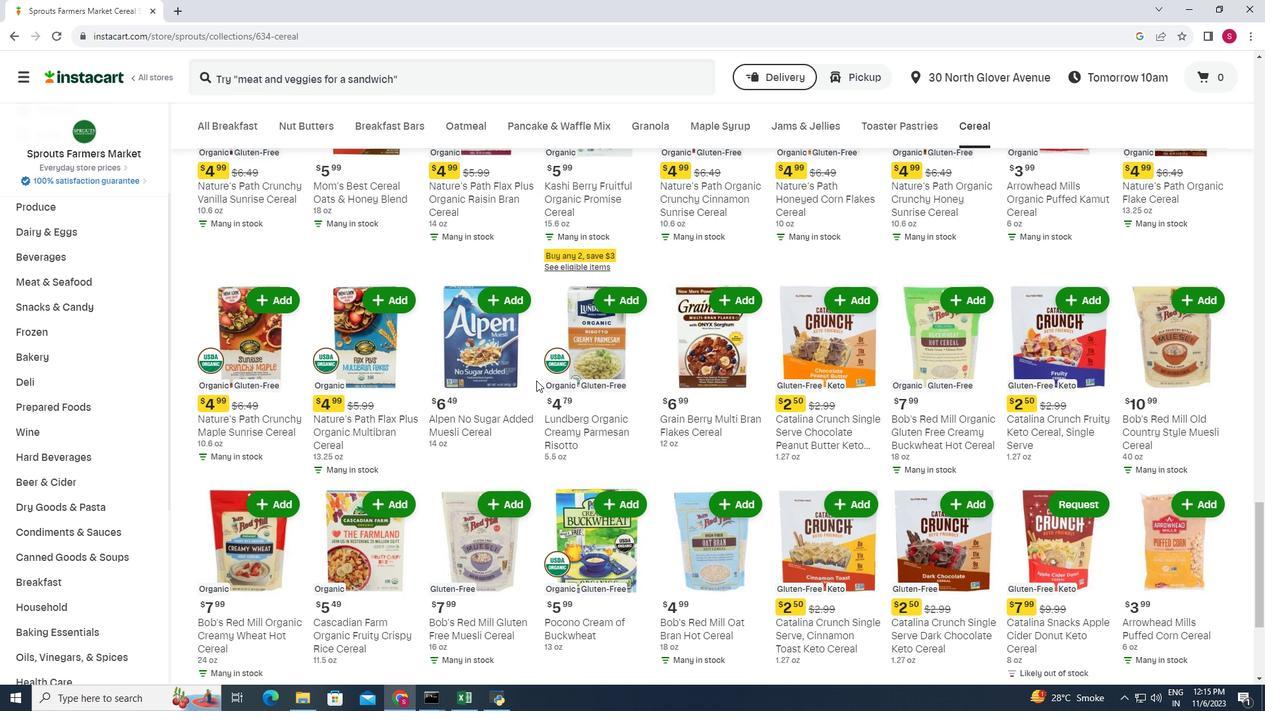 
Action: Mouse moved to (536, 380)
Screenshot: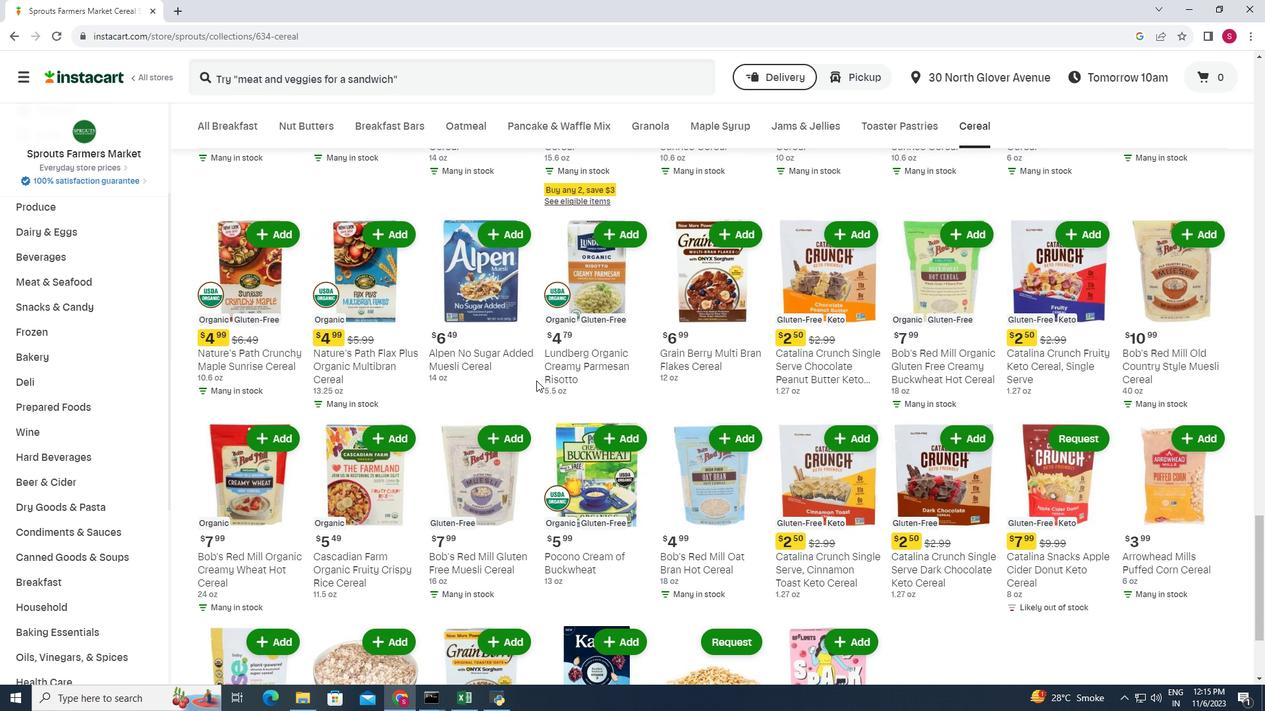 
Action: Mouse scrolled (536, 381) with delta (0, 0)
Screenshot: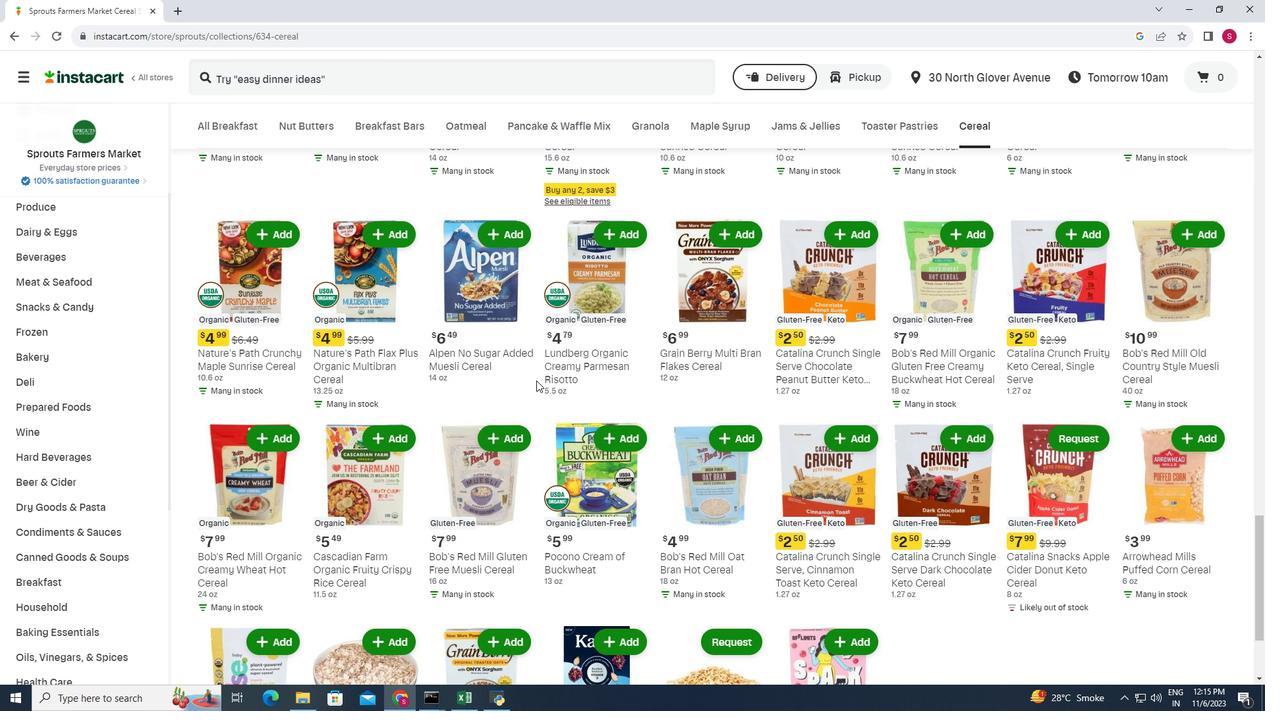 
Action: Mouse moved to (533, 386)
Screenshot: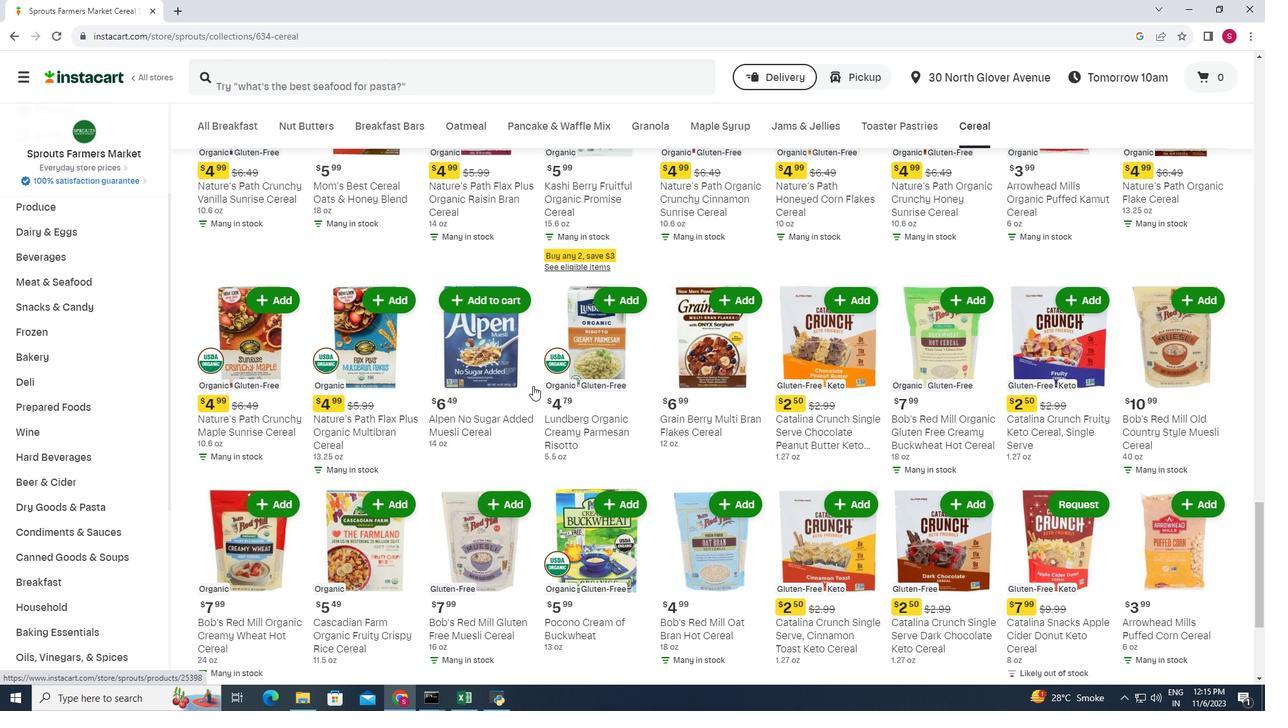 
Action: Mouse scrolled (533, 385) with delta (0, 0)
Screenshot: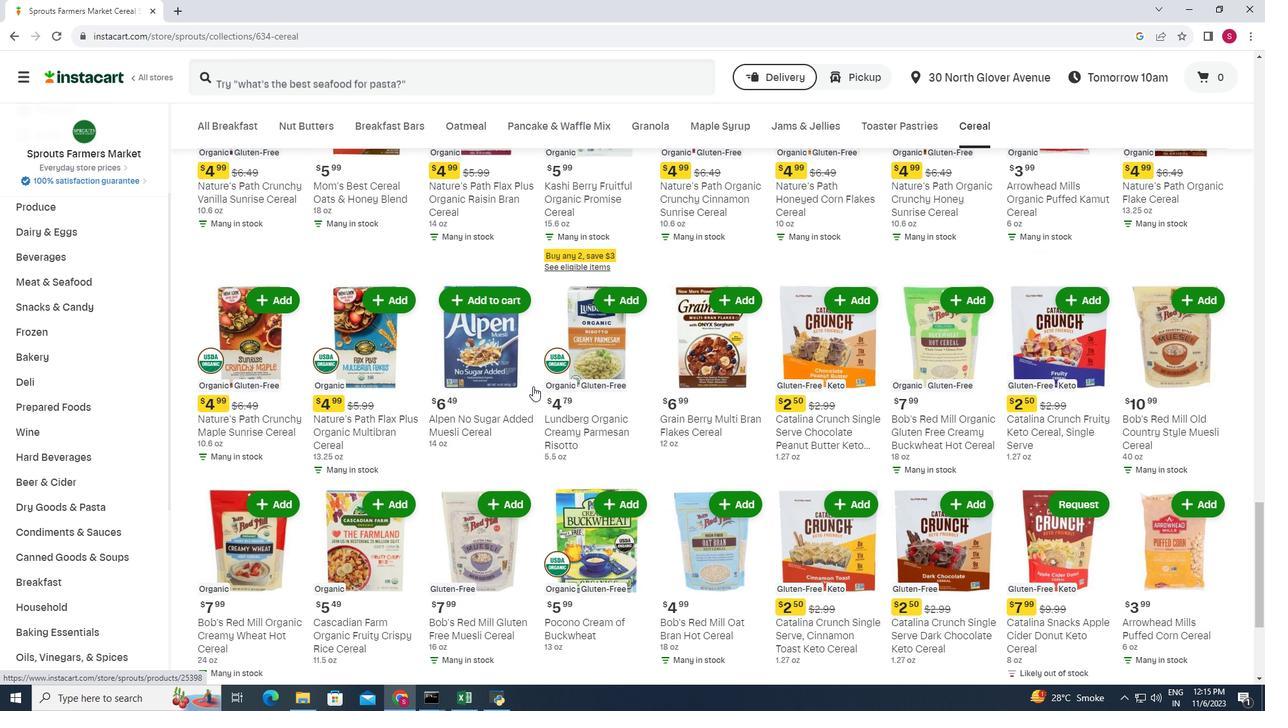 
Action: Mouse moved to (538, 390)
Screenshot: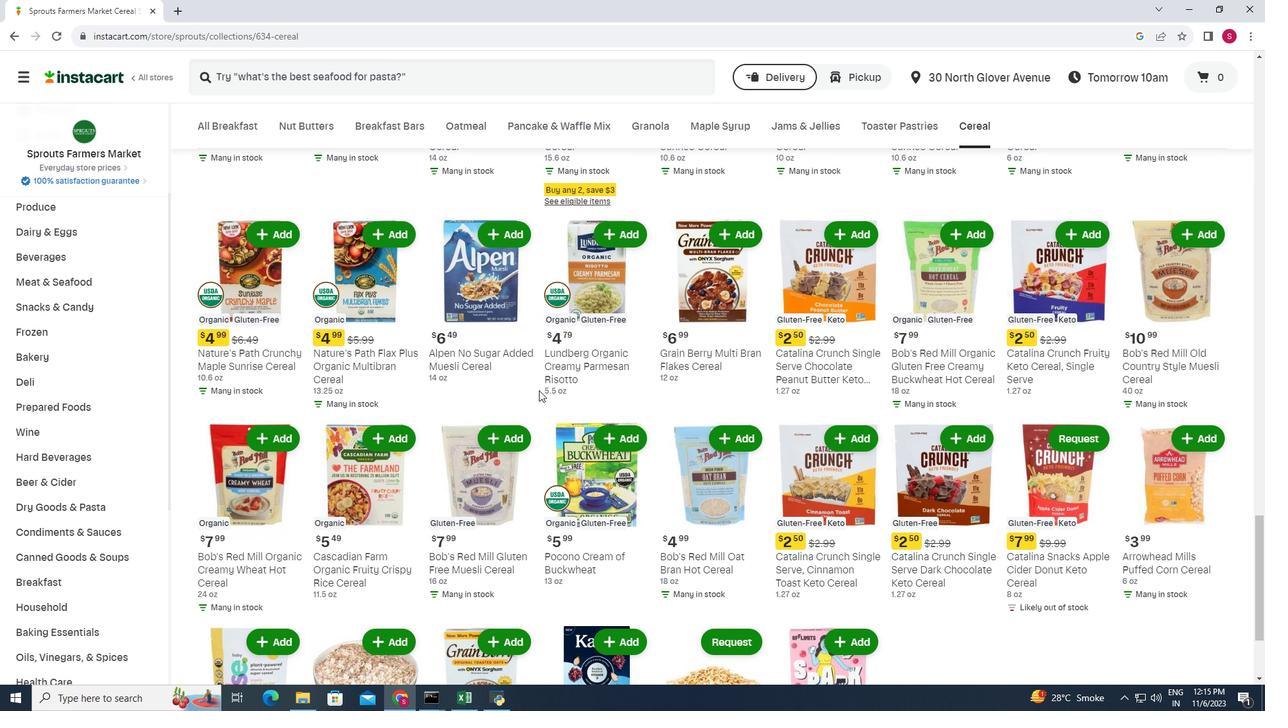 
Action: Mouse scrolled (538, 391) with delta (0, 0)
Screenshot: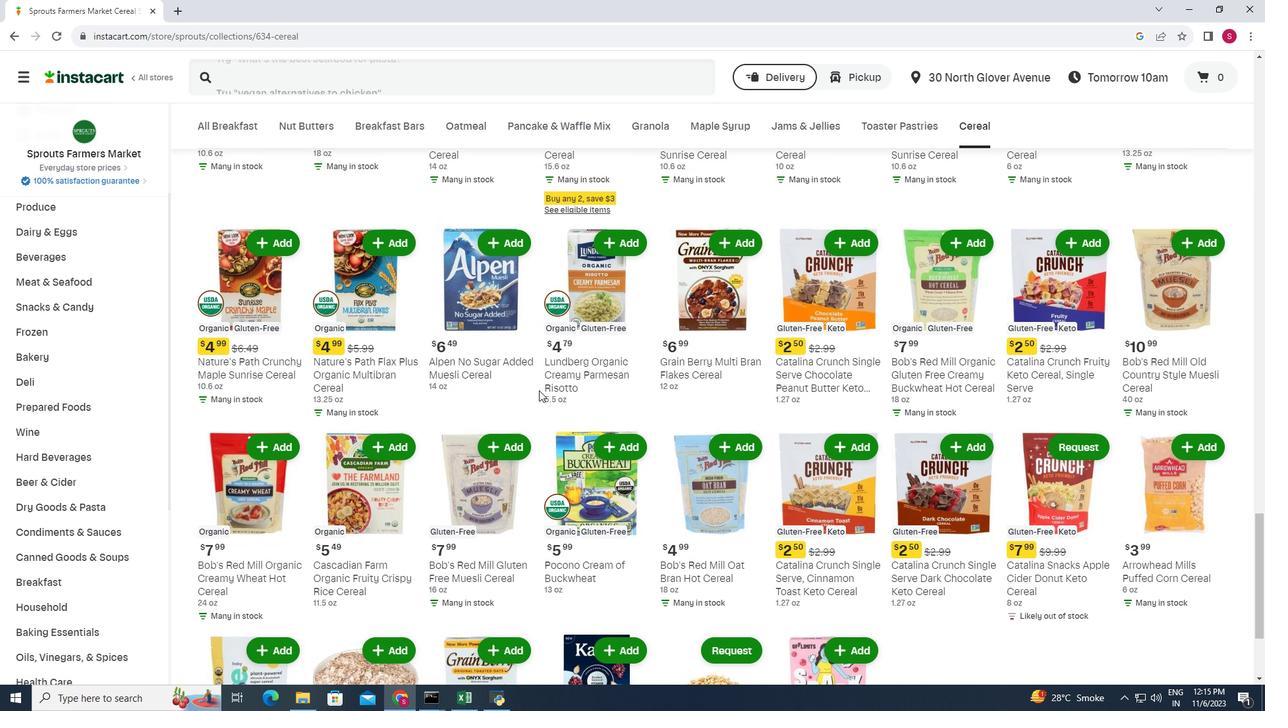 
Action: Mouse moved to (538, 391)
Screenshot: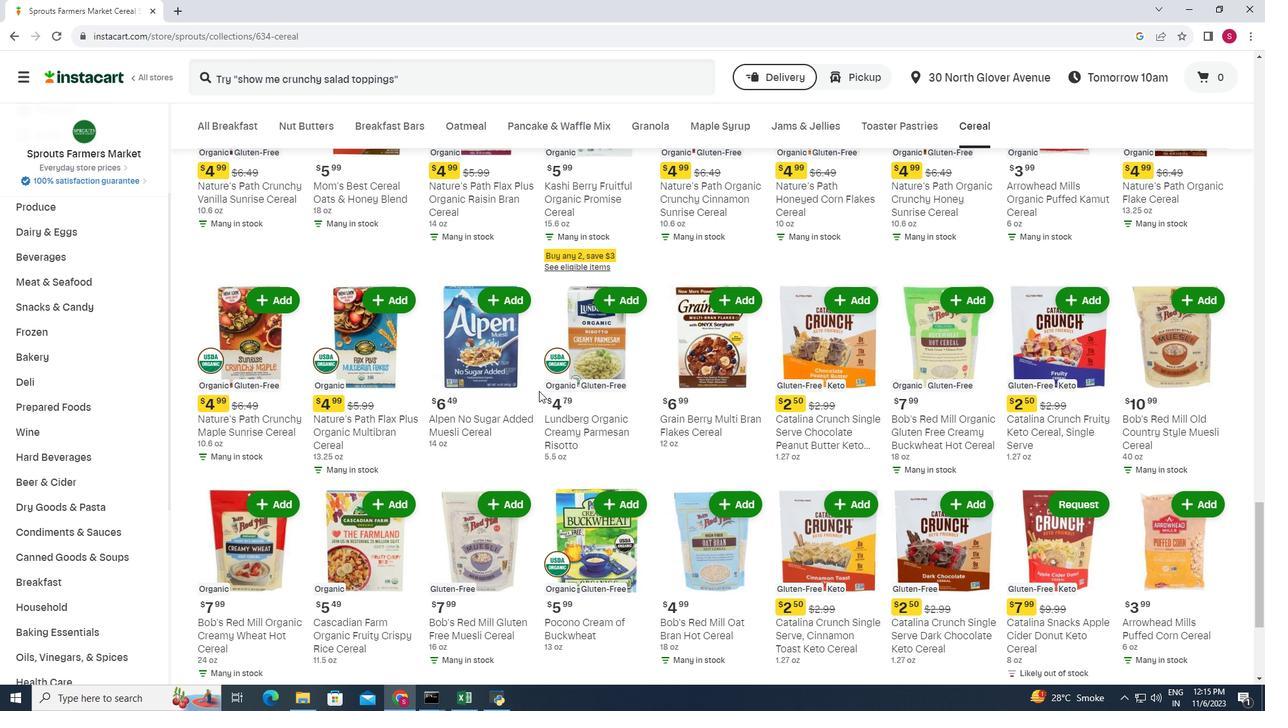 
Action: Mouse scrolled (538, 392) with delta (0, 0)
Screenshot: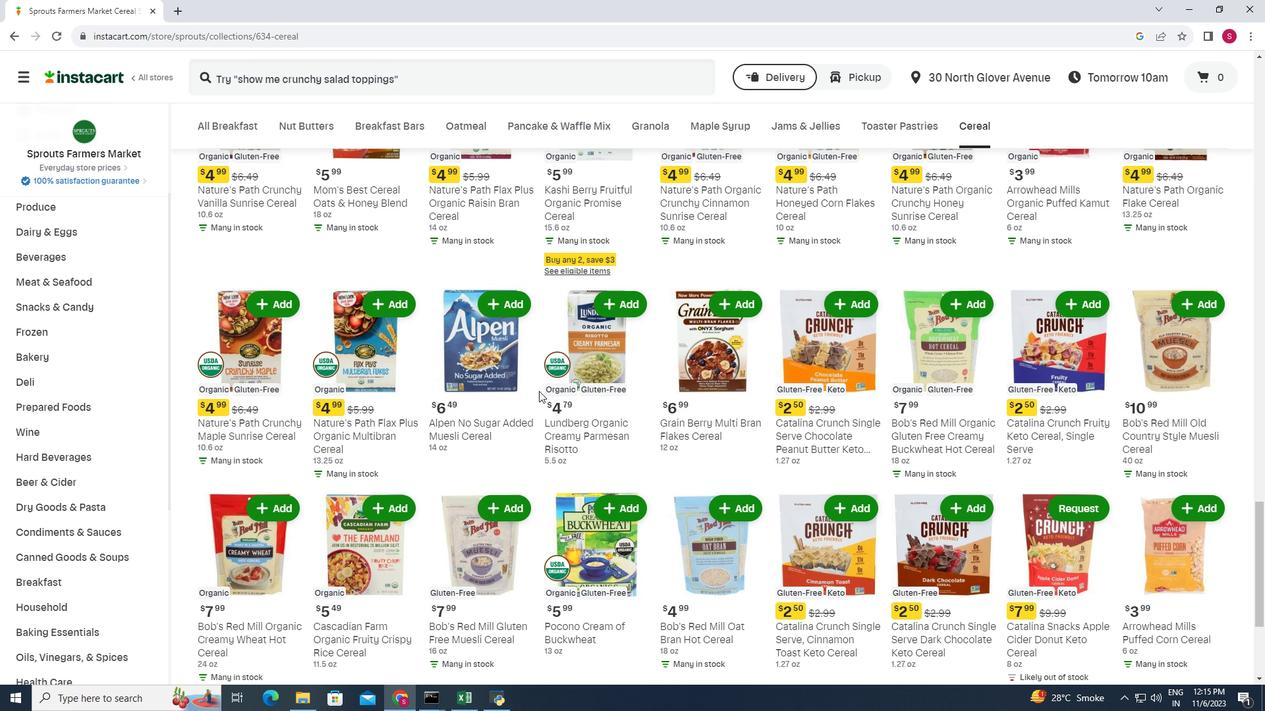 
Action: Mouse moved to (538, 392)
Screenshot: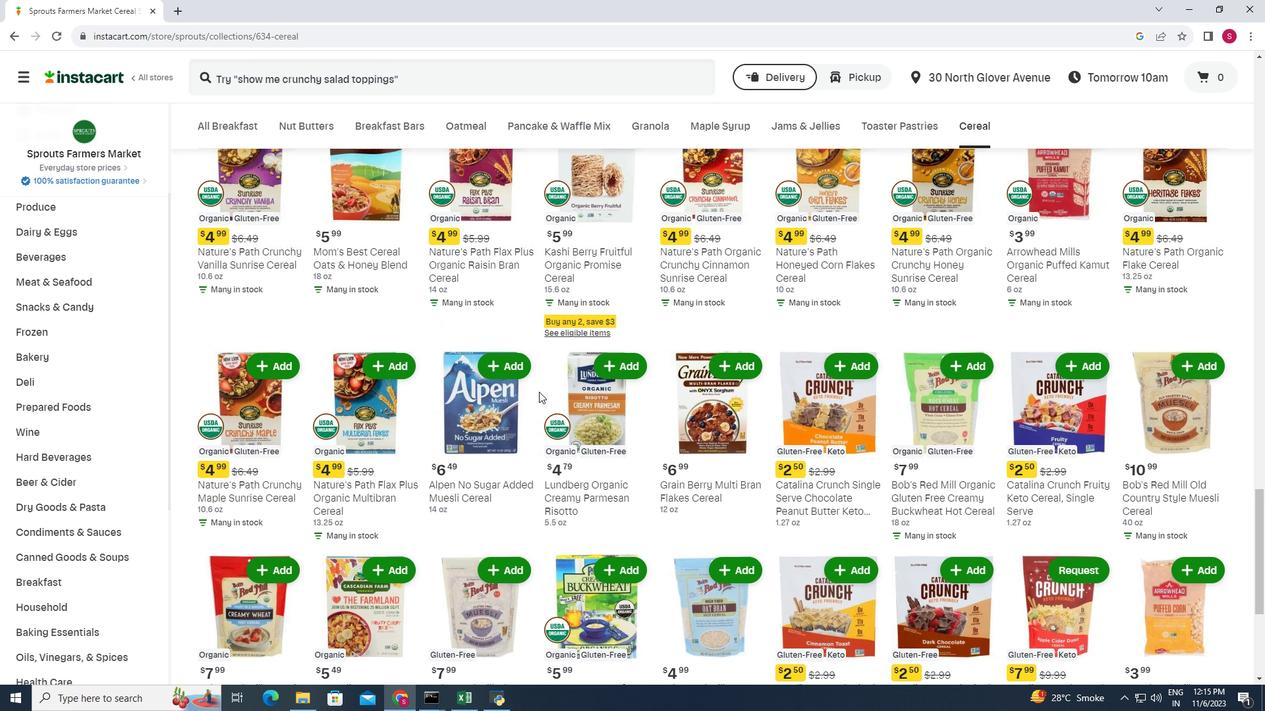 
Action: Mouse scrolled (538, 391) with delta (0, 0)
Screenshot: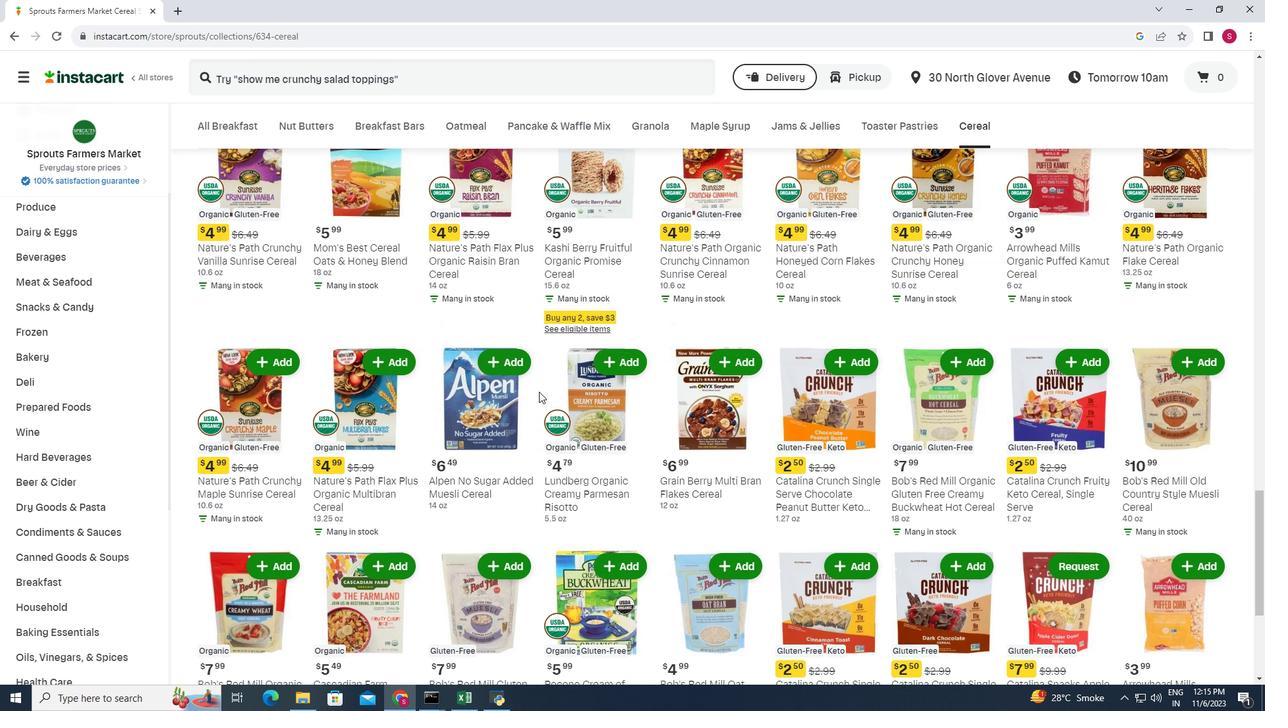 
Action: Mouse scrolled (538, 391) with delta (0, 0)
Screenshot: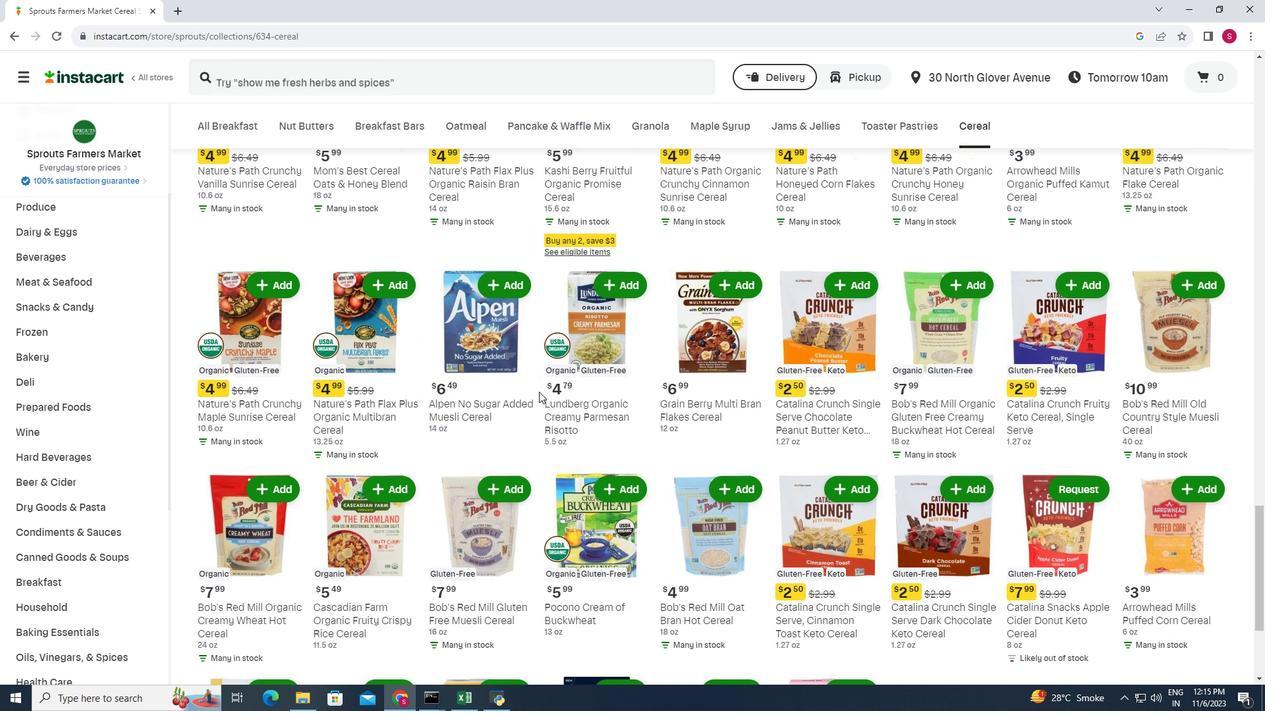 
Action: Mouse moved to (541, 392)
Screenshot: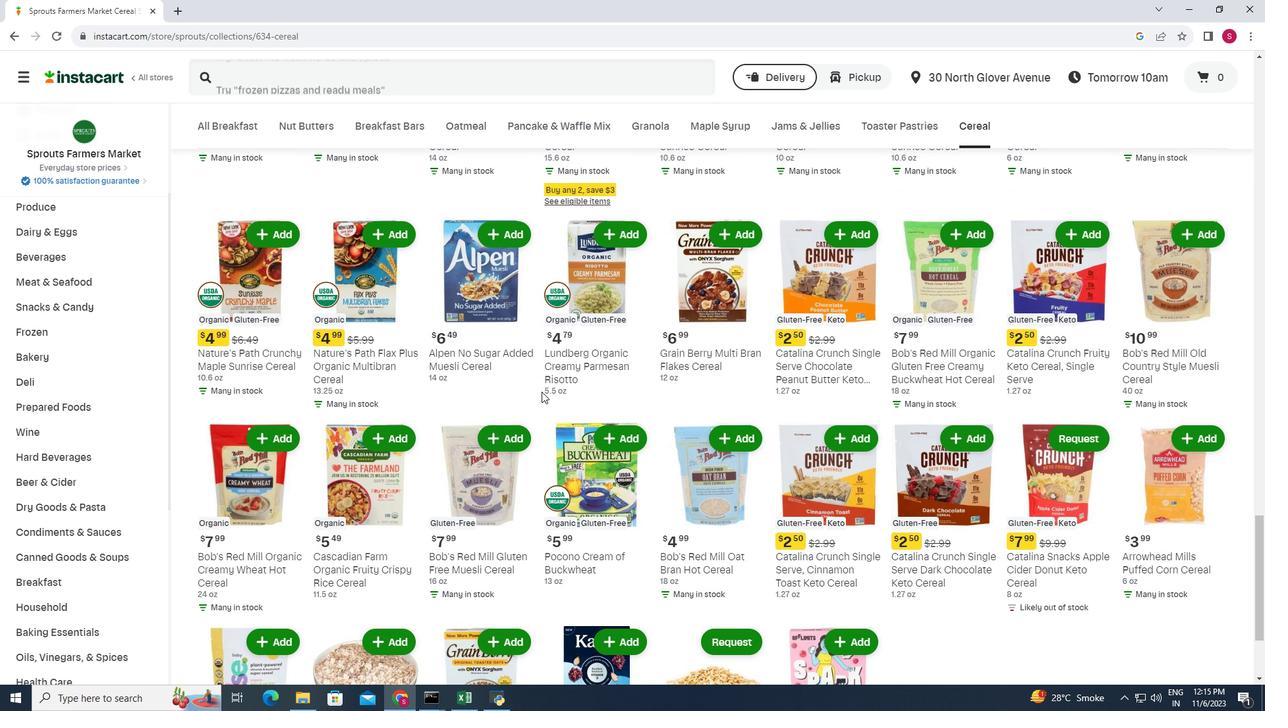 
Action: Mouse scrolled (541, 391) with delta (0, 0)
Screenshot: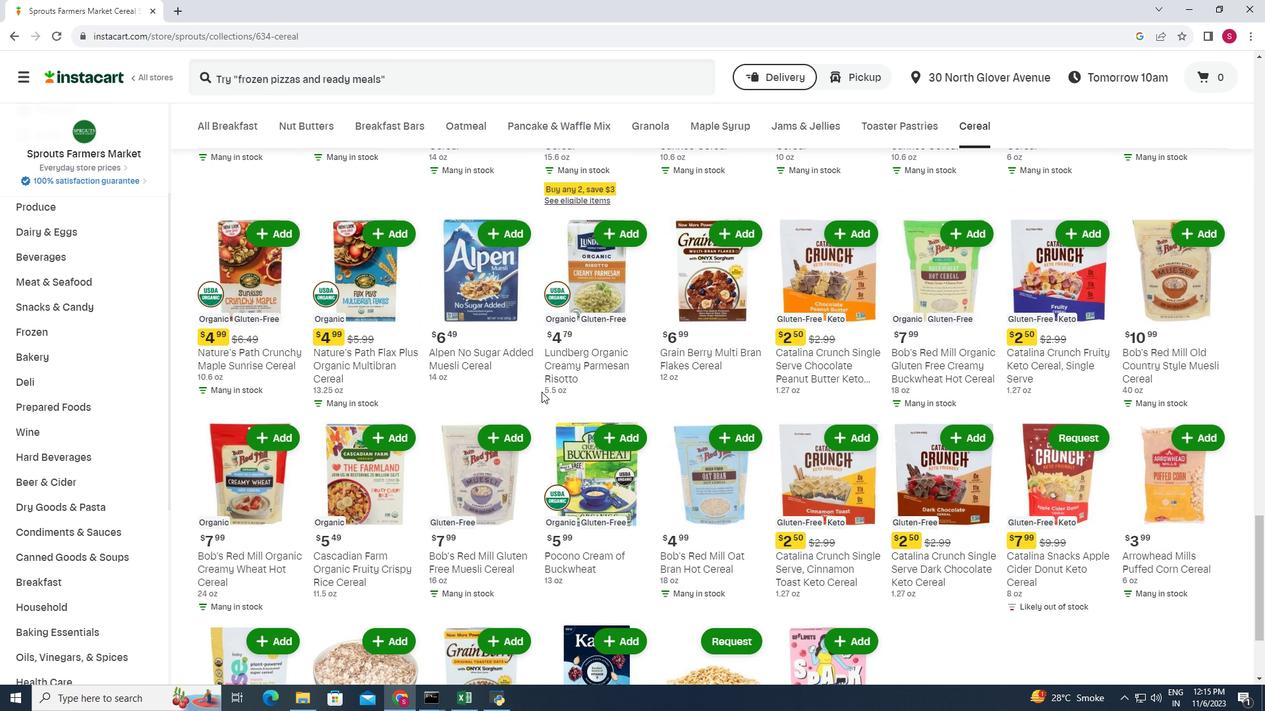 
Action: Mouse moved to (544, 392)
Screenshot: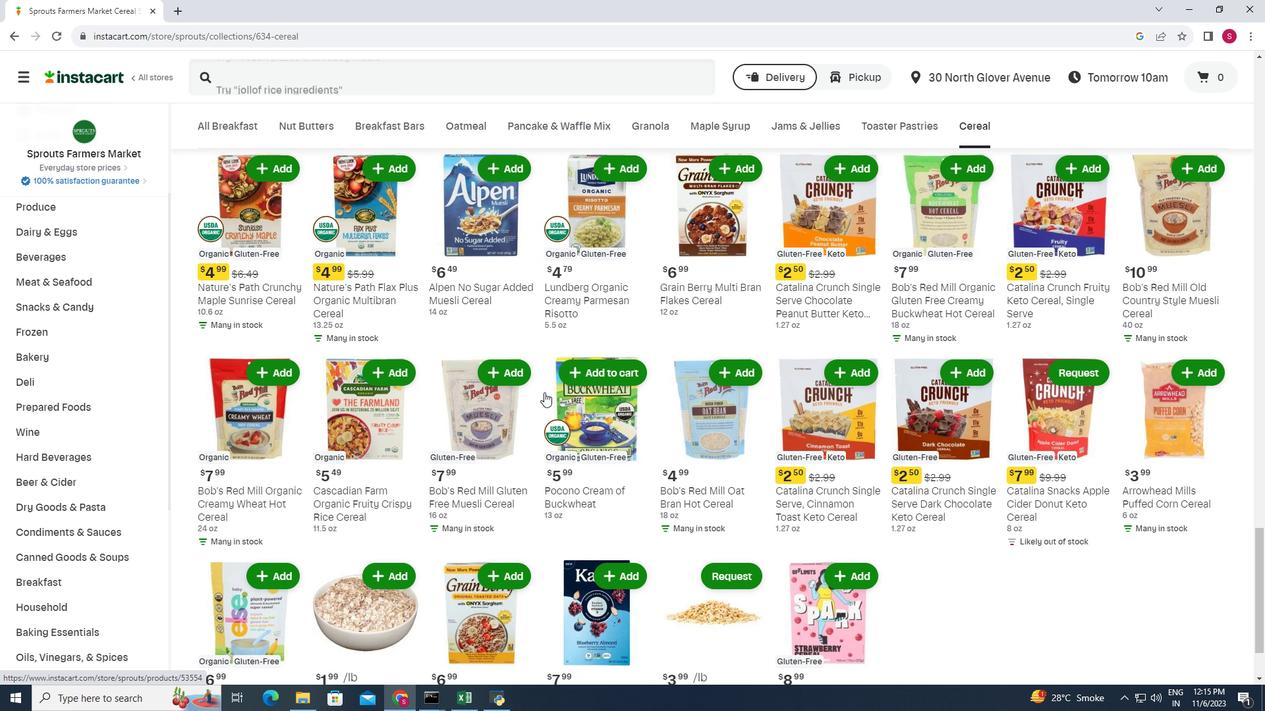 
Action: Mouse scrolled (544, 392) with delta (0, 0)
Screenshot: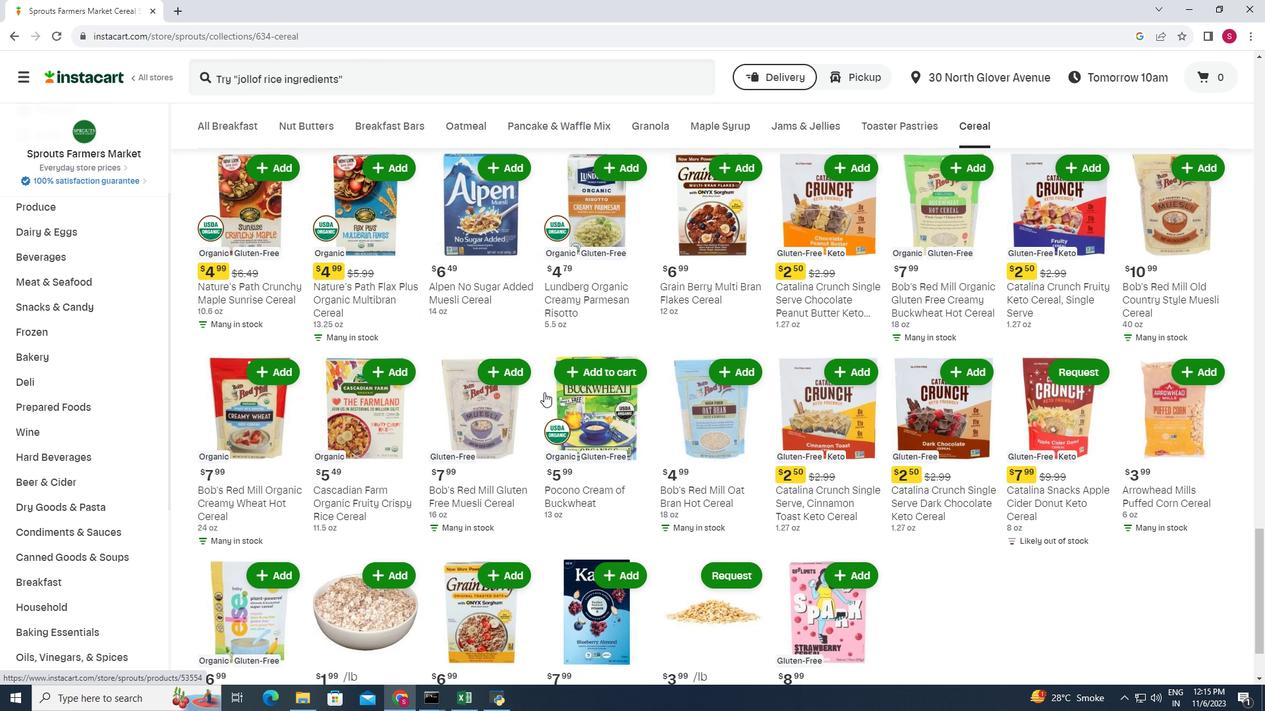 
Action: Mouse moved to (542, 392)
Screenshot: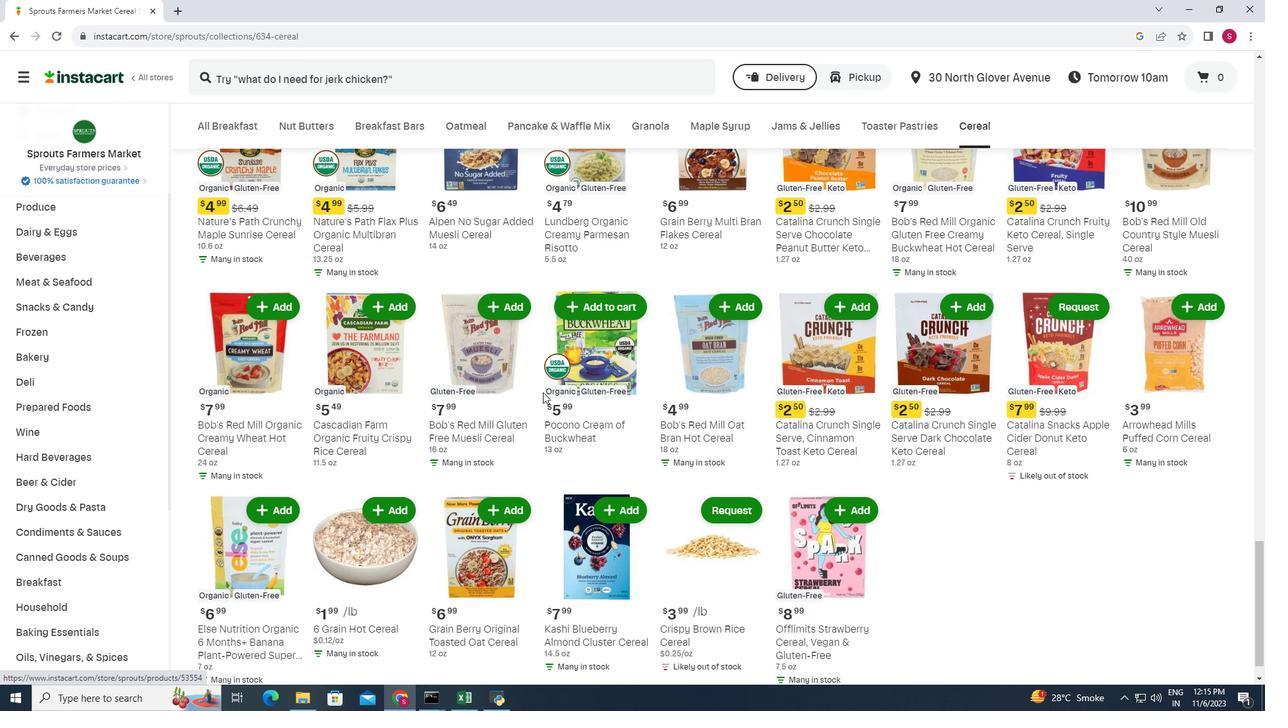 
Action: Mouse scrolled (542, 392) with delta (0, 0)
Screenshot: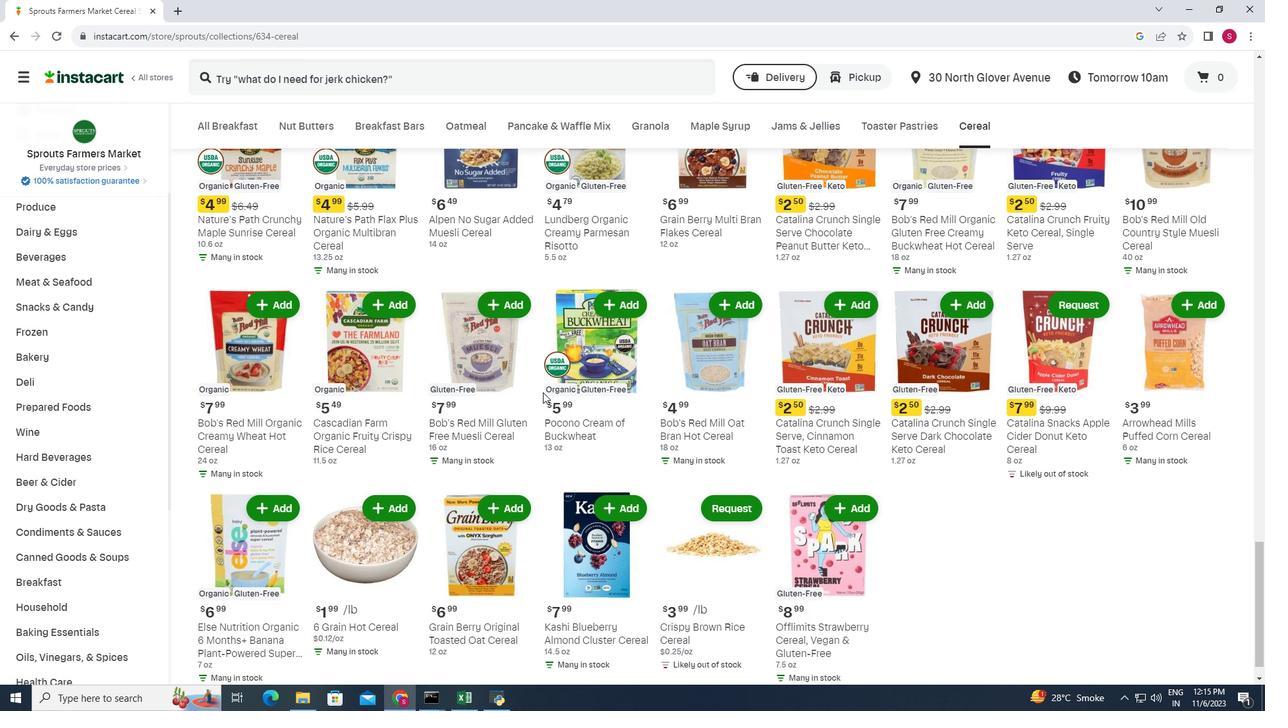 
Action: Mouse moved to (548, 416)
Screenshot: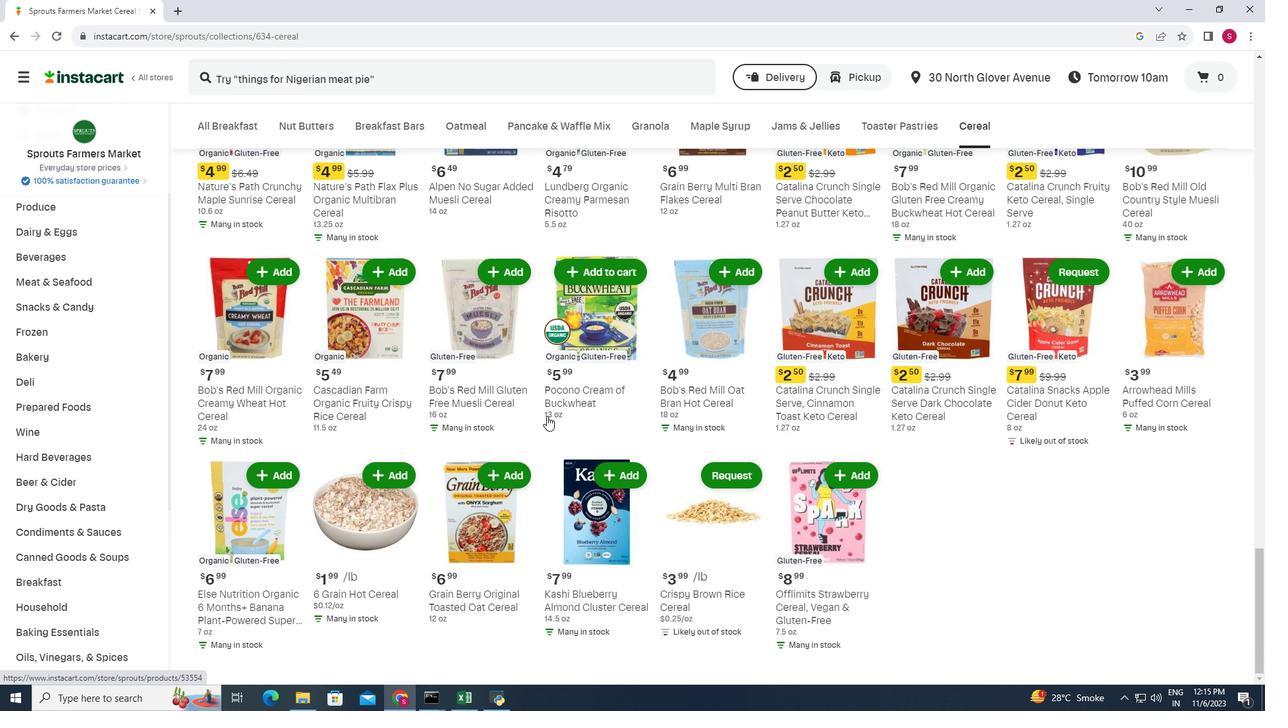 
Action: Mouse scrolled (548, 415) with delta (0, 0)
Screenshot: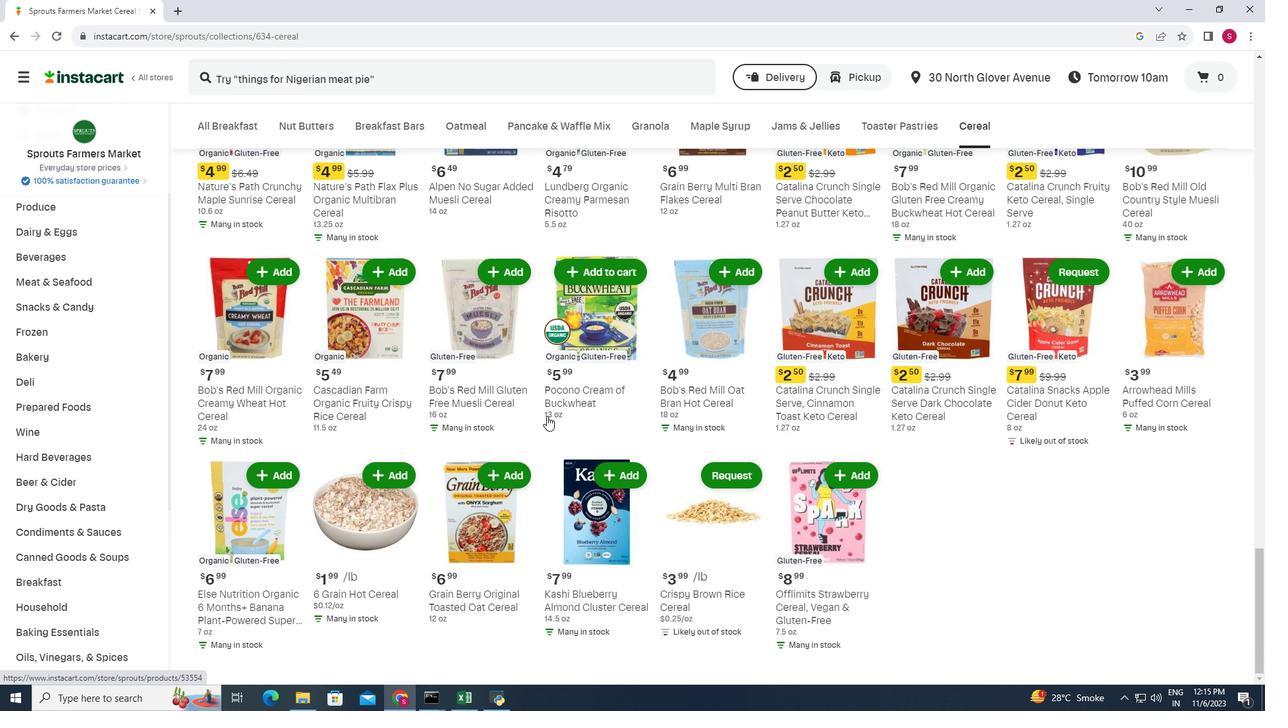 
Action: Mouse moved to (546, 416)
Screenshot: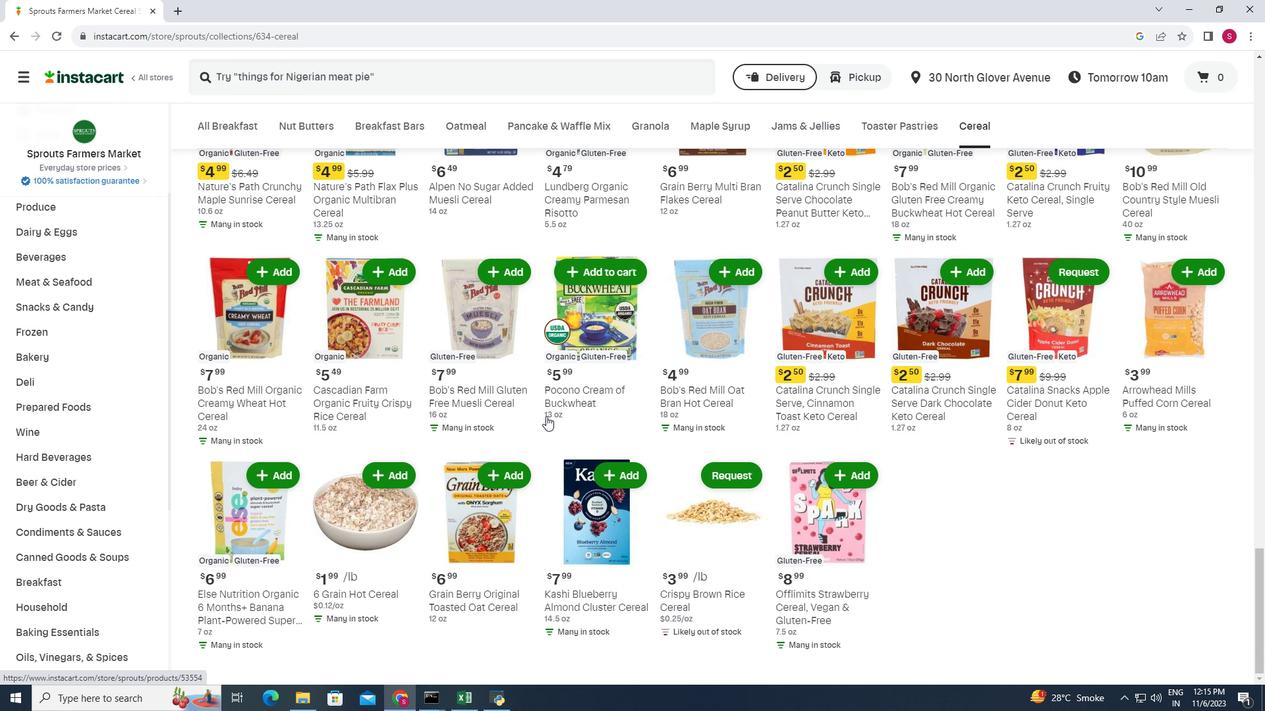 
Action: Mouse scrolled (546, 415) with delta (0, 0)
Screenshot: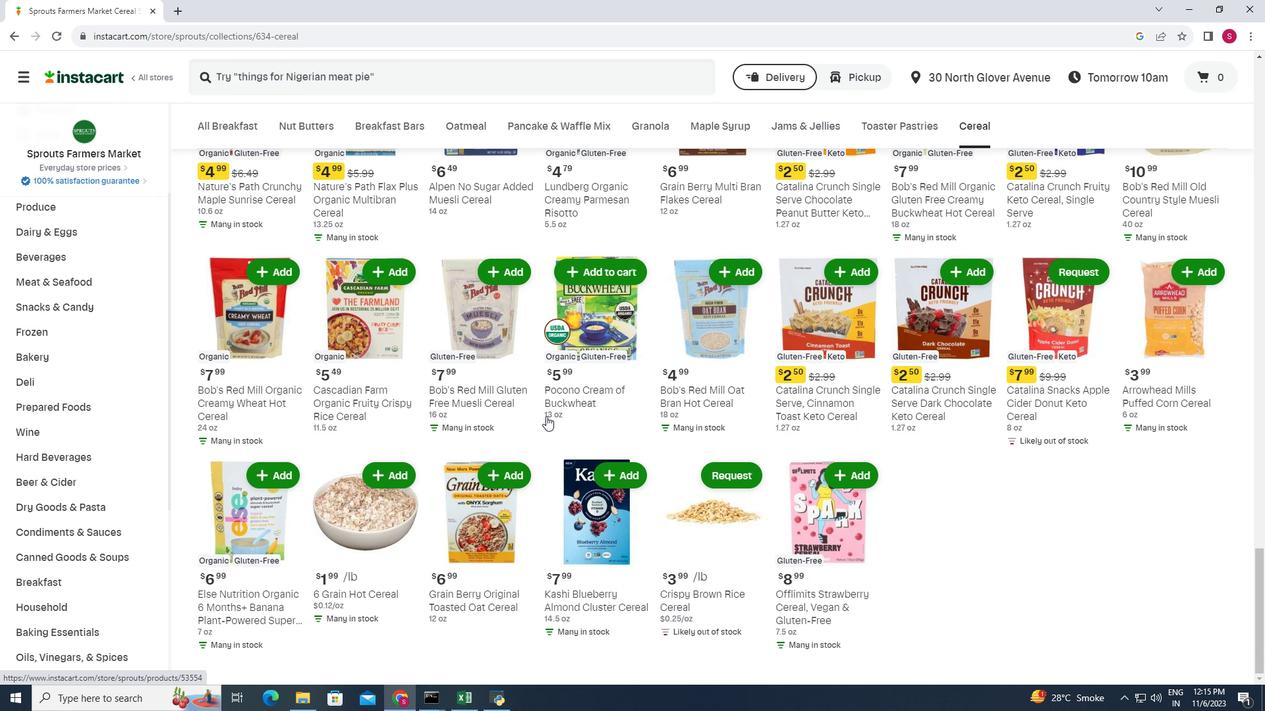 
Action: Mouse moved to (540, 407)
Screenshot: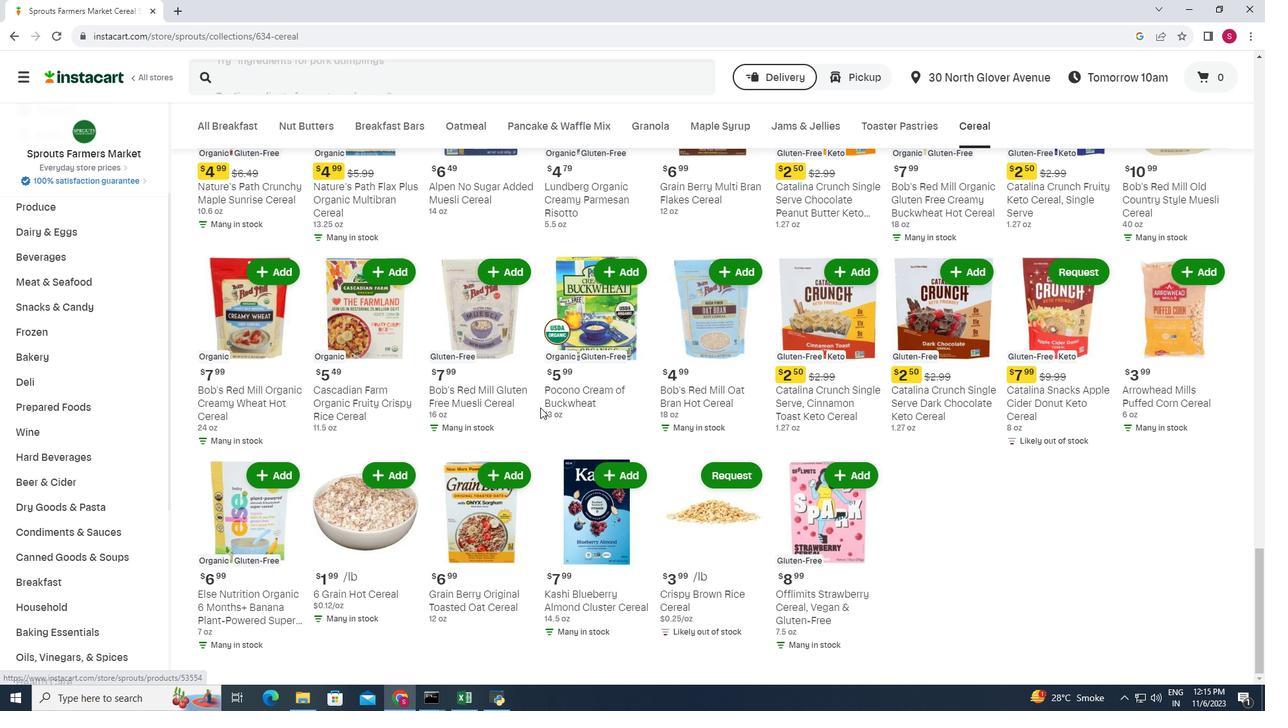 
Action: Mouse scrolled (540, 408) with delta (0, 0)
Screenshot: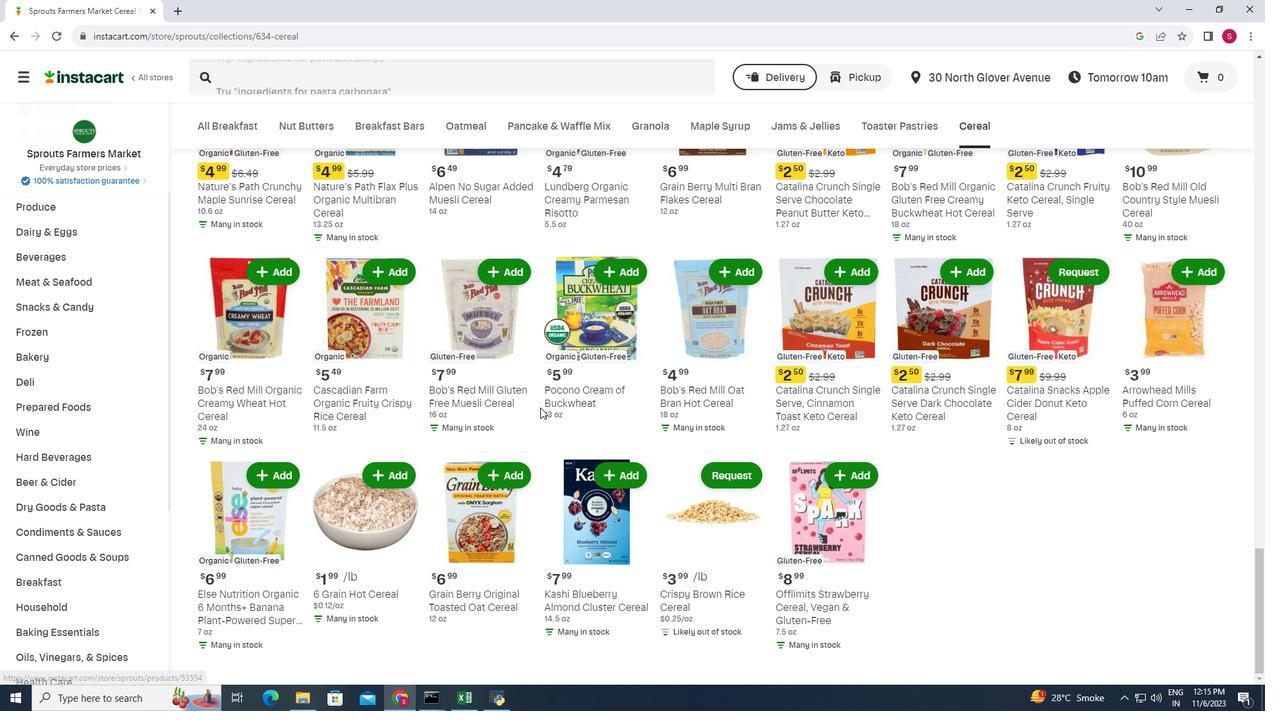 
Action: Mouse moved to (532, 411)
Screenshot: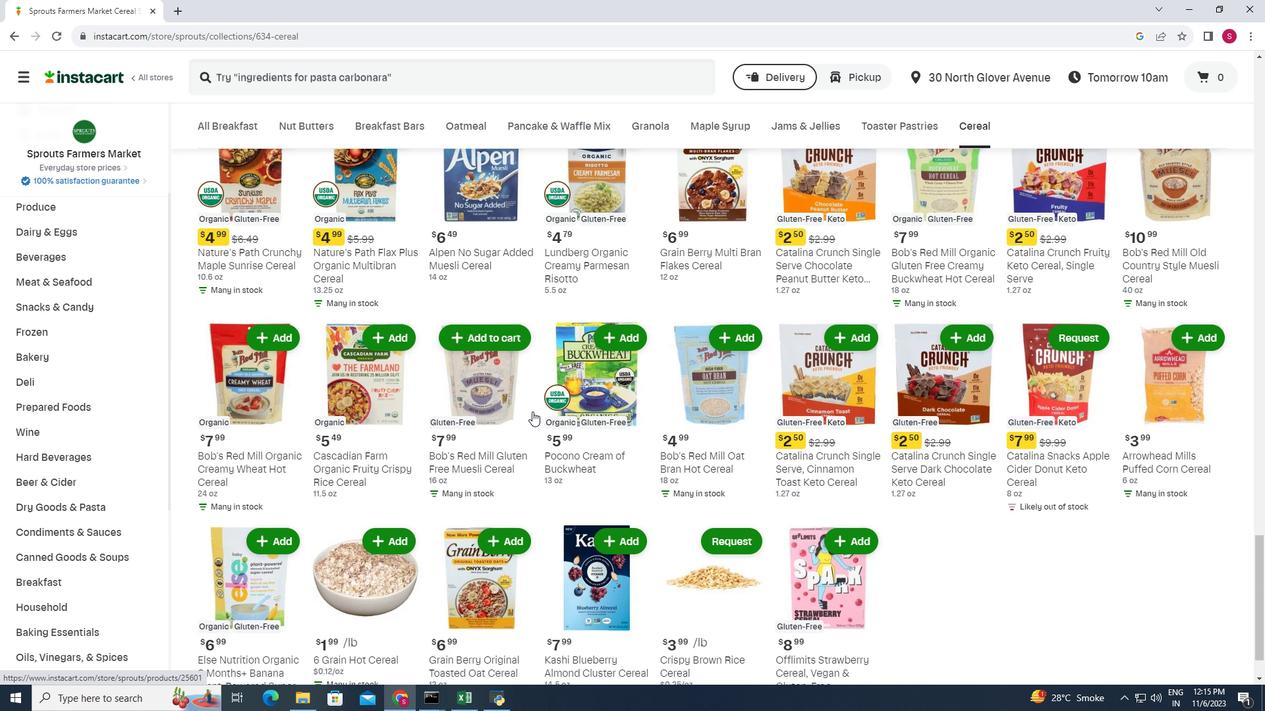 
Action: Mouse scrolled (532, 412) with delta (0, 0)
Screenshot: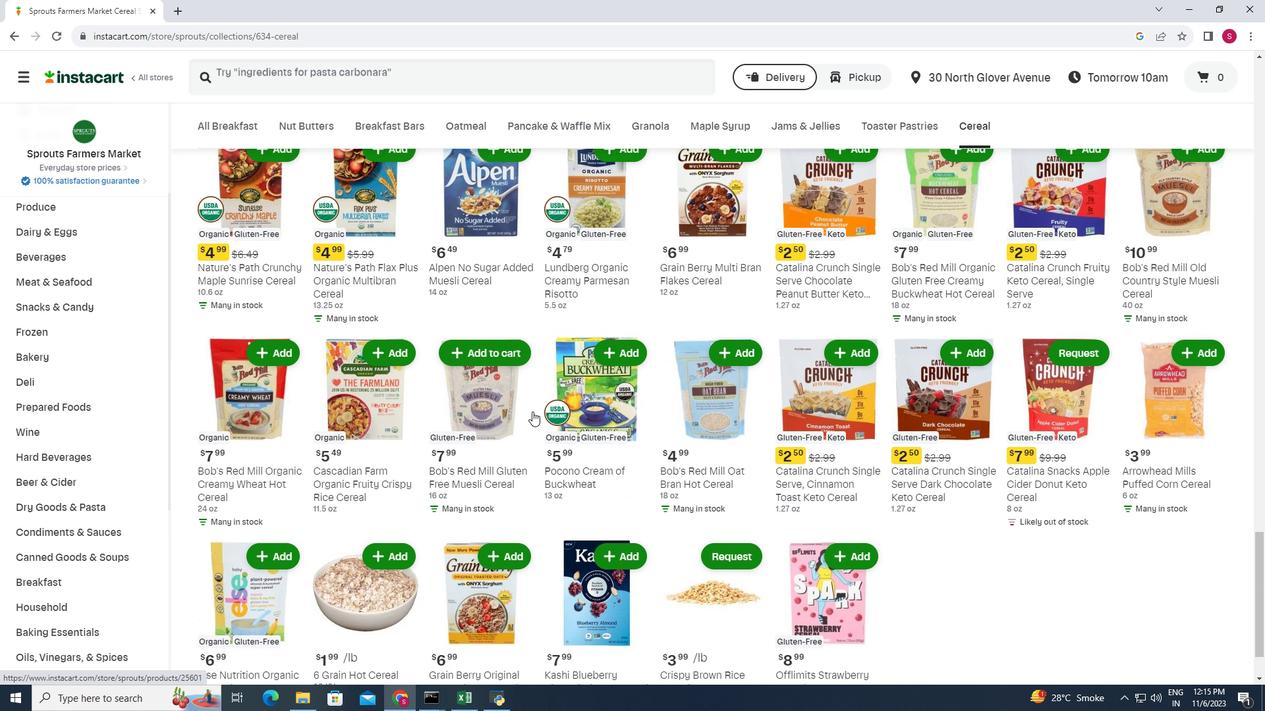 
Action: Mouse moved to (531, 413)
Screenshot: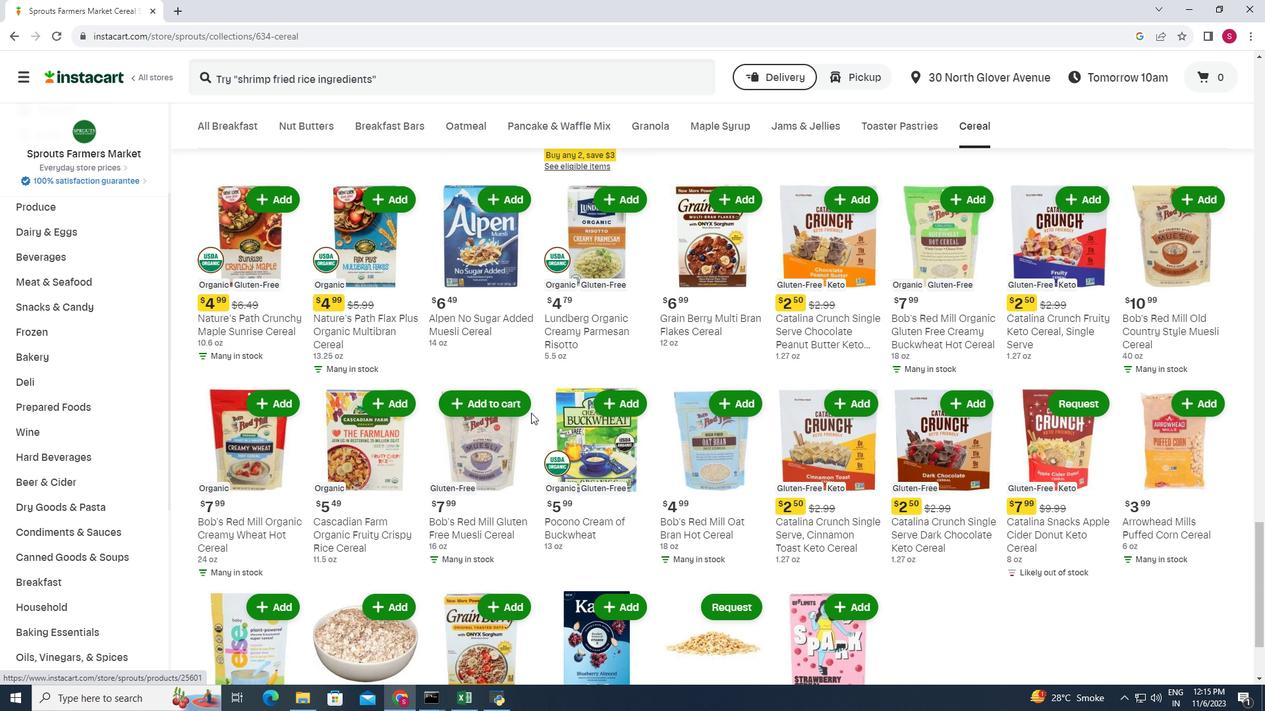 
Action: Mouse scrolled (531, 413) with delta (0, 0)
Screenshot: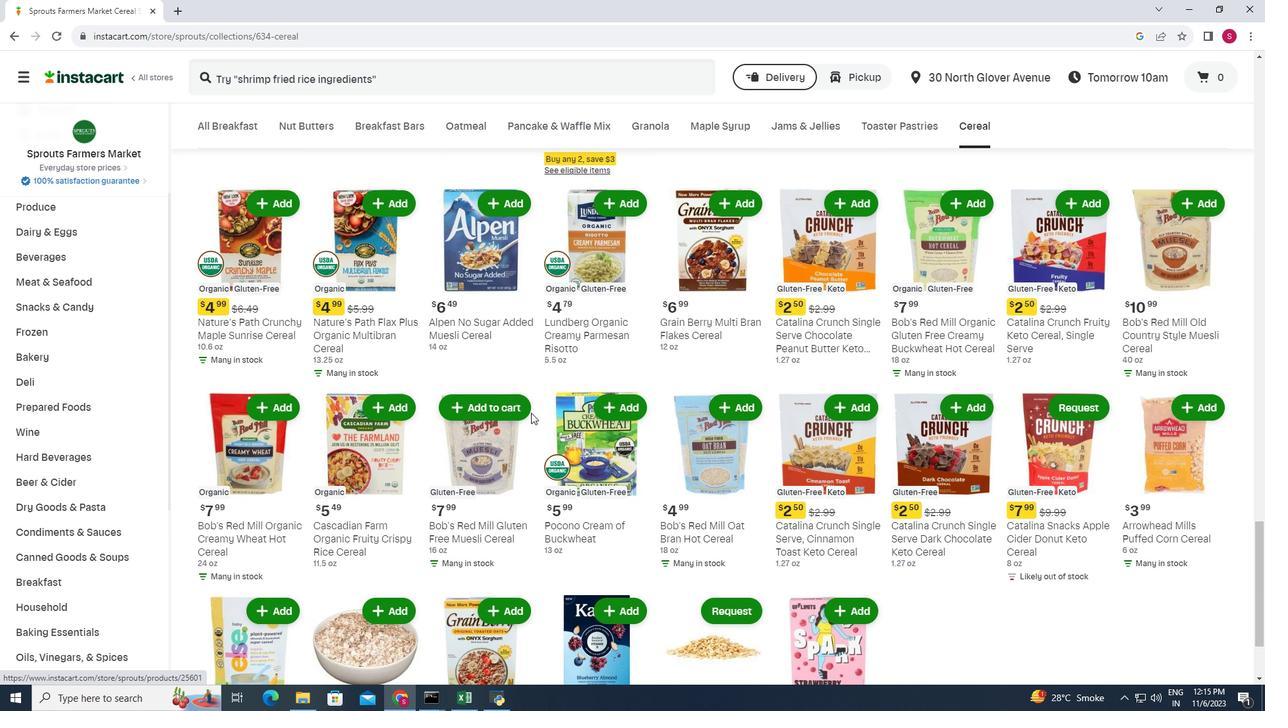 
Action: Mouse moved to (530, 417)
Screenshot: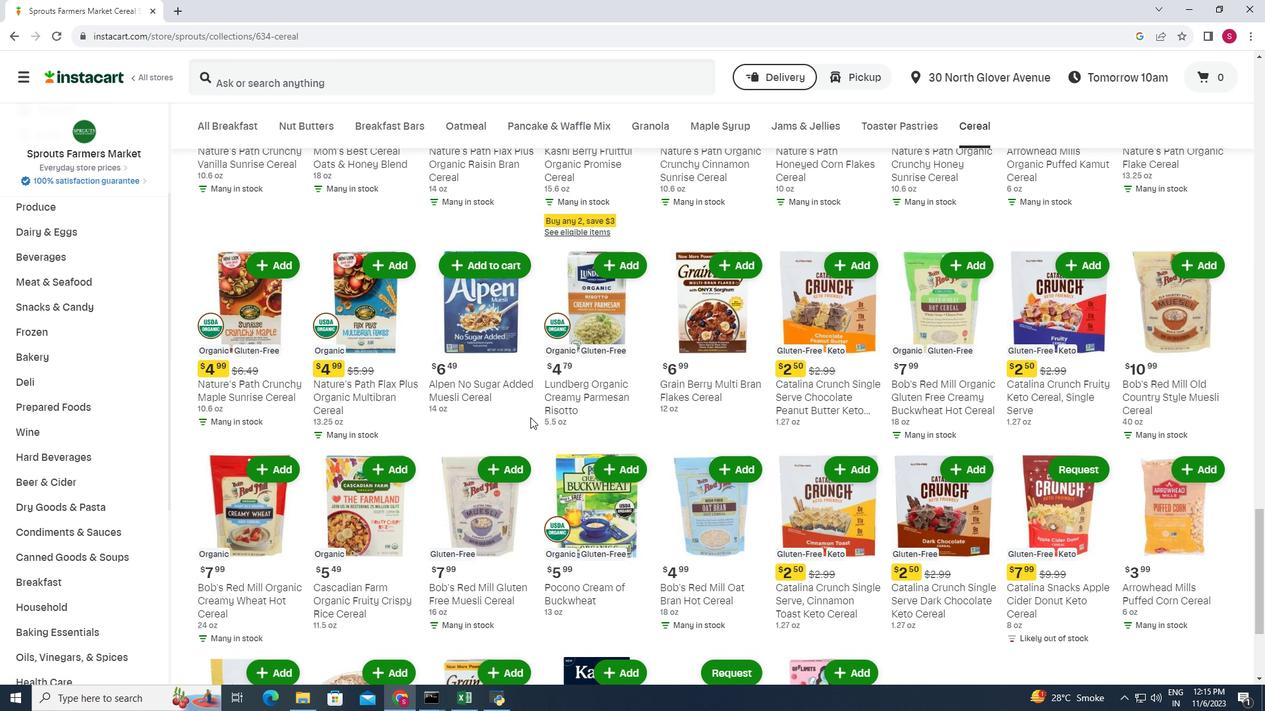 
Action: Mouse scrolled (530, 417) with delta (0, 0)
Screenshot: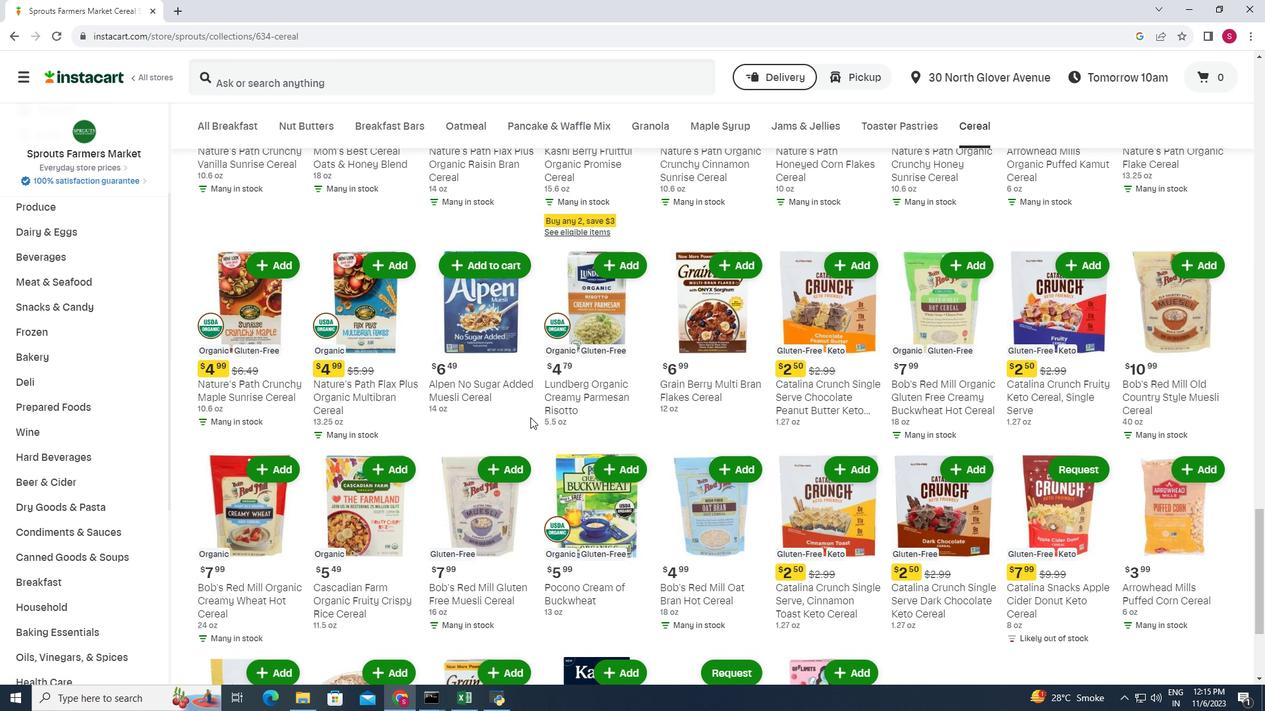 
Action: Mouse moved to (525, 421)
Screenshot: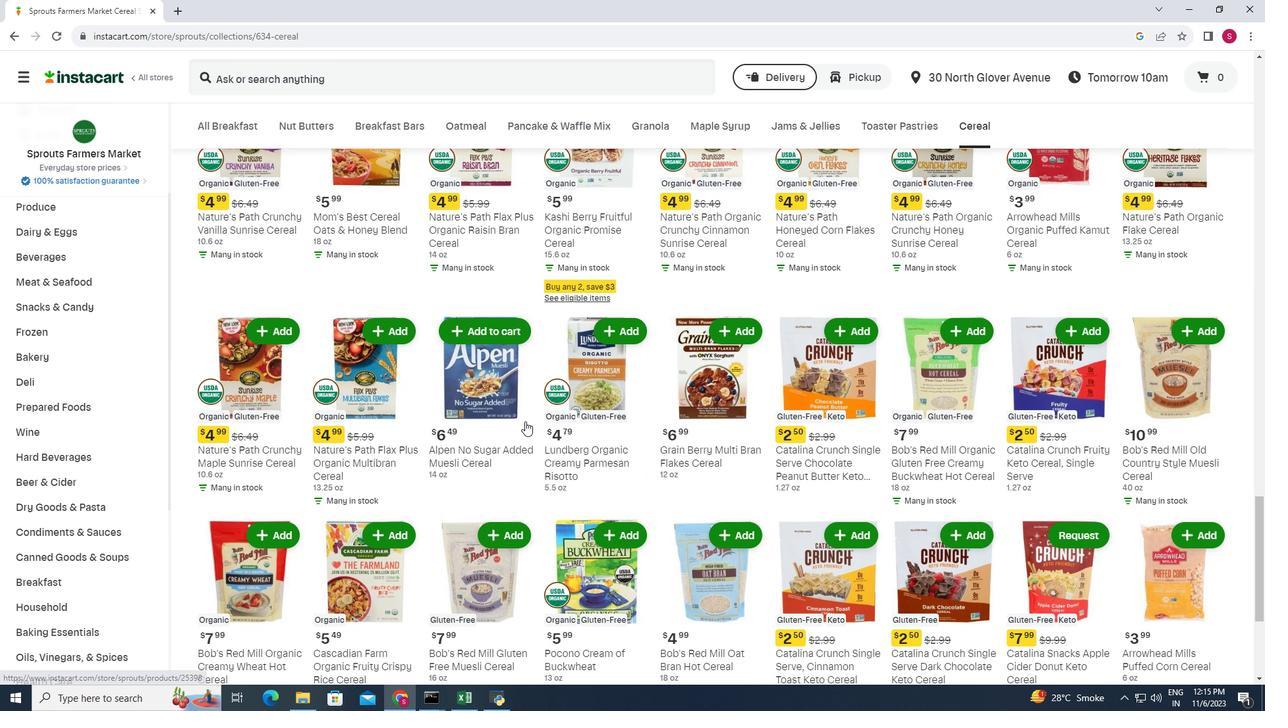 
